 Task: Look for space in Lovisa, Finland from 12th July, 2023 to 16th July, 2023 for 8 adults in price range Rs.10000 to Rs.16000. Place can be private room with 8 bedrooms having 8 beds and 8 bathrooms. Property type can be house, flat, guest house, hotel. Amenities needed are: wifi, TV, free parkinig on premises, gym, breakfast. Booking option can be shelf check-in. Required host language is .
Action: Mouse pressed left at (458, 121)
Screenshot: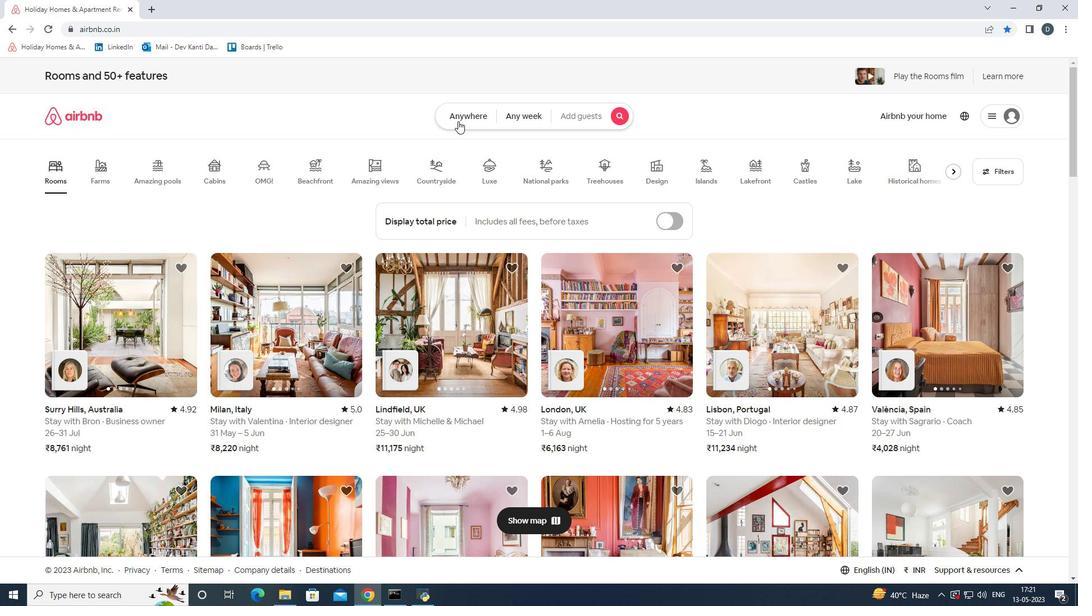 
Action: Mouse moved to (410, 166)
Screenshot: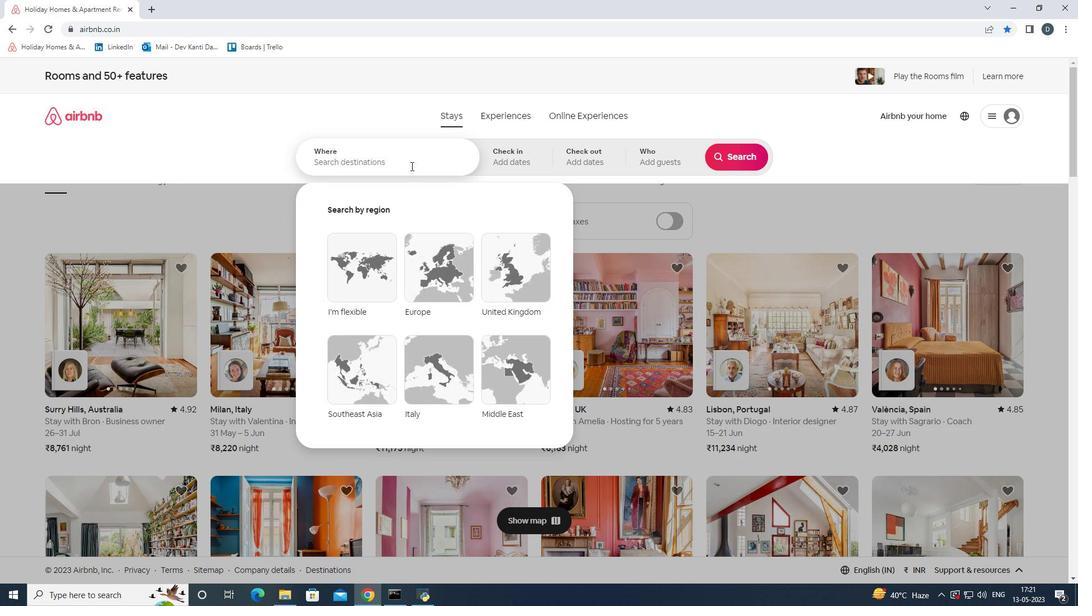 
Action: Mouse pressed left at (410, 166)
Screenshot: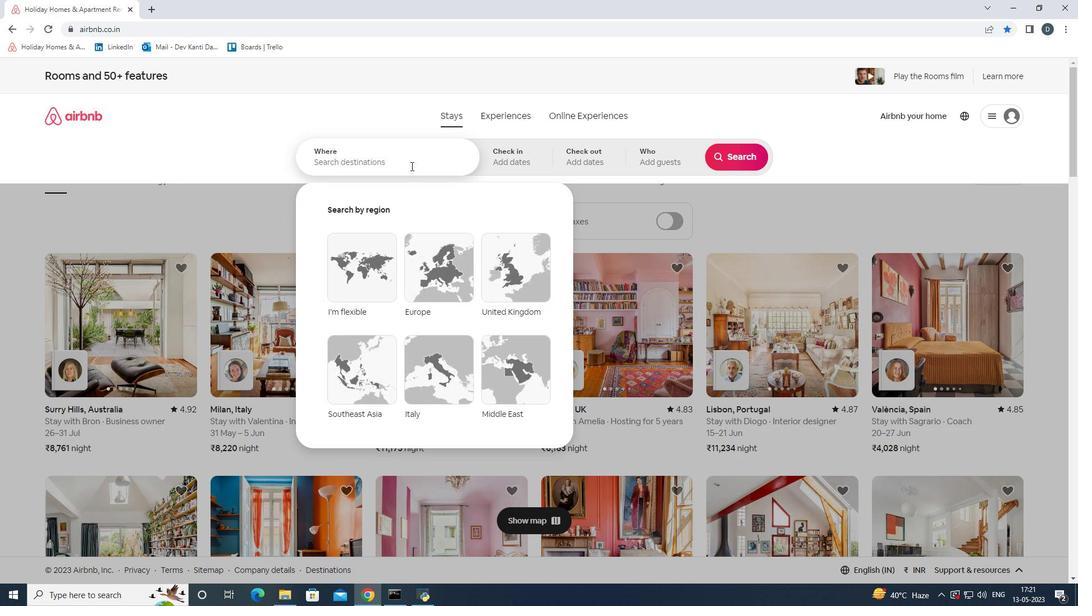 
Action: Key pressed <Key.shift>Lovisa,<Key.shift>Fin
Screenshot: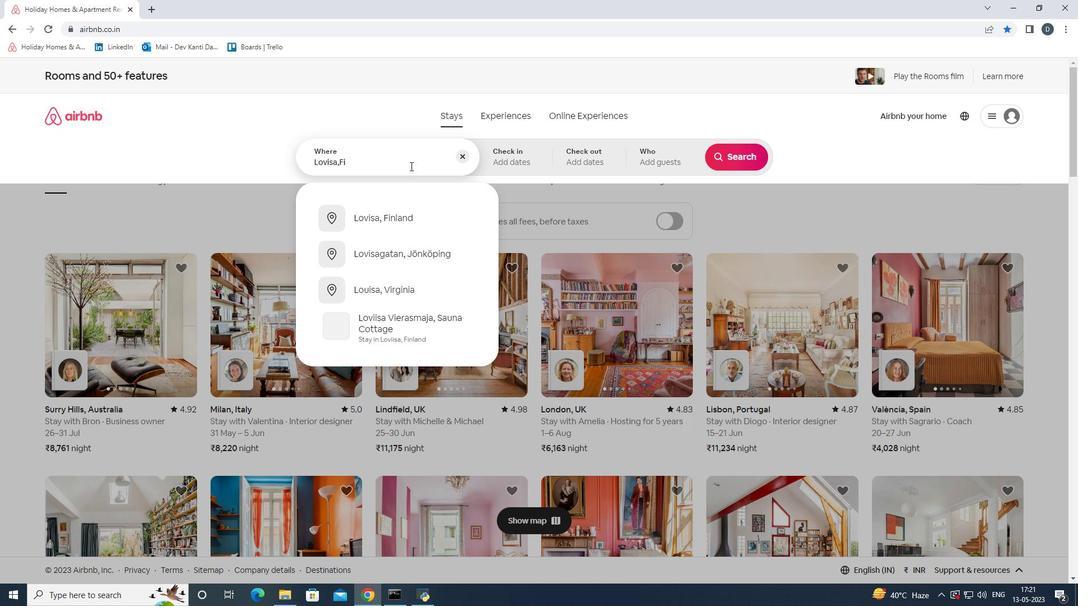 
Action: Mouse moved to (446, 207)
Screenshot: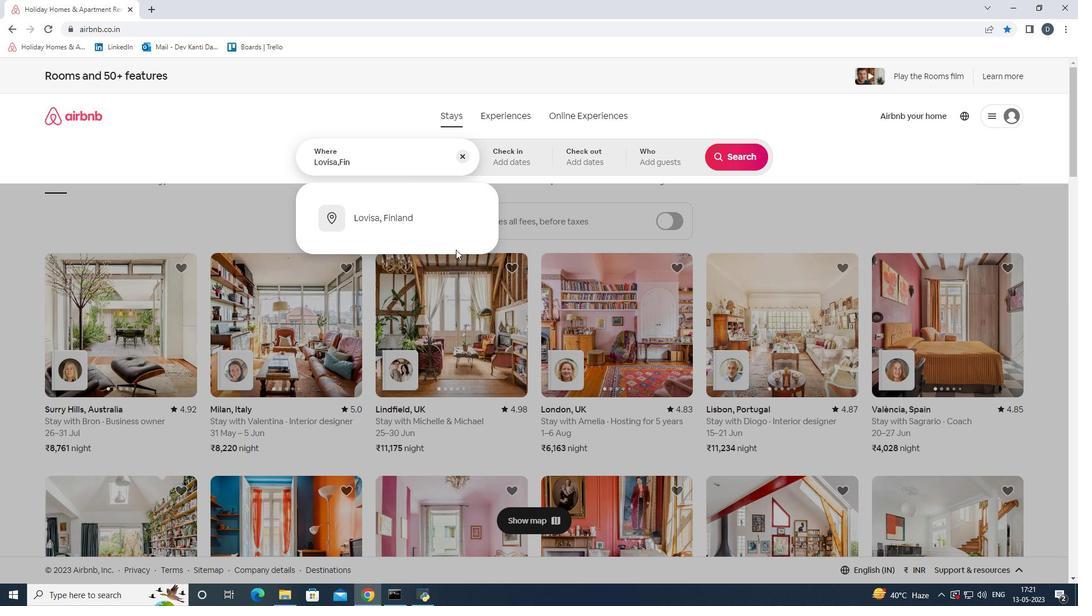 
Action: Mouse pressed left at (446, 207)
Screenshot: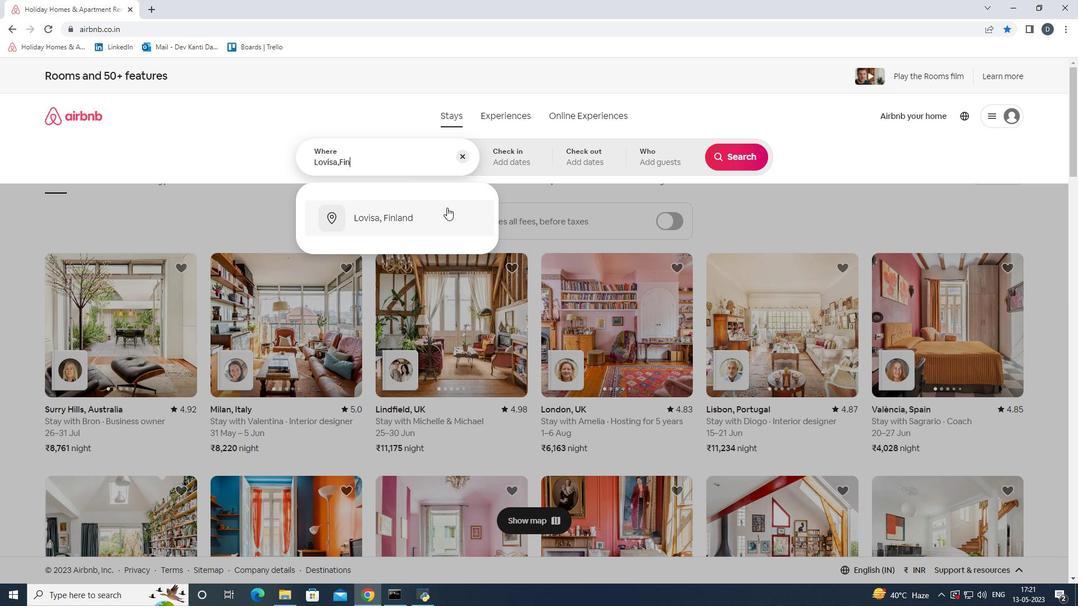 
Action: Mouse moved to (735, 243)
Screenshot: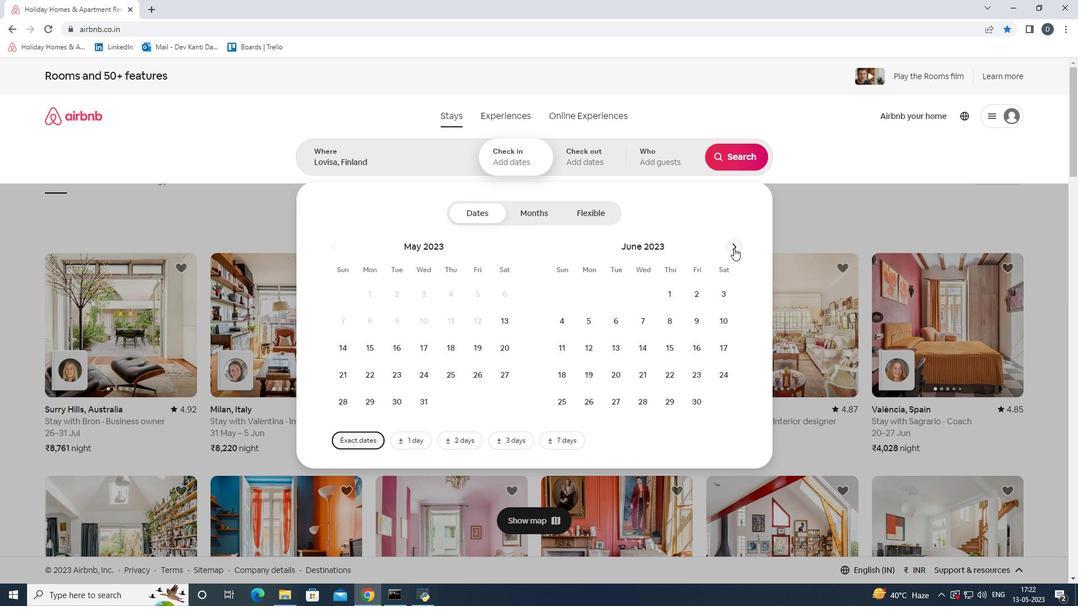 
Action: Mouse pressed left at (735, 243)
Screenshot: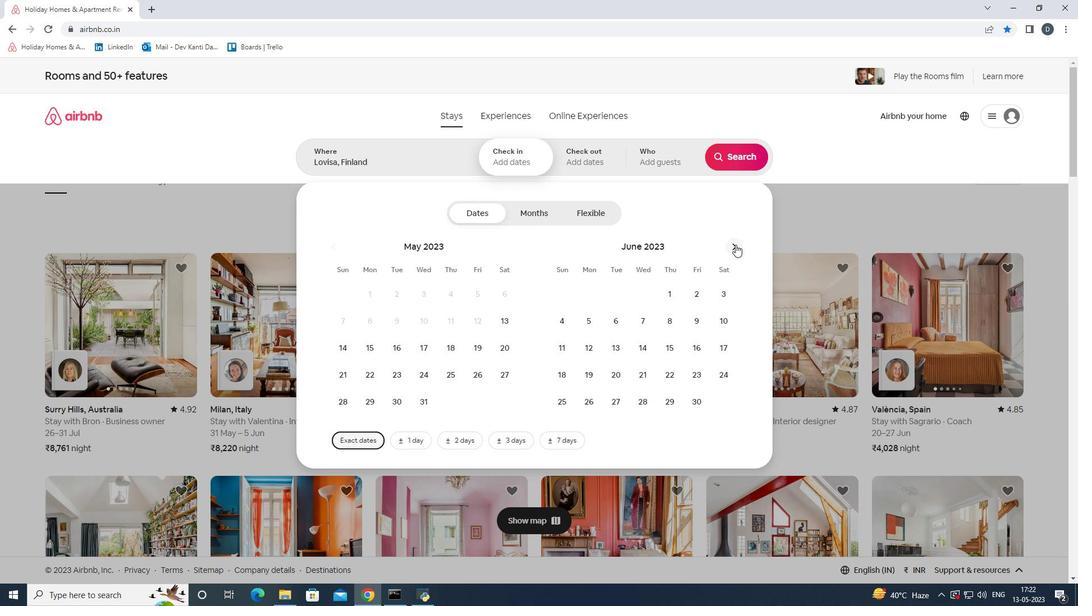 
Action: Mouse moved to (649, 346)
Screenshot: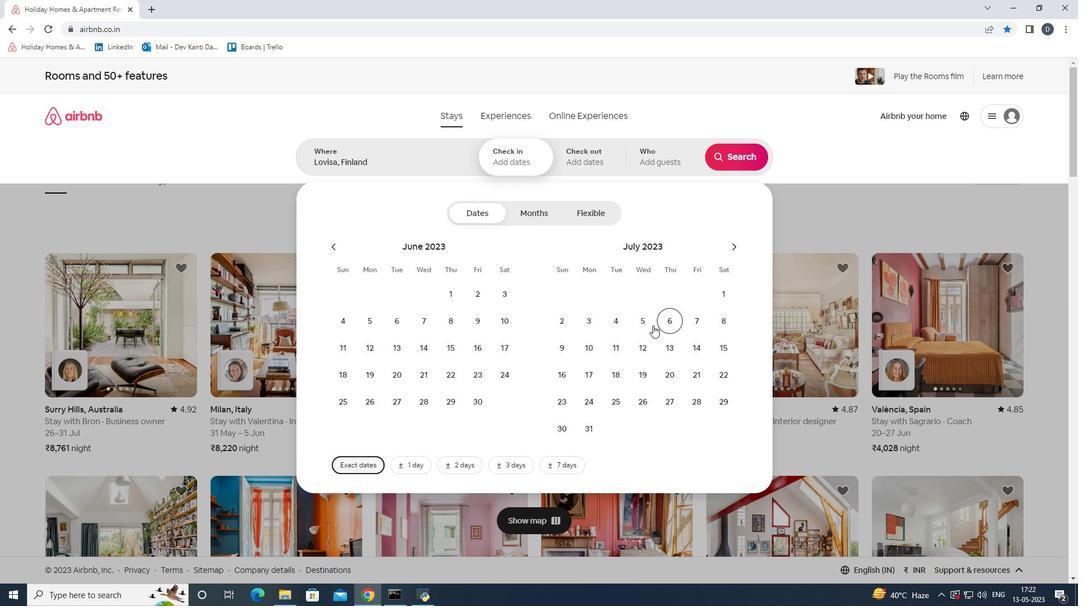 
Action: Mouse pressed left at (649, 346)
Screenshot: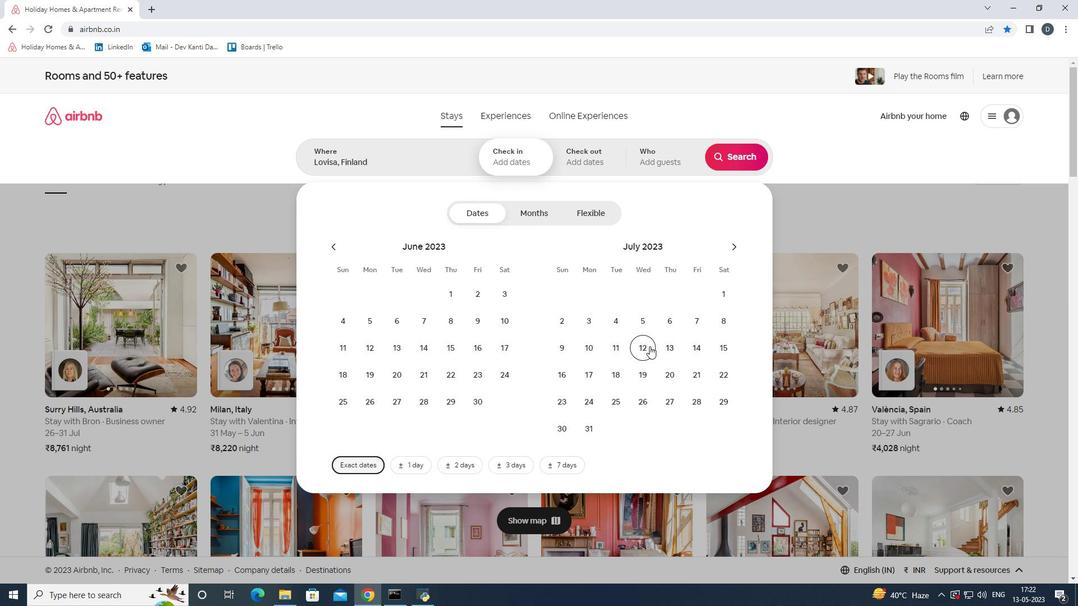 
Action: Mouse moved to (558, 375)
Screenshot: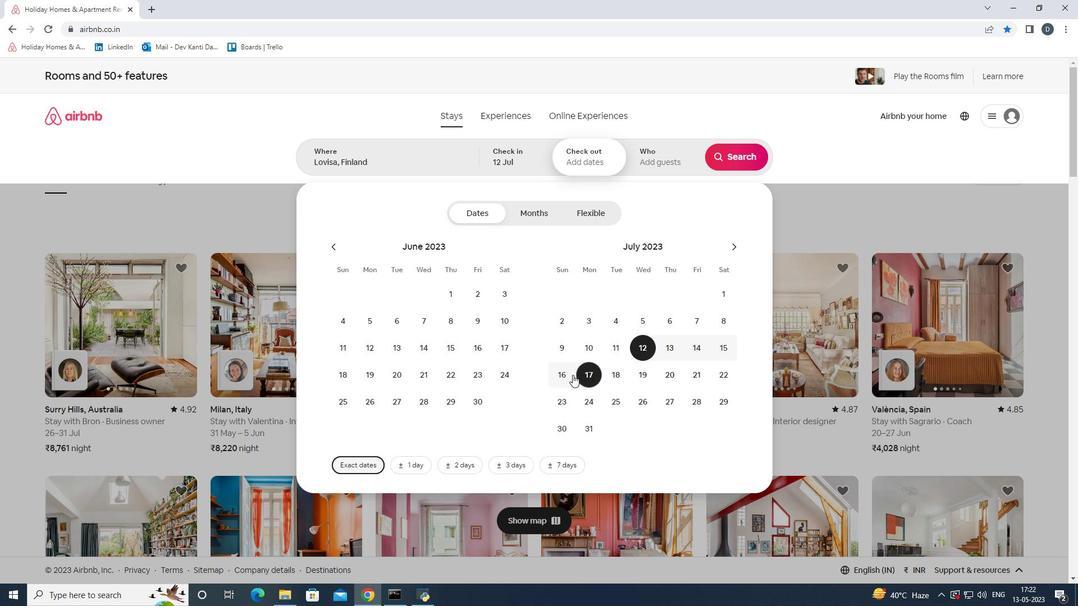 
Action: Mouse pressed left at (558, 375)
Screenshot: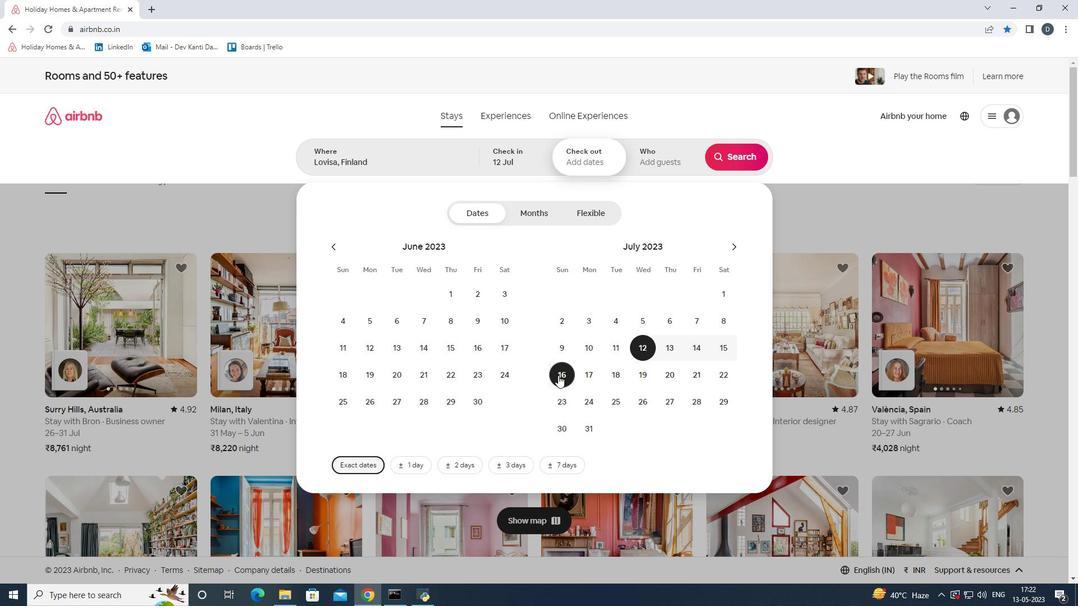 
Action: Mouse moved to (642, 163)
Screenshot: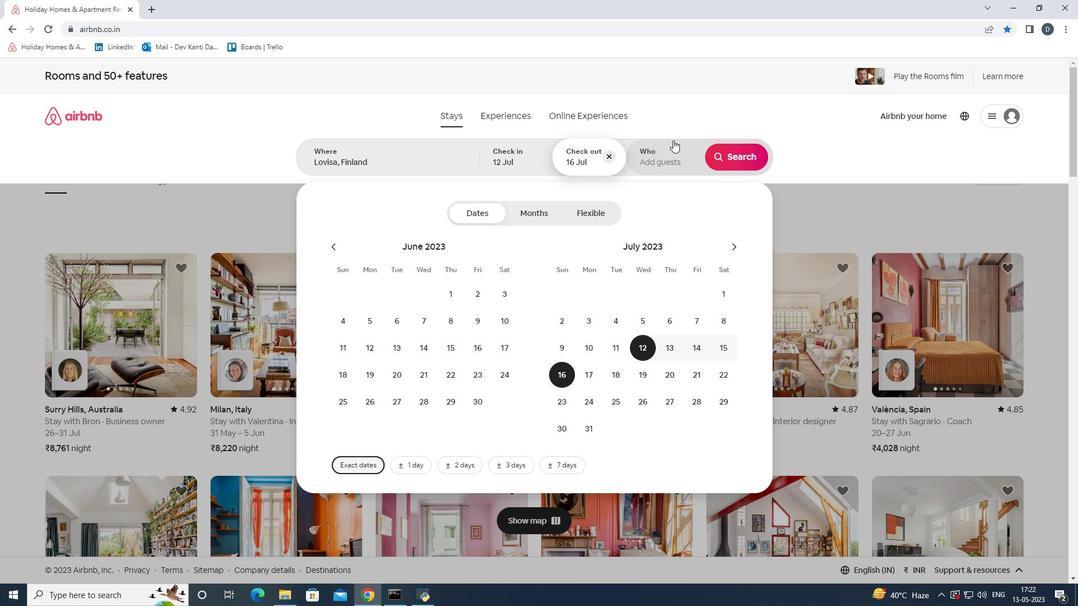 
Action: Mouse pressed left at (642, 163)
Screenshot: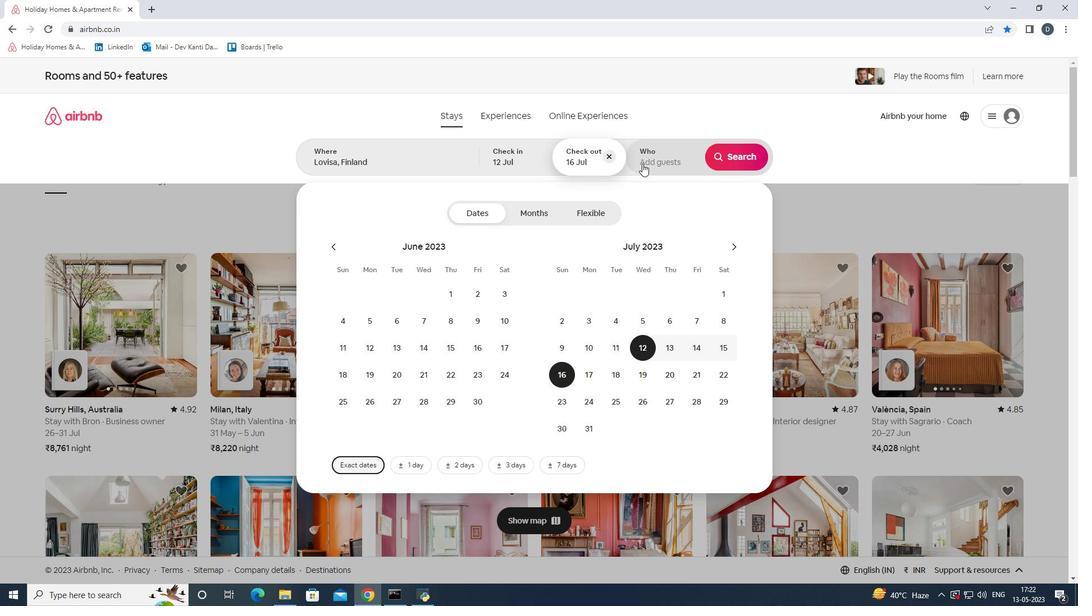 
Action: Mouse moved to (742, 217)
Screenshot: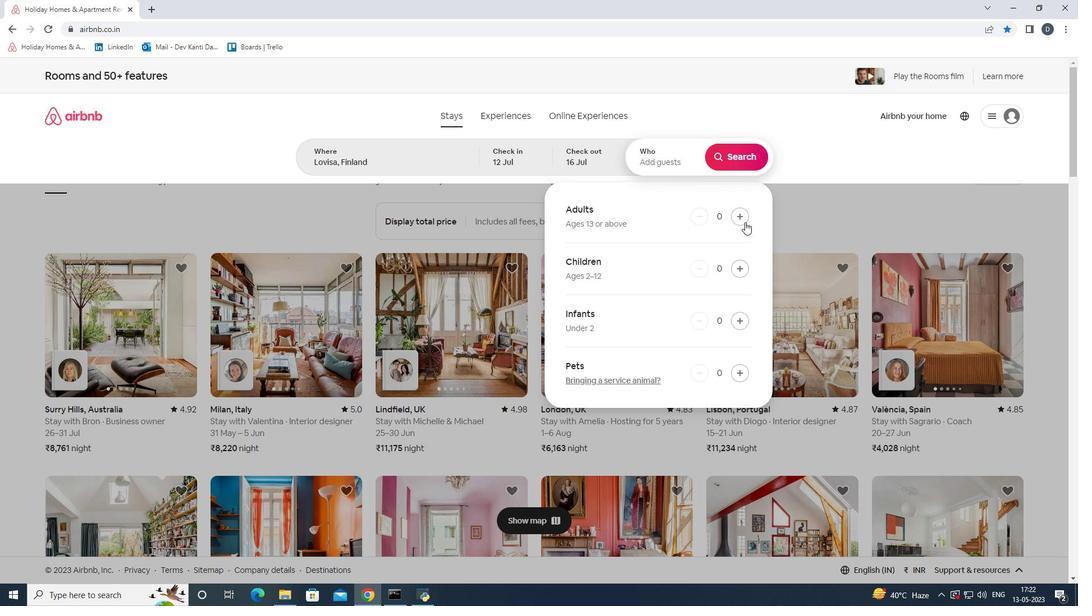 
Action: Mouse pressed left at (742, 217)
Screenshot: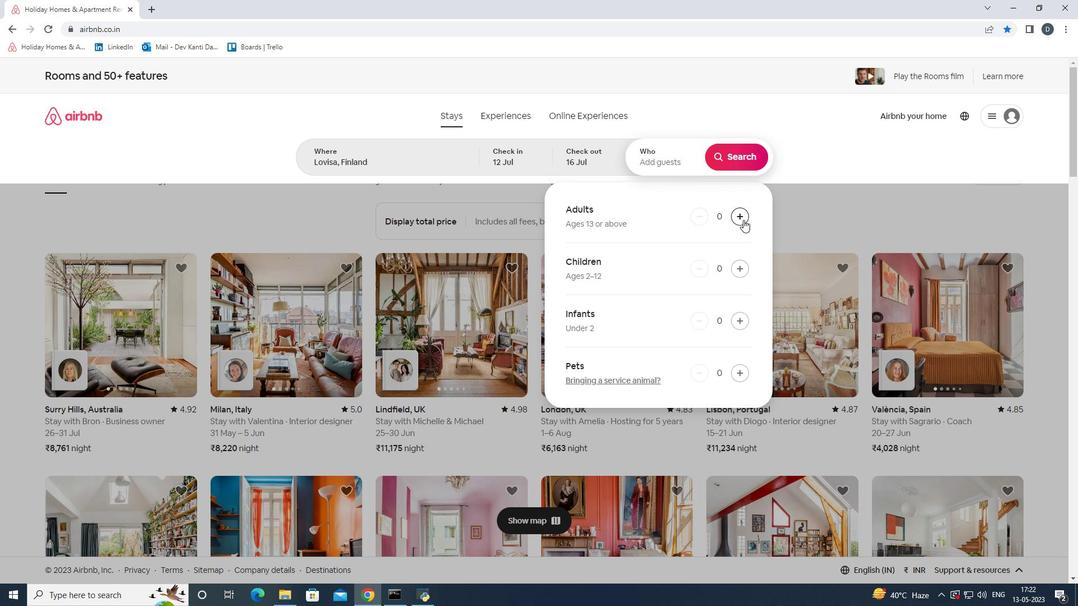 
Action: Mouse pressed left at (742, 217)
Screenshot: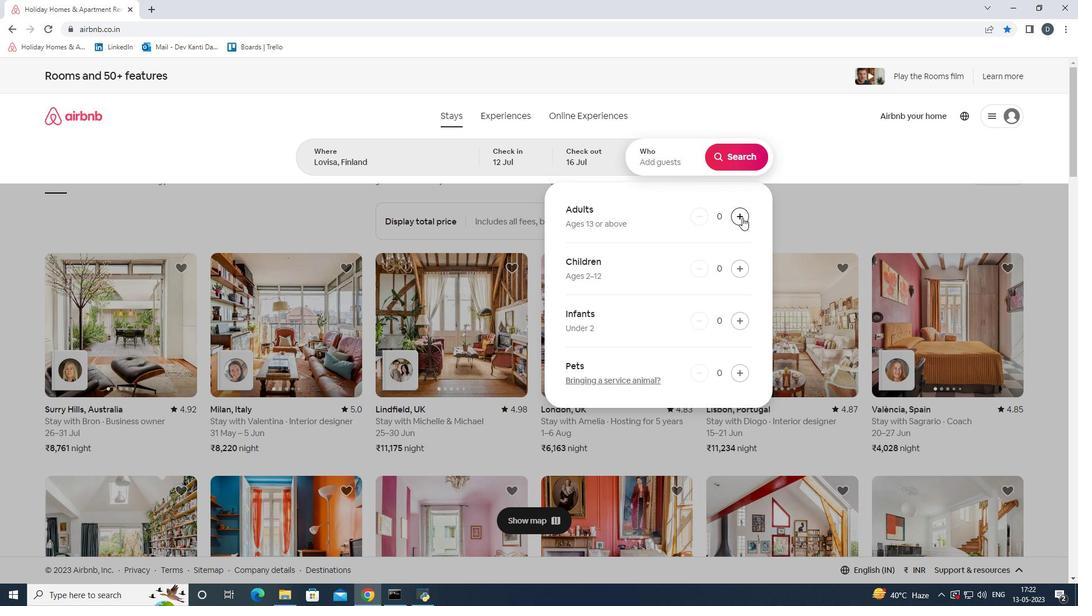 
Action: Mouse pressed left at (742, 217)
Screenshot: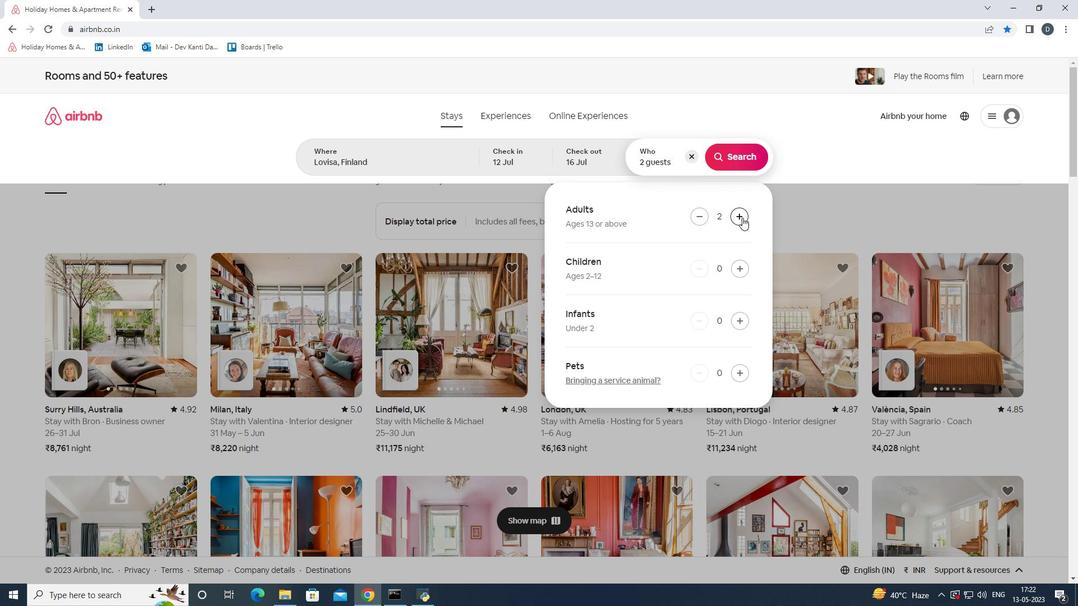 
Action: Mouse pressed left at (742, 217)
Screenshot: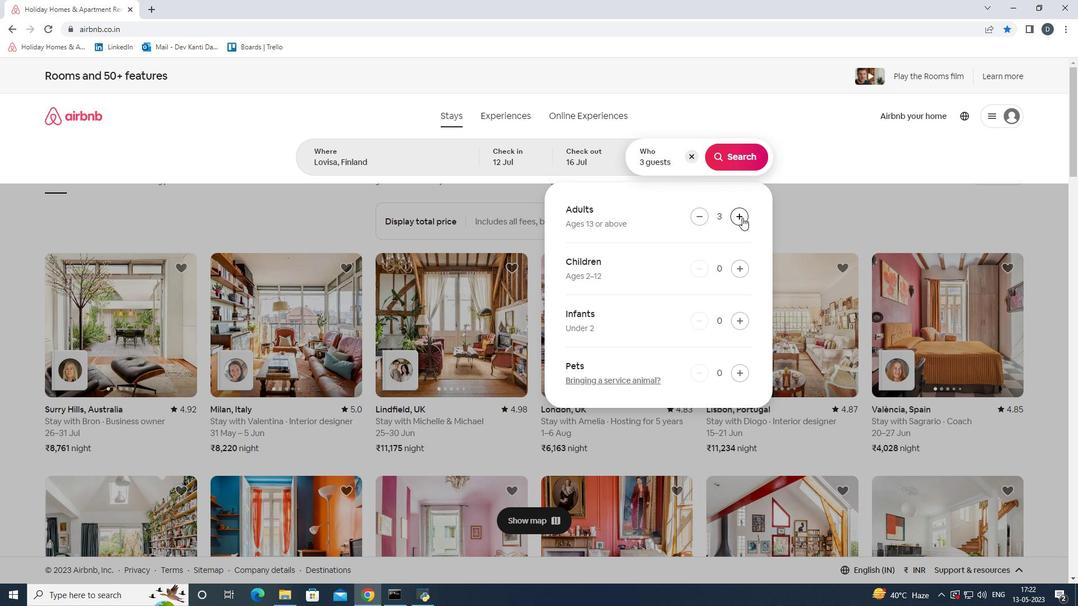 
Action: Mouse pressed left at (742, 217)
Screenshot: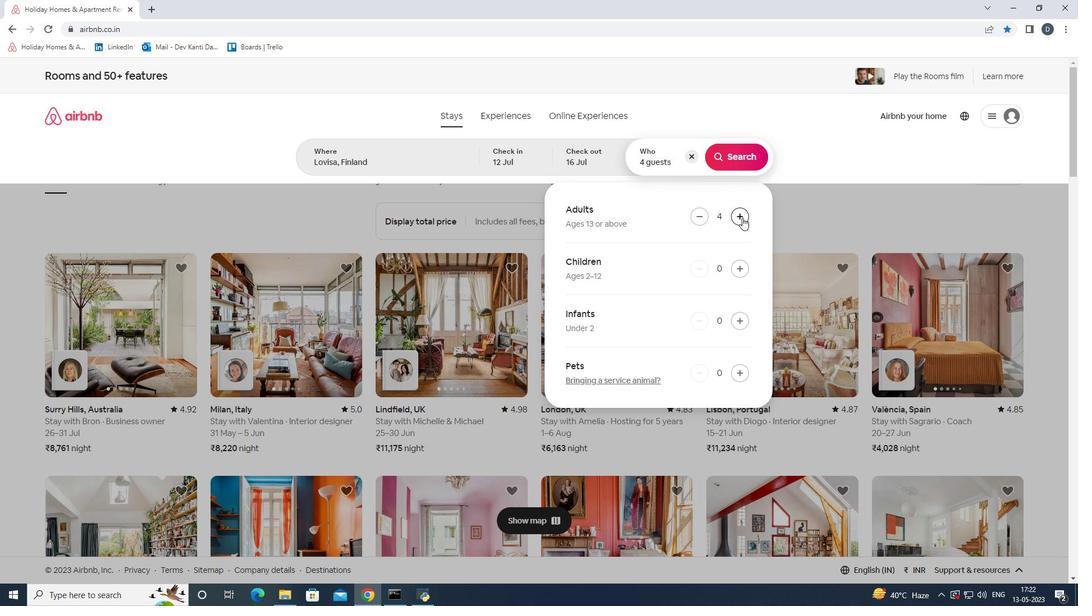 
Action: Mouse pressed left at (742, 217)
Screenshot: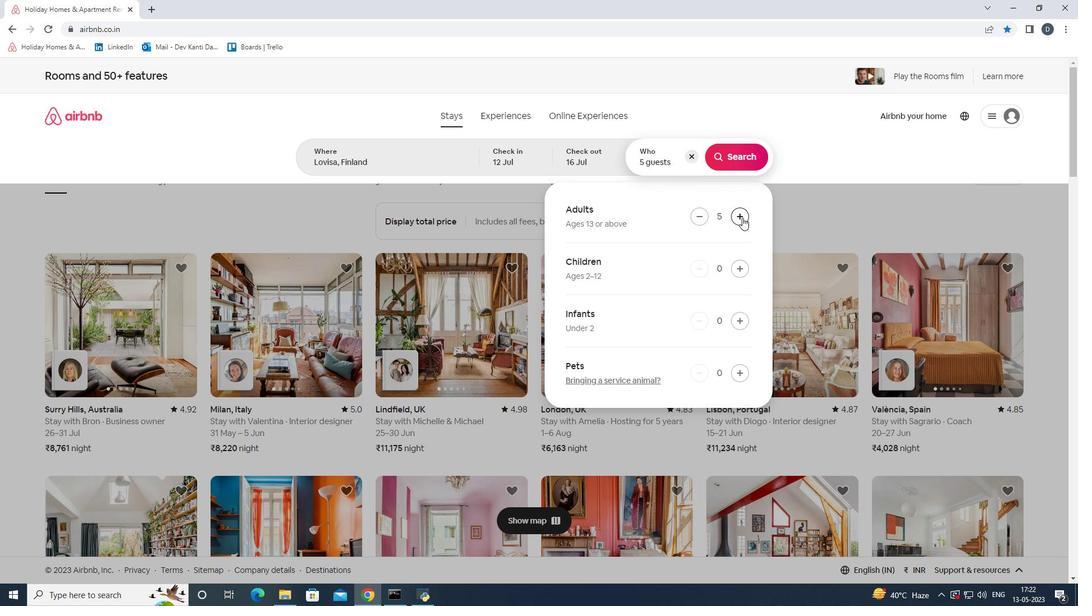
Action: Mouse pressed left at (742, 217)
Screenshot: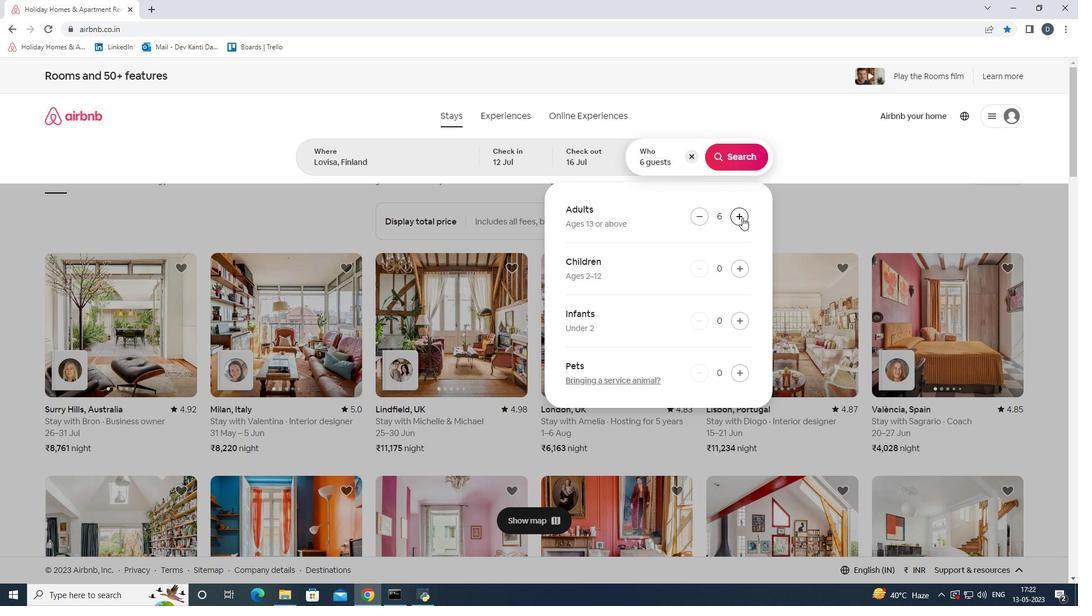 
Action: Mouse pressed left at (742, 217)
Screenshot: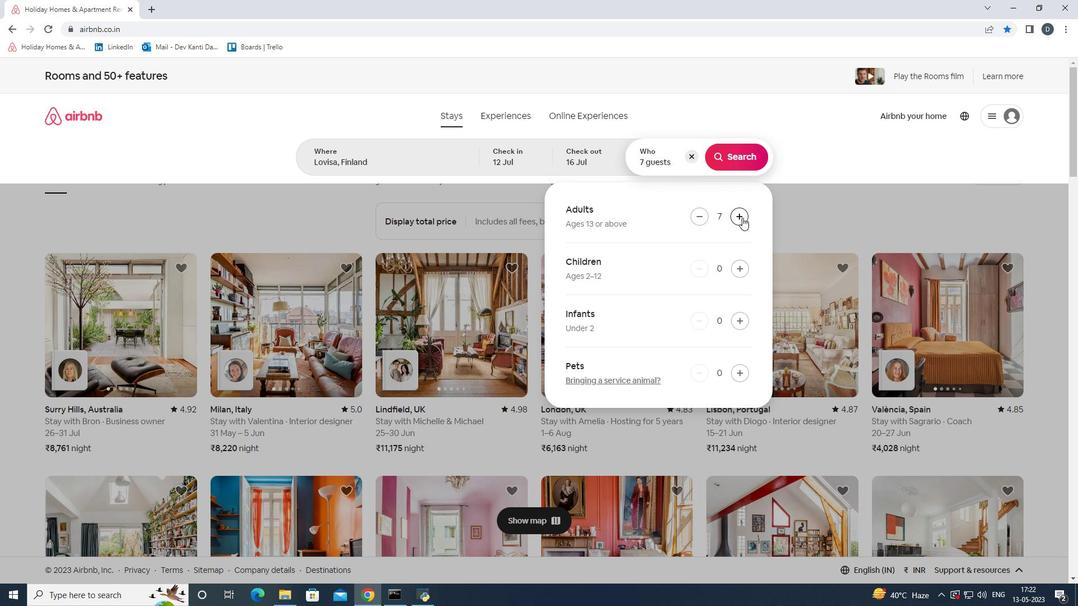 
Action: Mouse moved to (741, 162)
Screenshot: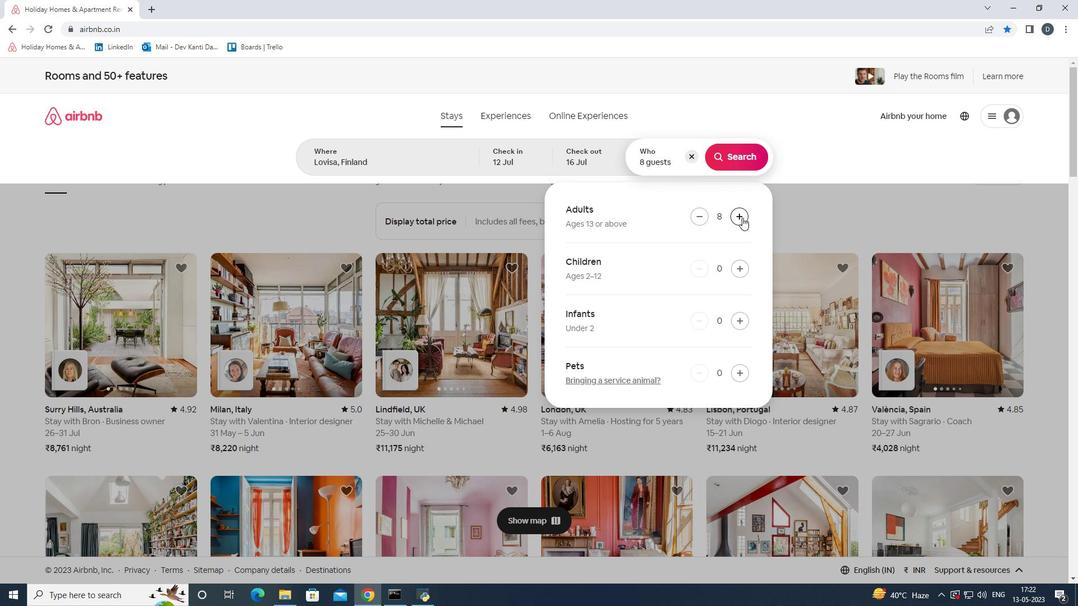 
Action: Mouse pressed left at (741, 162)
Screenshot: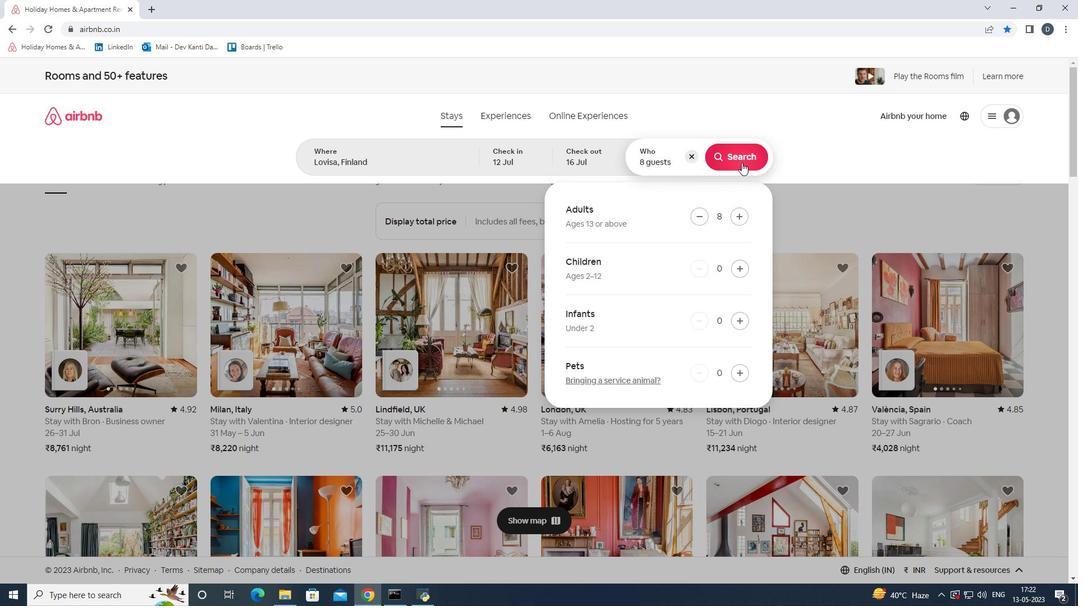 
Action: Mouse moved to (1020, 133)
Screenshot: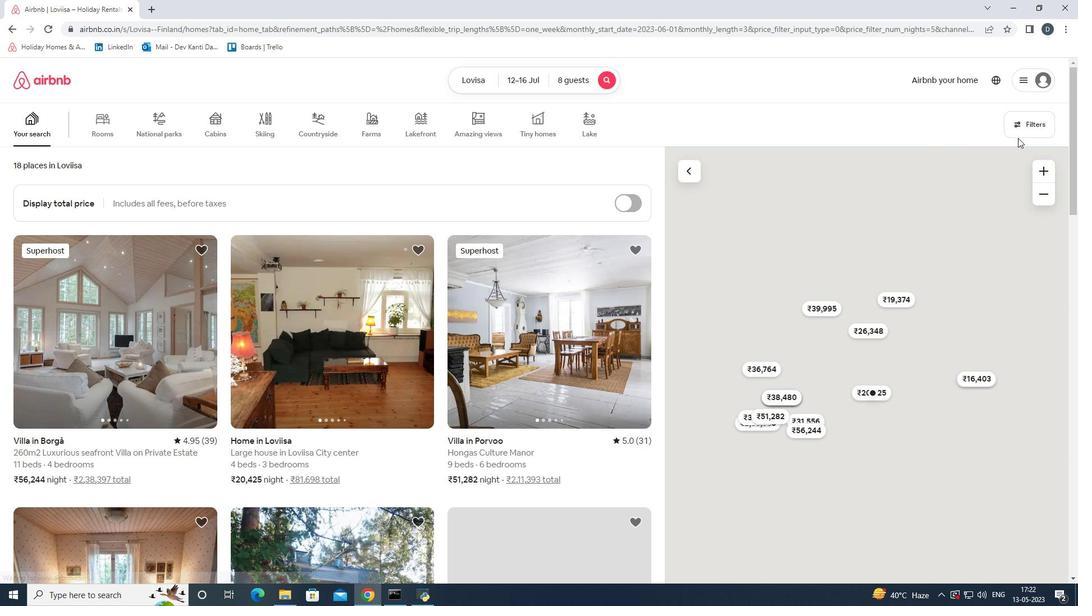 
Action: Mouse pressed left at (1020, 133)
Screenshot: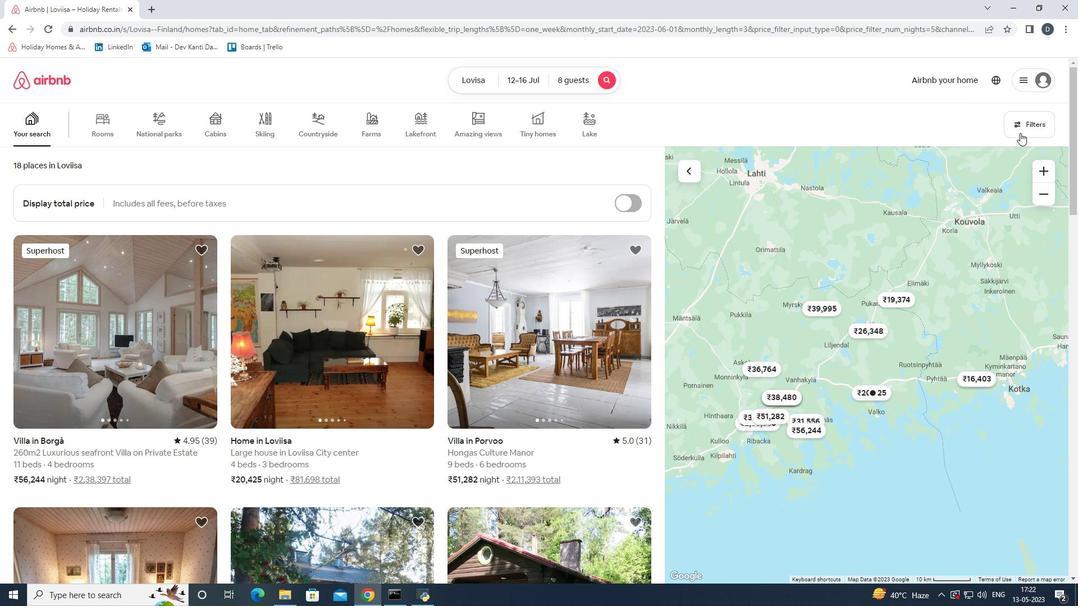 
Action: Mouse moved to (399, 265)
Screenshot: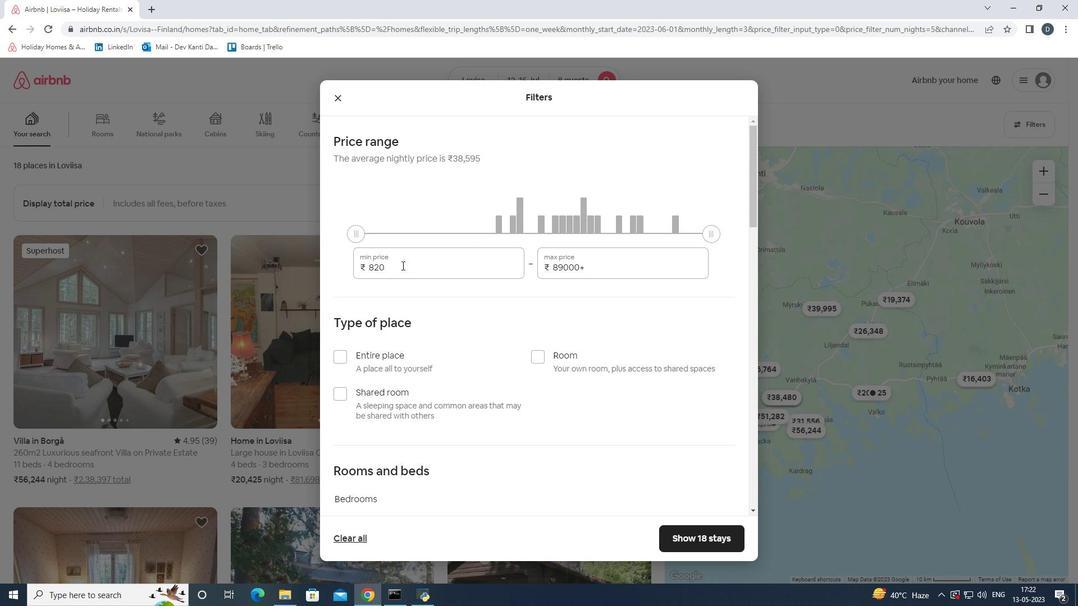 
Action: Mouse pressed left at (399, 265)
Screenshot: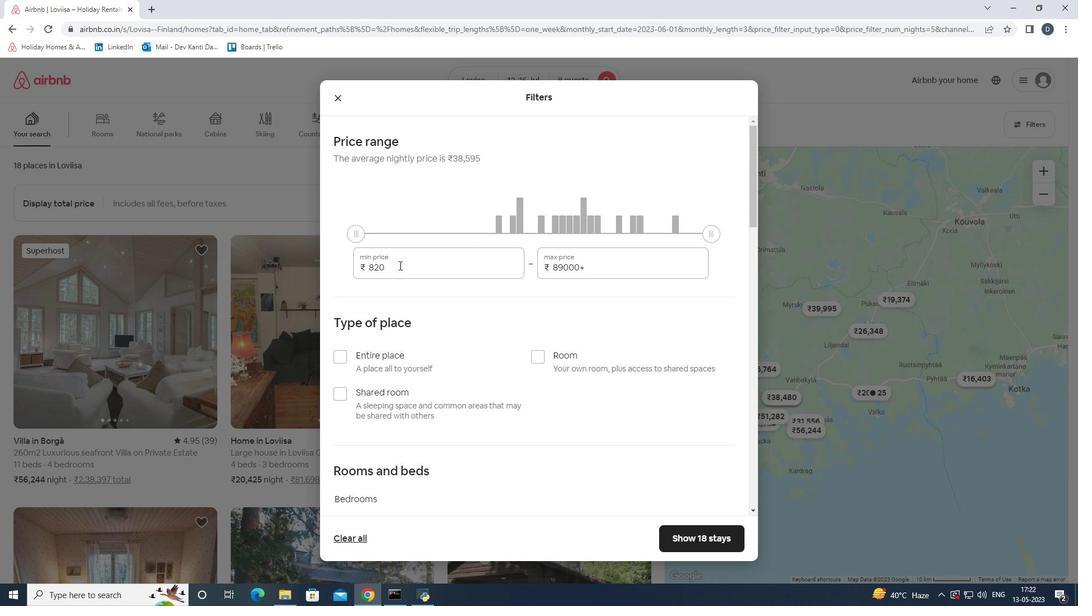 
Action: Mouse moved to (361, 265)
Screenshot: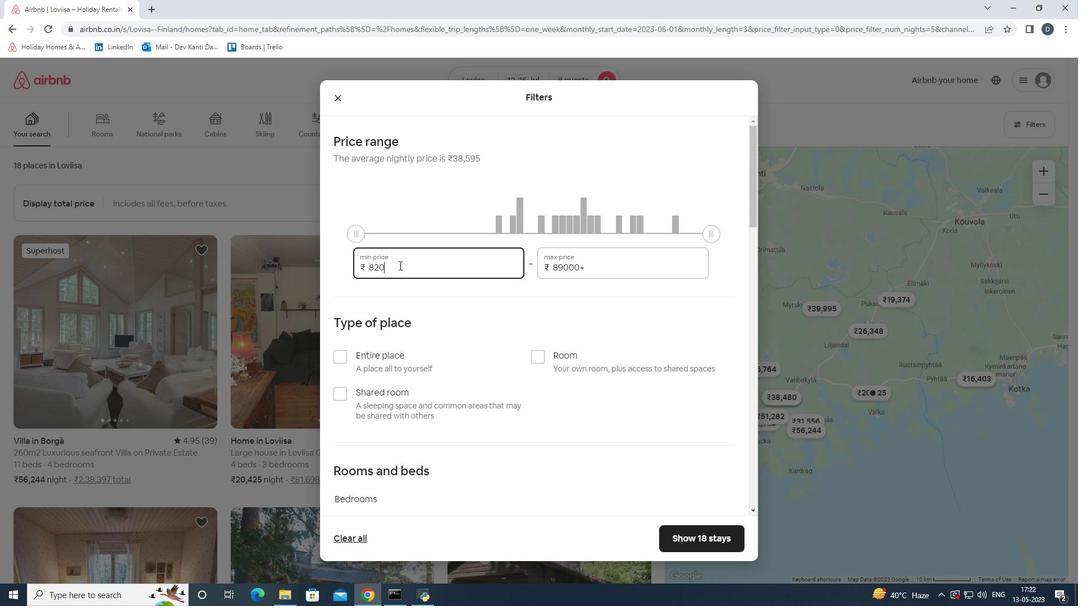 
Action: Key pressed 10000
Screenshot: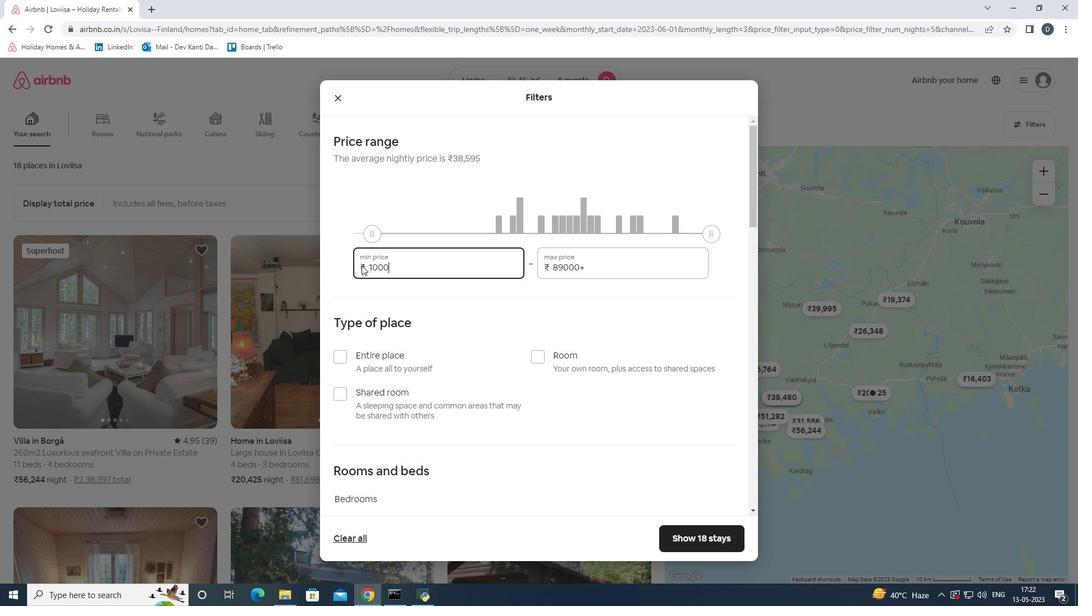 
Action: Mouse moved to (583, 267)
Screenshot: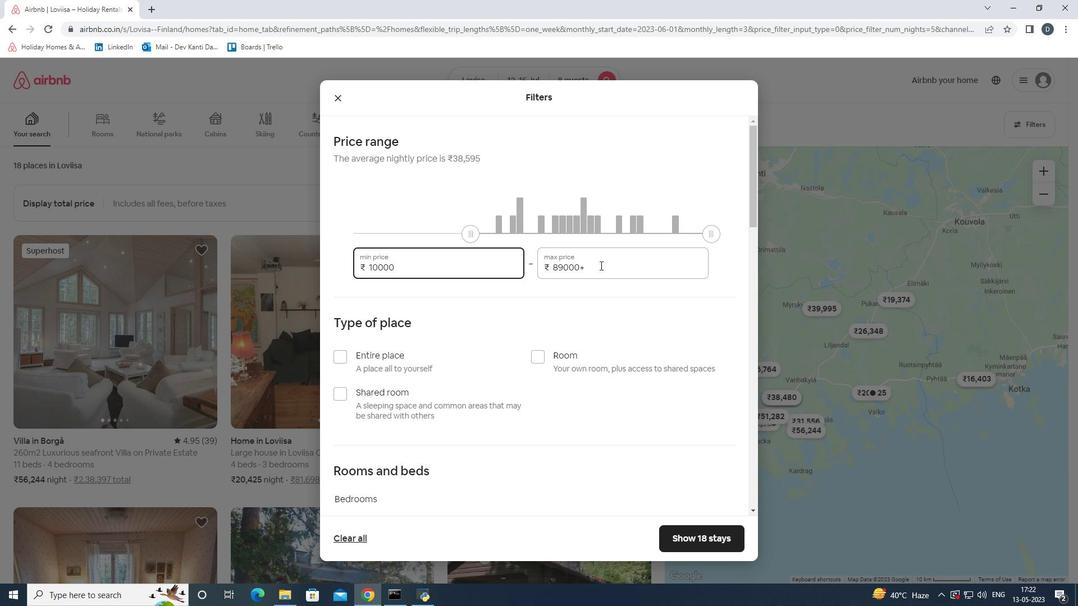
Action: Mouse pressed left at (583, 267)
Screenshot: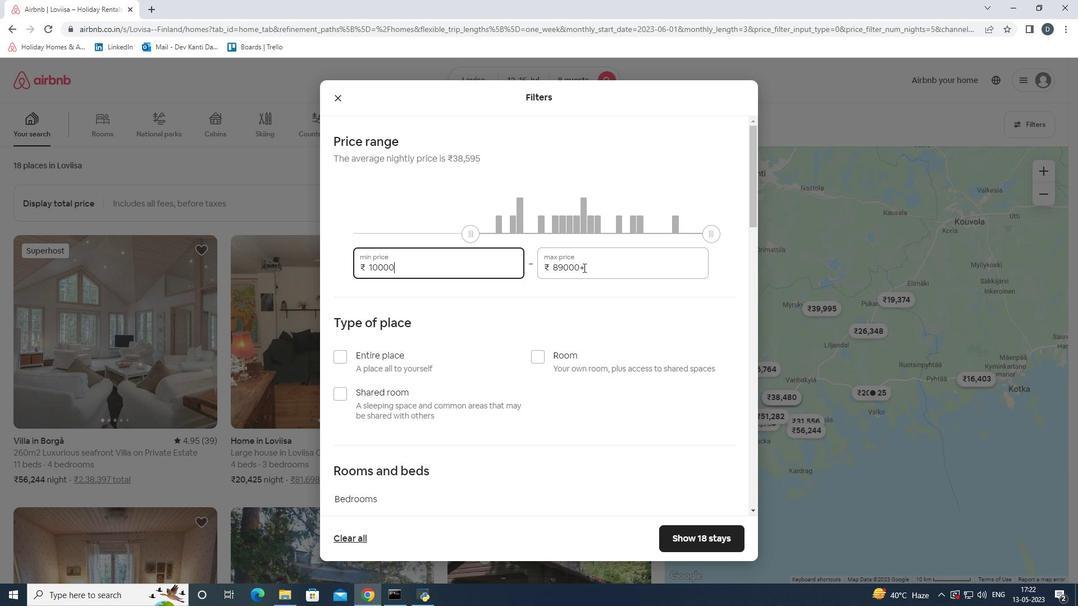 
Action: Mouse moved to (549, 267)
Screenshot: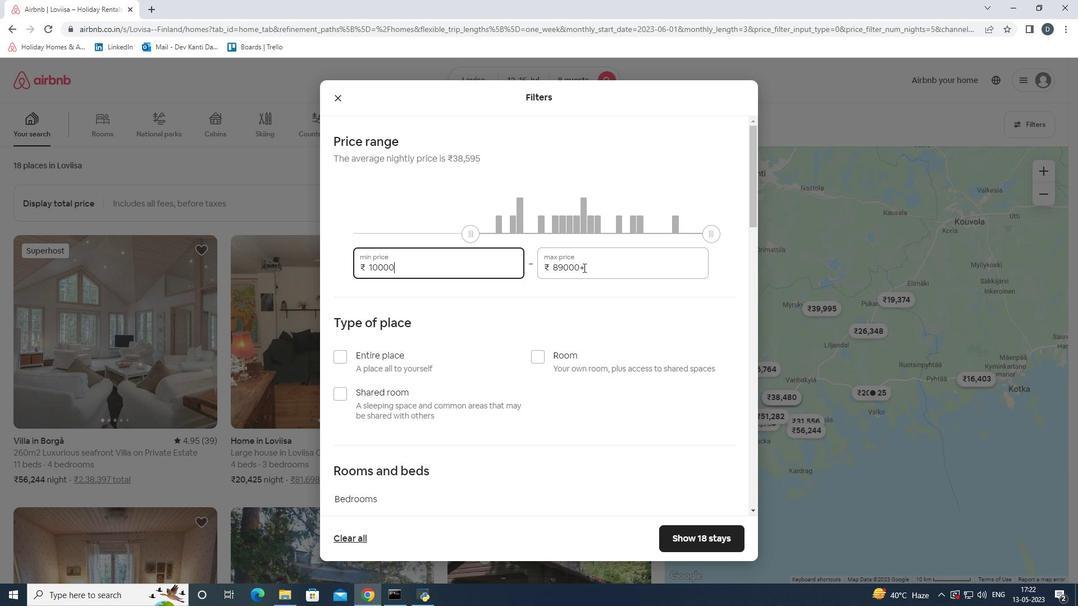 
Action: Key pressed 16000
Screenshot: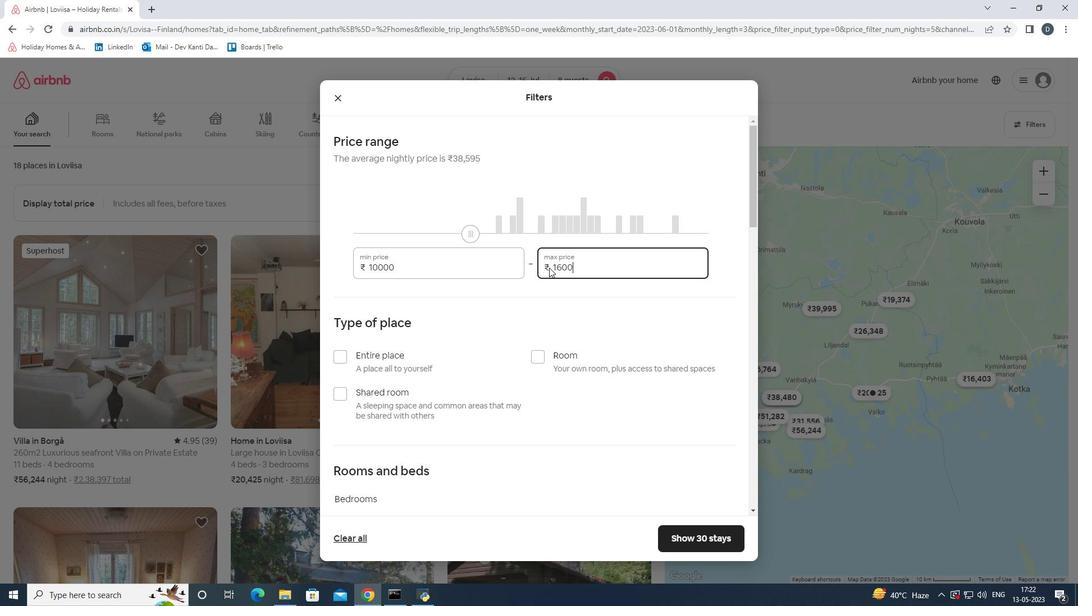 
Action: Mouse scrolled (549, 267) with delta (0, 0)
Screenshot: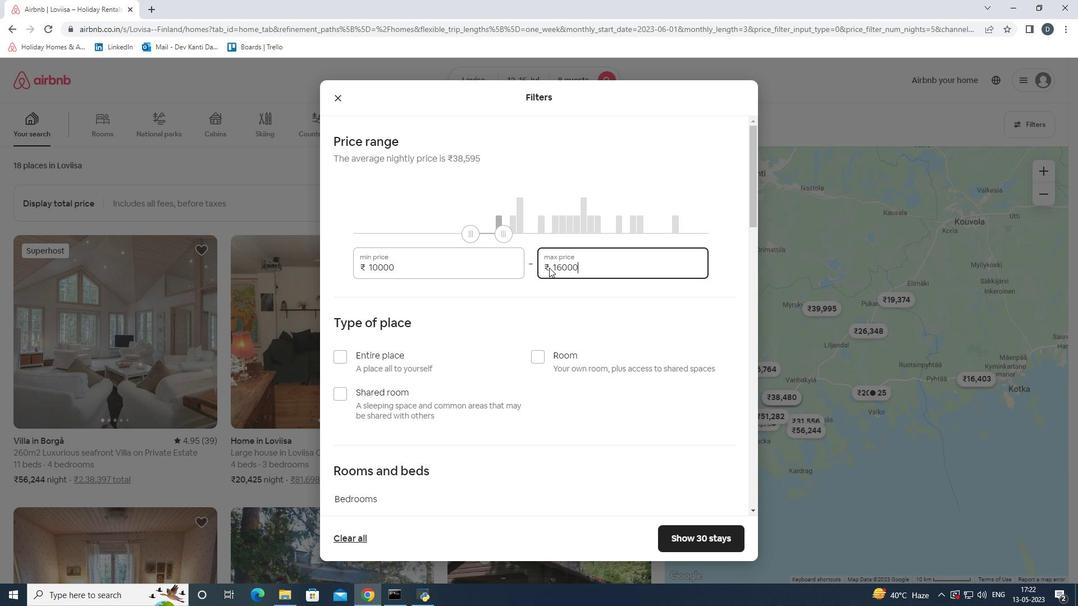 
Action: Mouse scrolled (549, 267) with delta (0, 0)
Screenshot: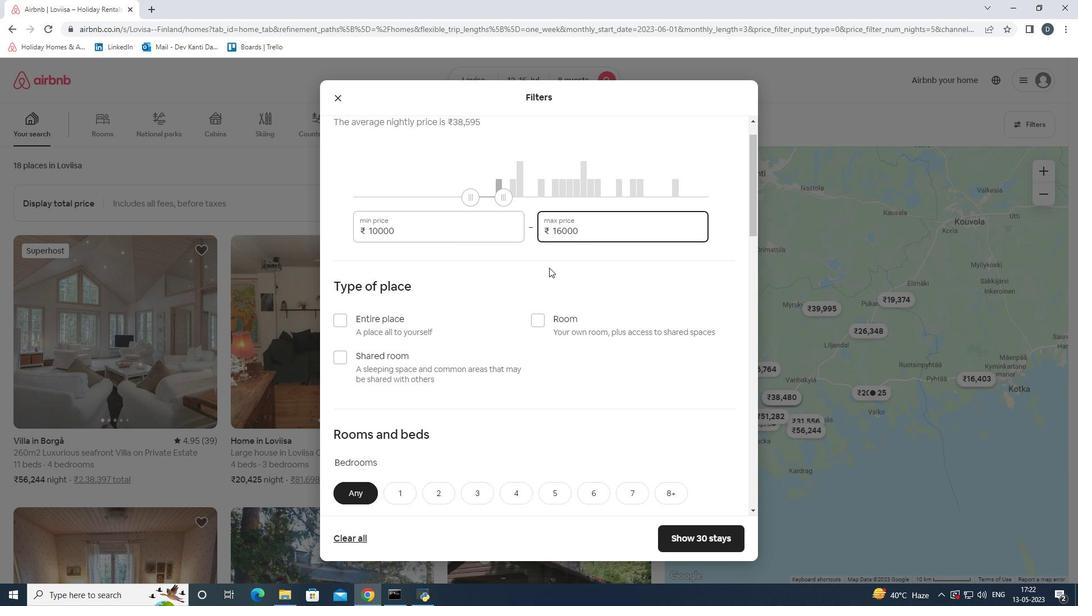 
Action: Mouse scrolled (549, 267) with delta (0, 0)
Screenshot: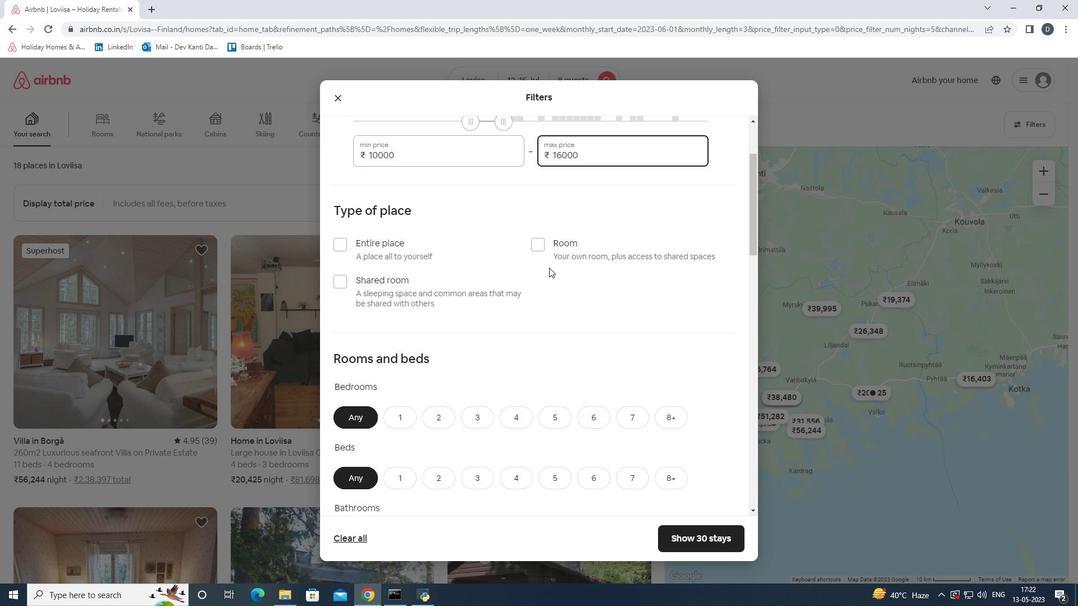 
Action: Mouse scrolled (549, 267) with delta (0, 0)
Screenshot: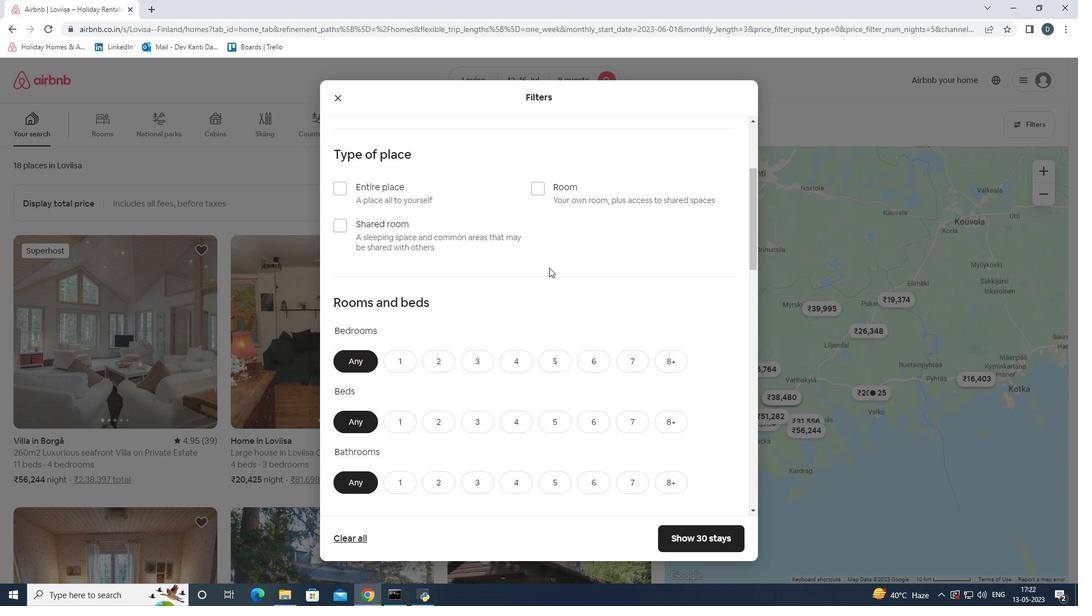 
Action: Mouse scrolled (549, 267) with delta (0, 0)
Screenshot: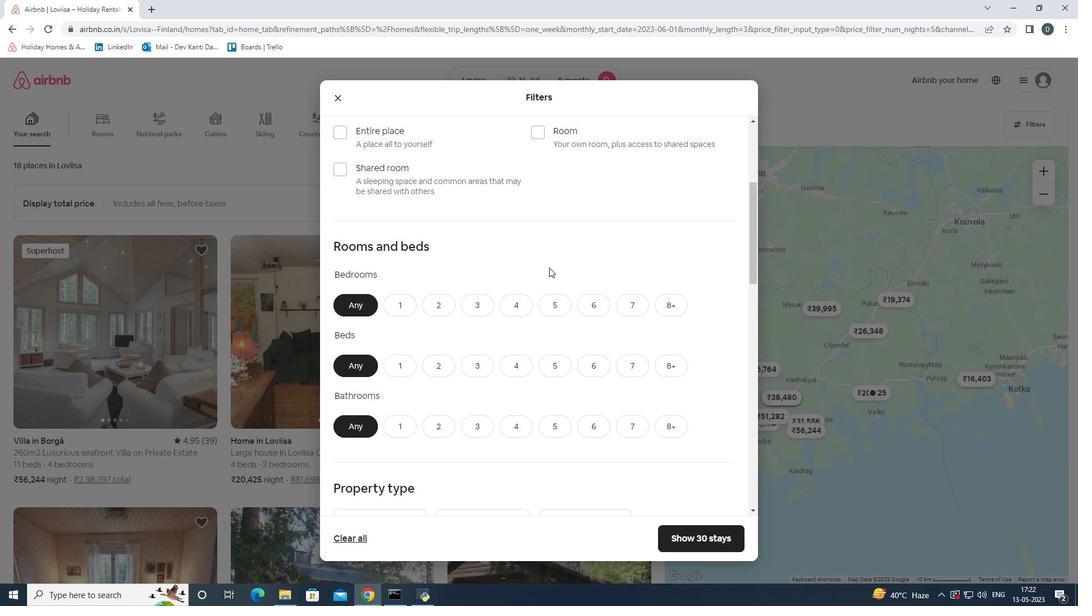 
Action: Mouse moved to (673, 247)
Screenshot: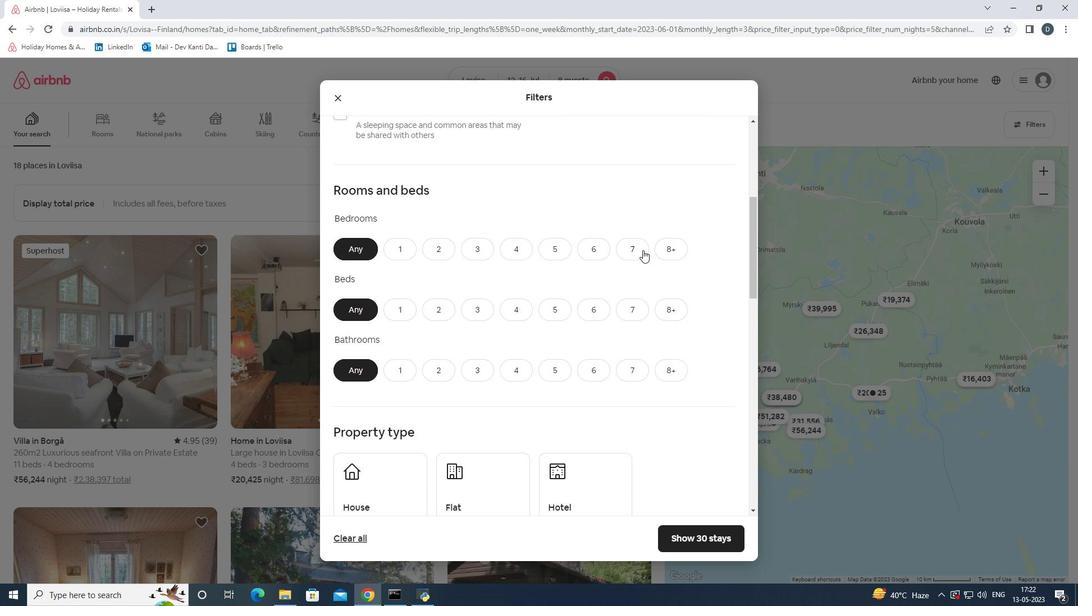 
Action: Mouse pressed left at (673, 247)
Screenshot: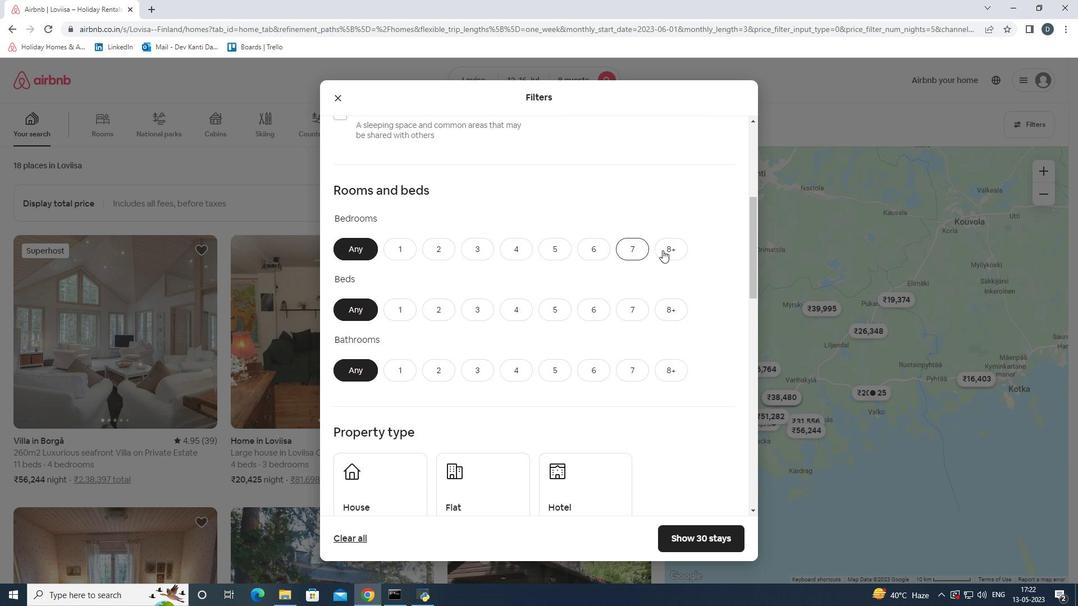 
Action: Mouse moved to (671, 312)
Screenshot: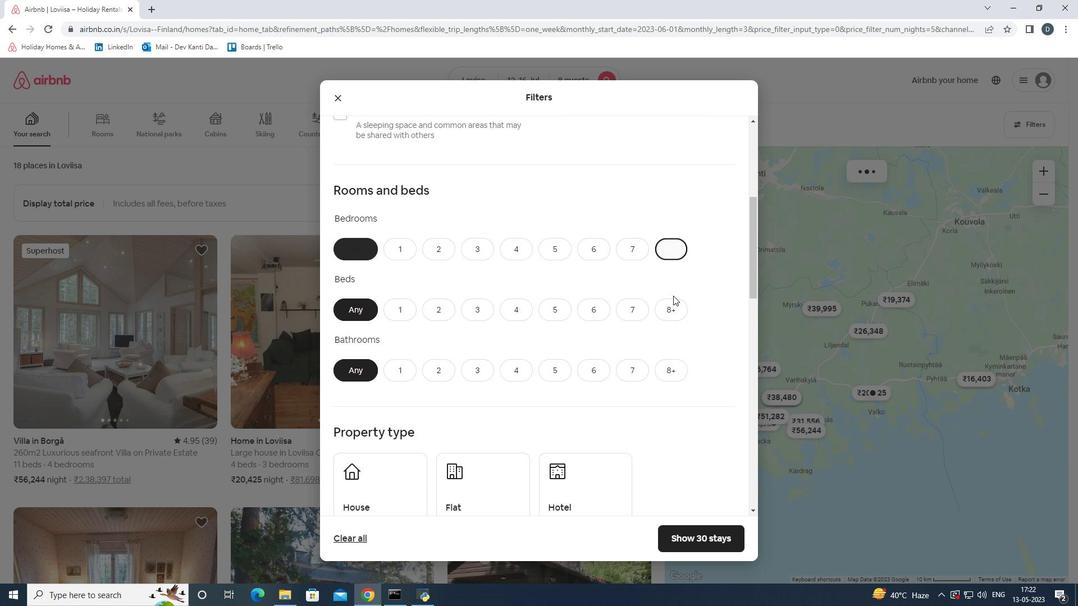 
Action: Mouse pressed left at (671, 312)
Screenshot: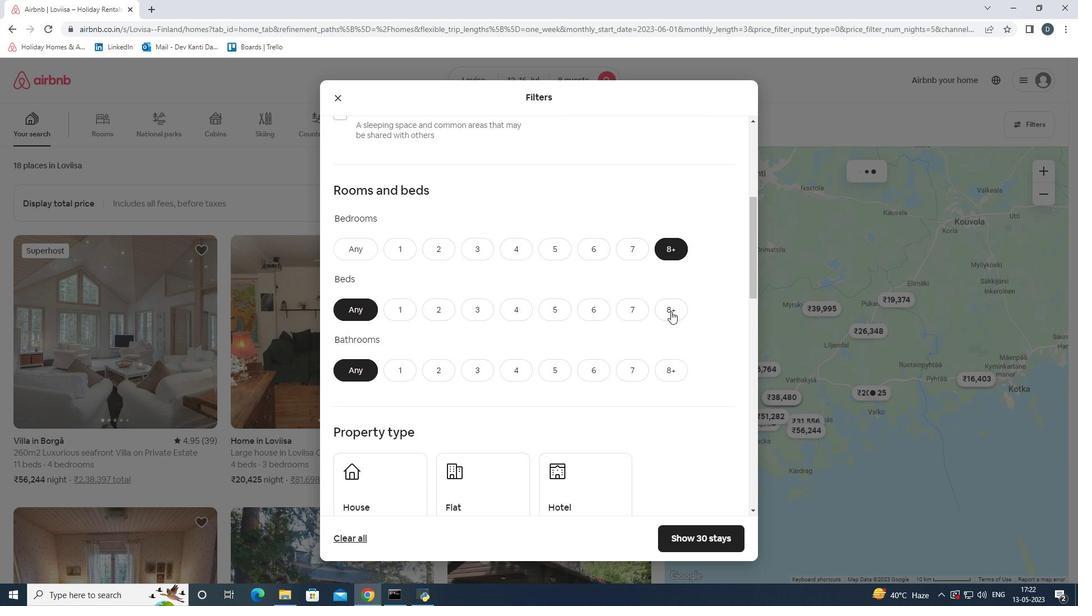 
Action: Mouse moved to (665, 370)
Screenshot: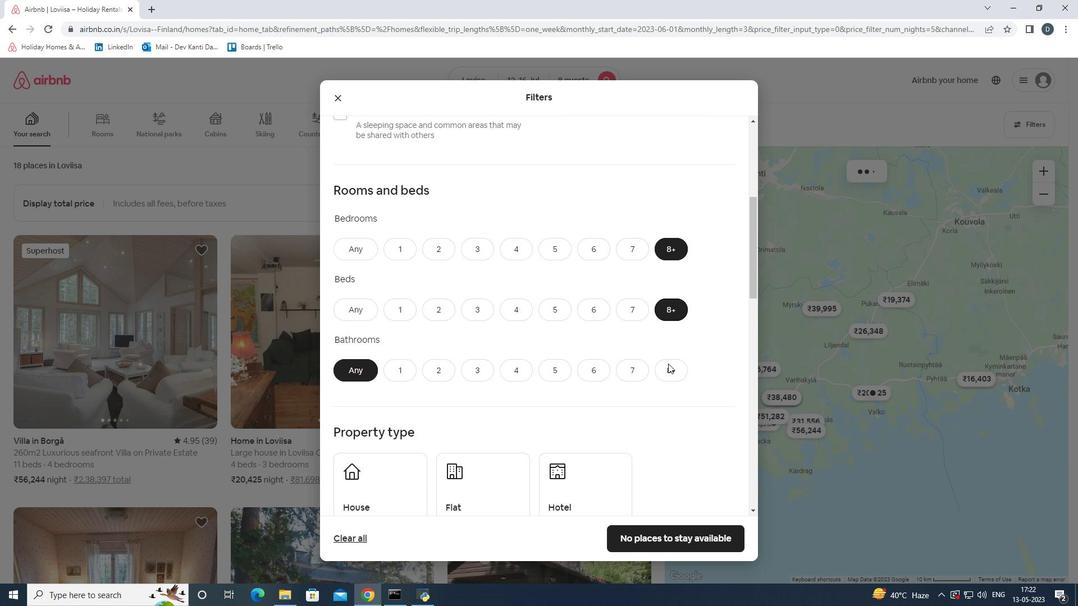 
Action: Mouse pressed left at (665, 370)
Screenshot: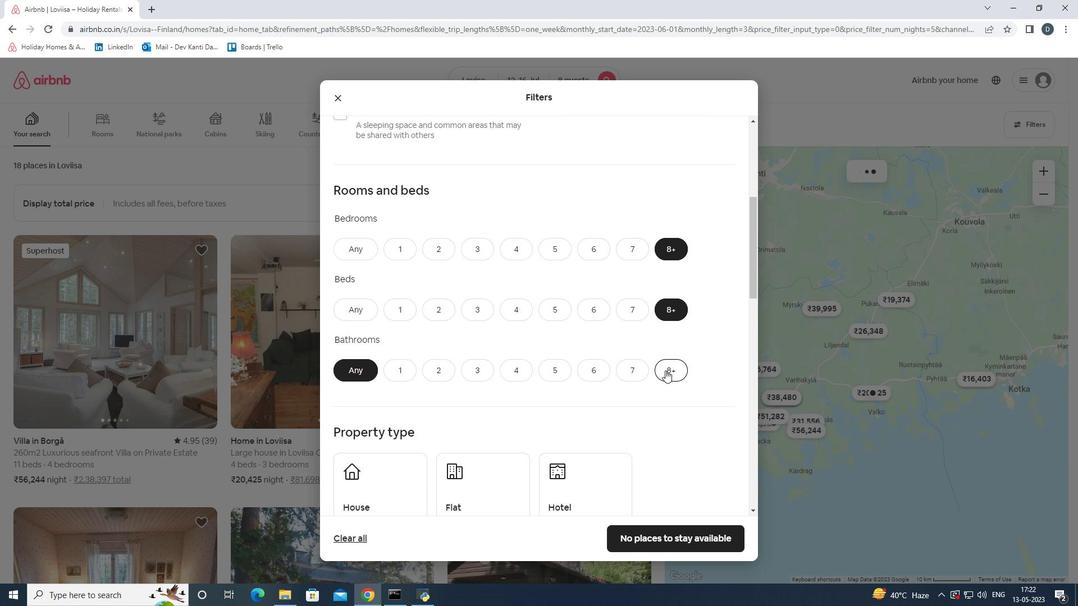 
Action: Mouse moved to (648, 342)
Screenshot: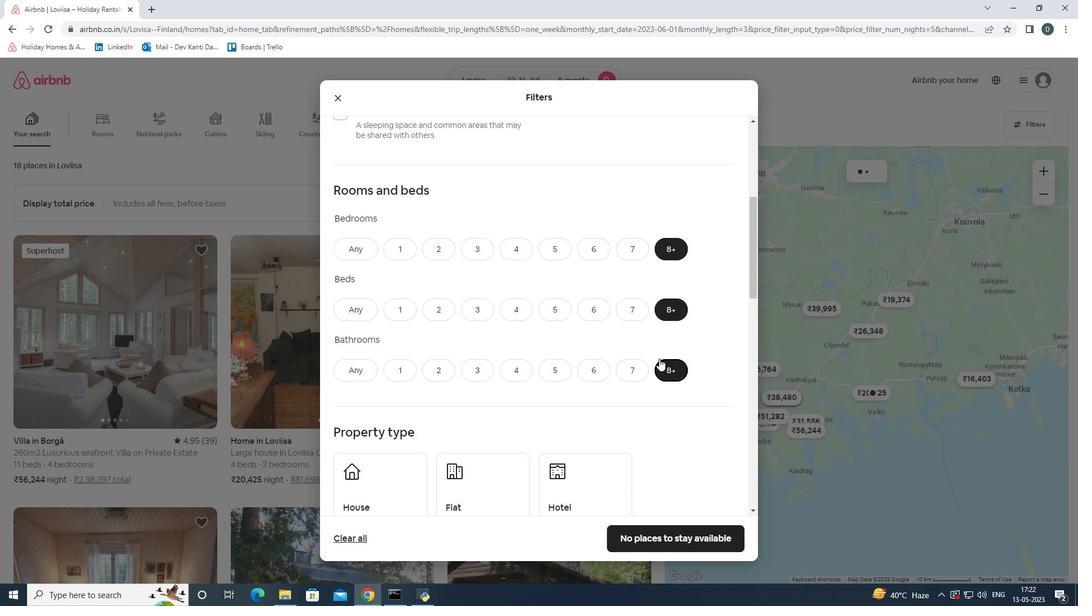 
Action: Mouse scrolled (648, 341) with delta (0, 0)
Screenshot: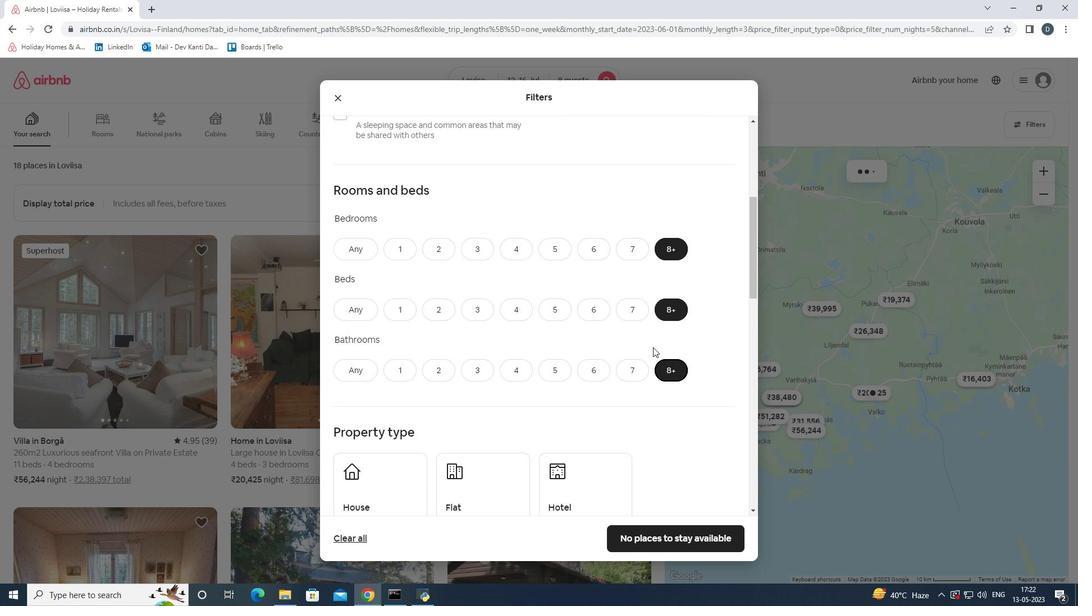 
Action: Mouse scrolled (648, 341) with delta (0, 0)
Screenshot: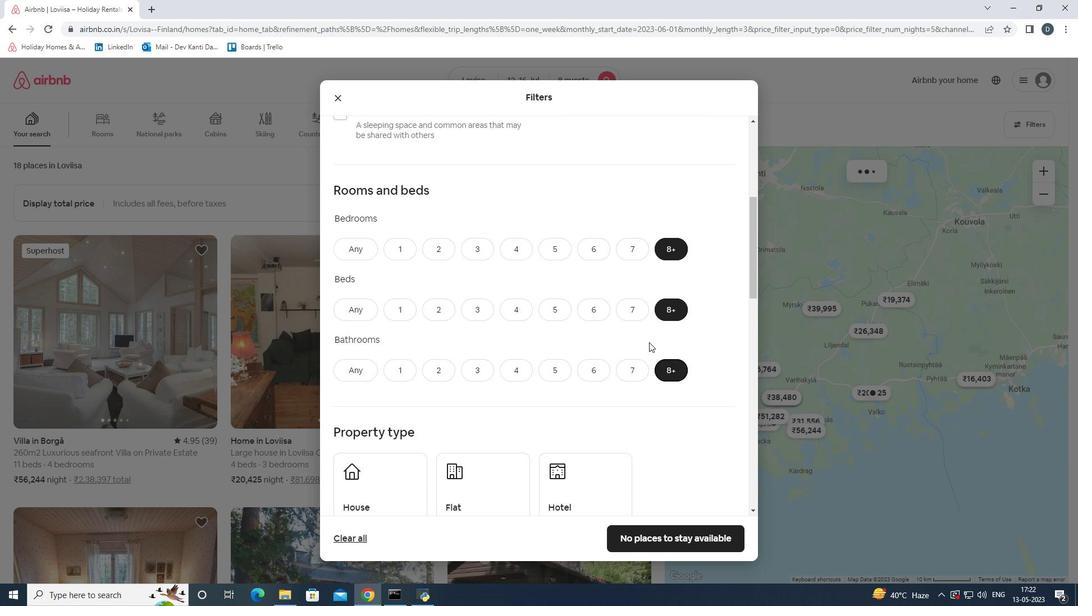 
Action: Mouse moved to (637, 327)
Screenshot: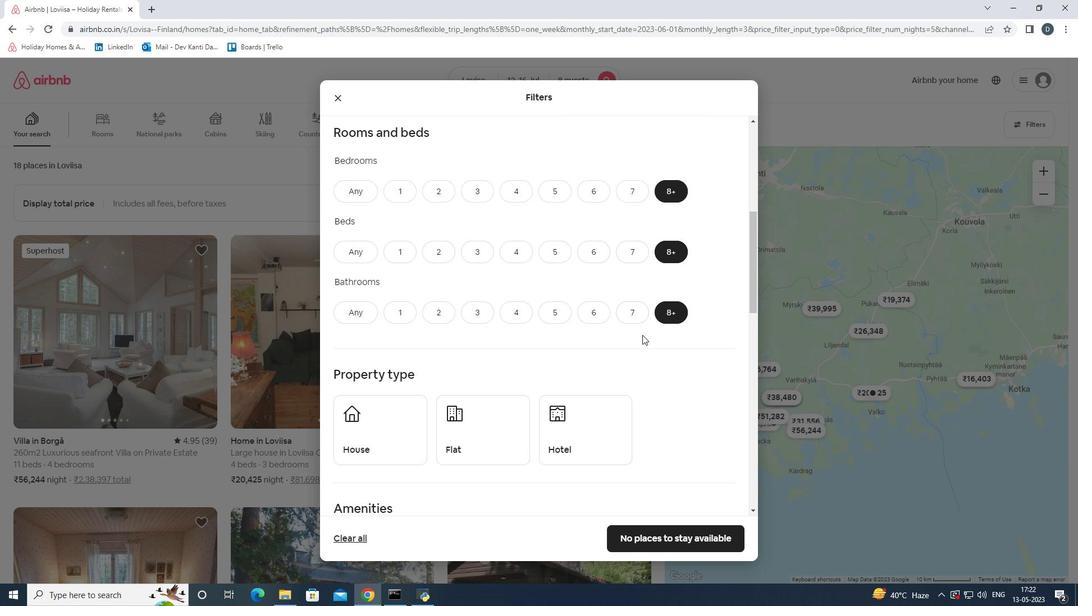 
Action: Mouse scrolled (637, 326) with delta (0, 0)
Screenshot: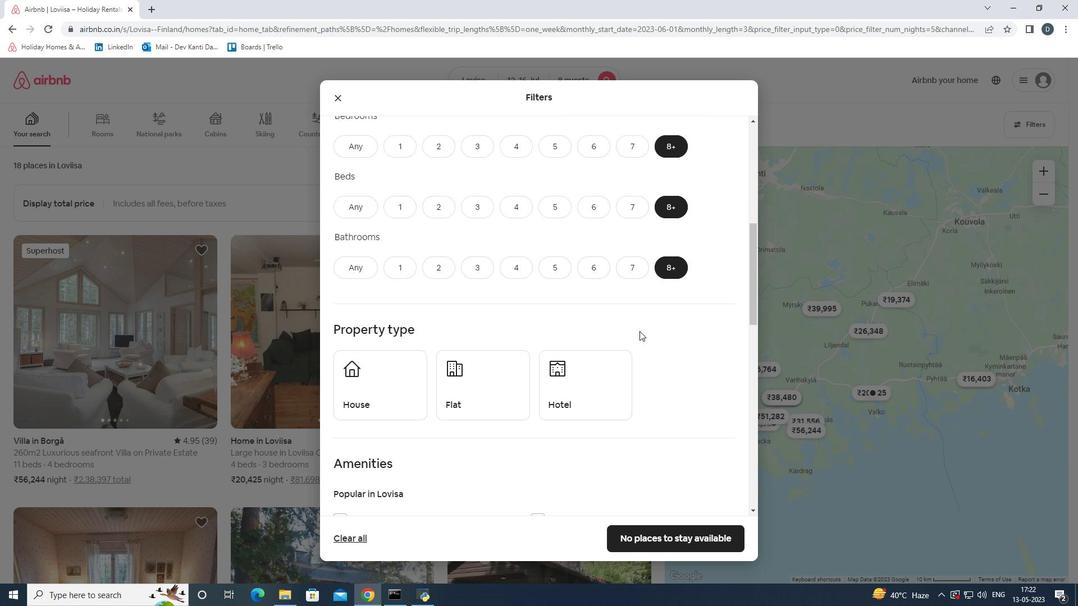 
Action: Mouse scrolled (637, 326) with delta (0, 0)
Screenshot: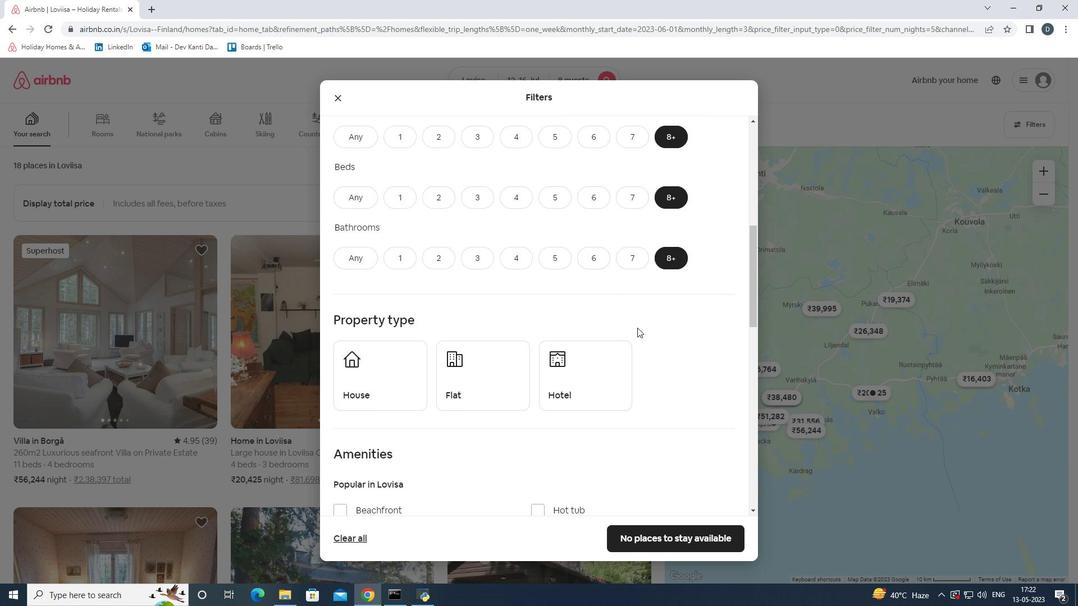 
Action: Mouse scrolled (637, 326) with delta (0, 0)
Screenshot: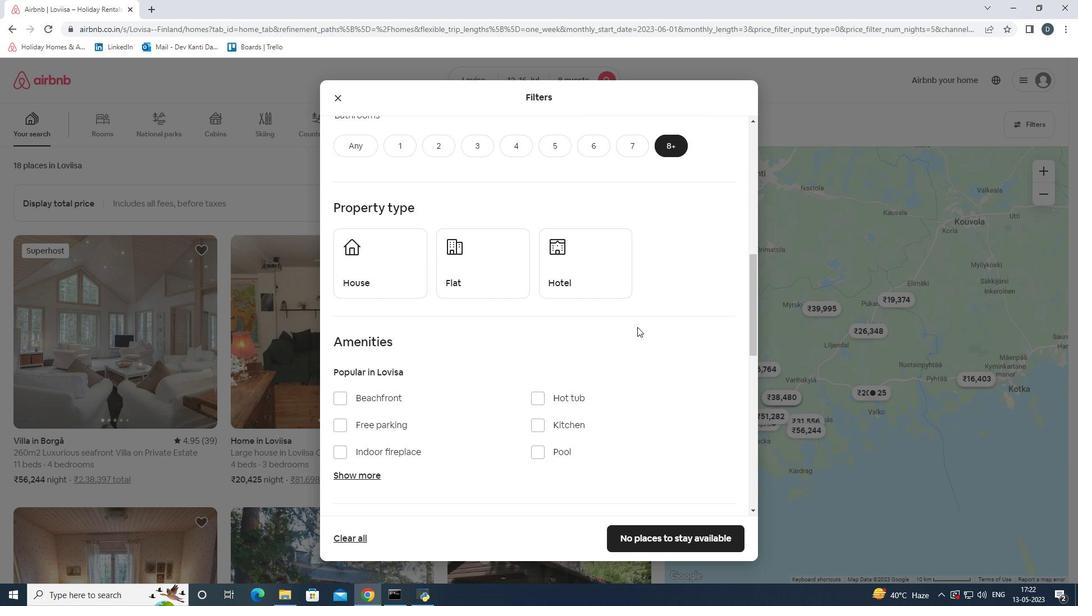 
Action: Mouse moved to (423, 228)
Screenshot: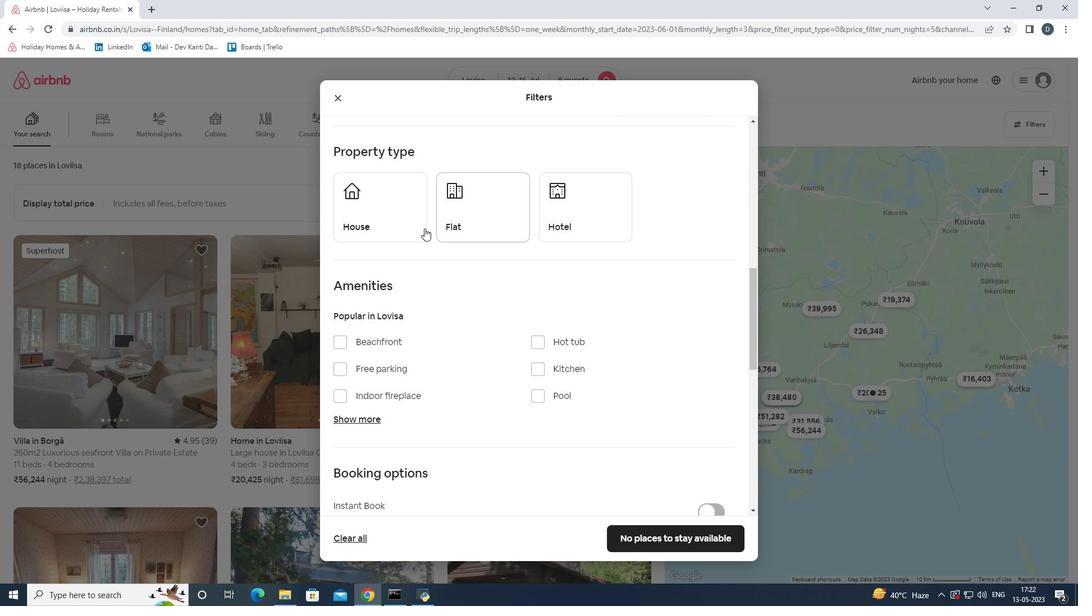 
Action: Mouse pressed left at (423, 228)
Screenshot: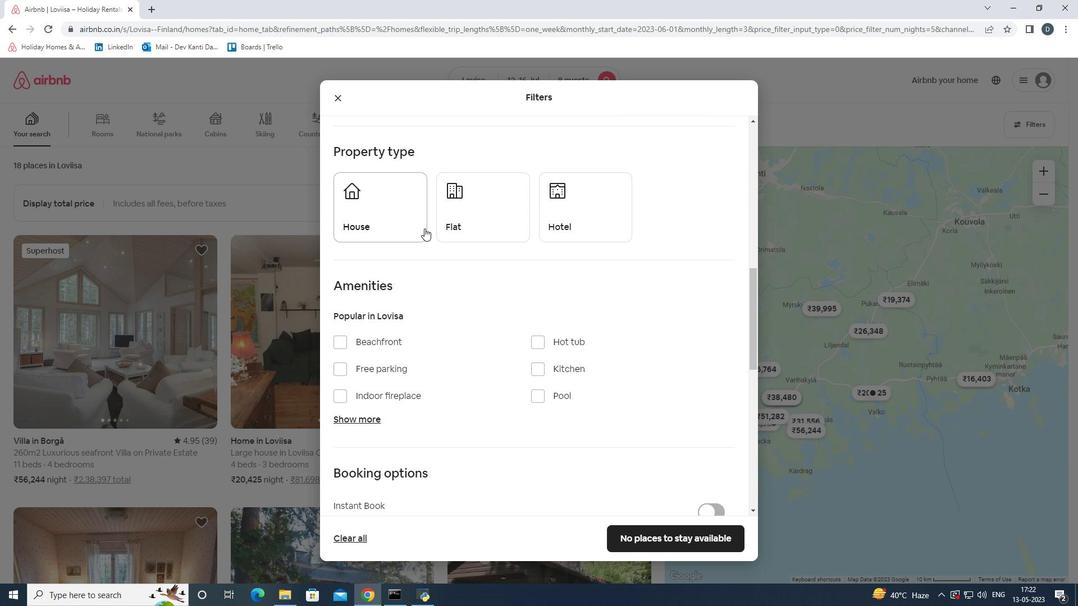 
Action: Mouse moved to (464, 225)
Screenshot: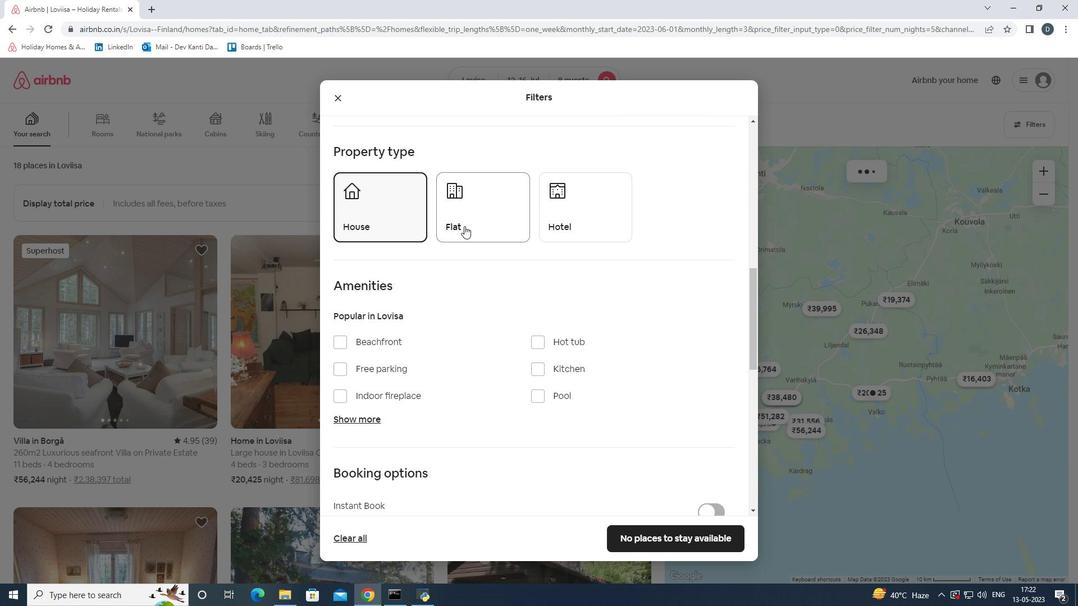 
Action: Mouse pressed left at (464, 225)
Screenshot: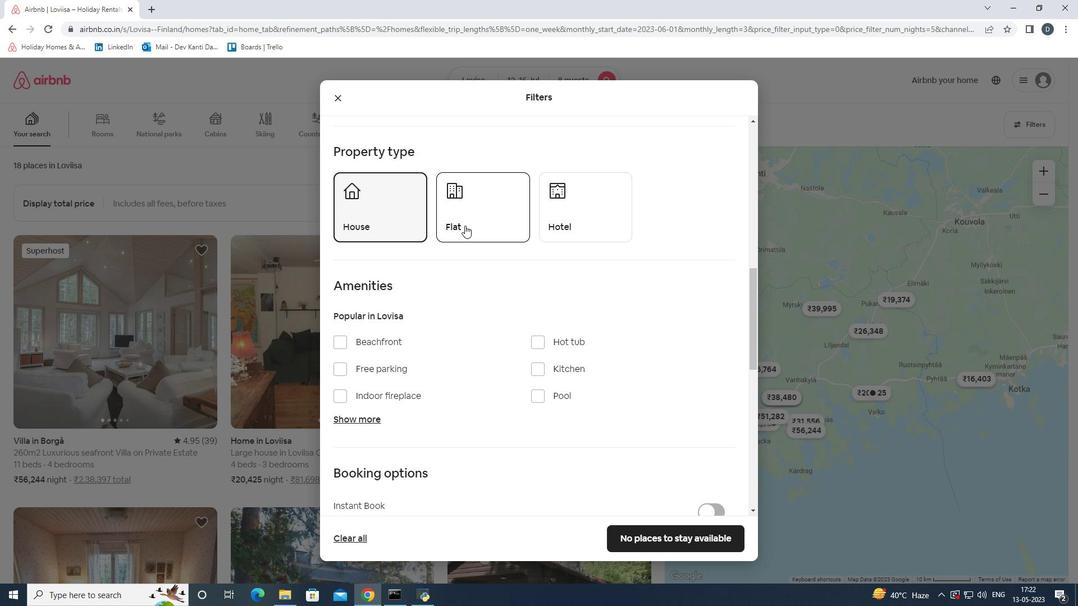 
Action: Mouse moved to (551, 224)
Screenshot: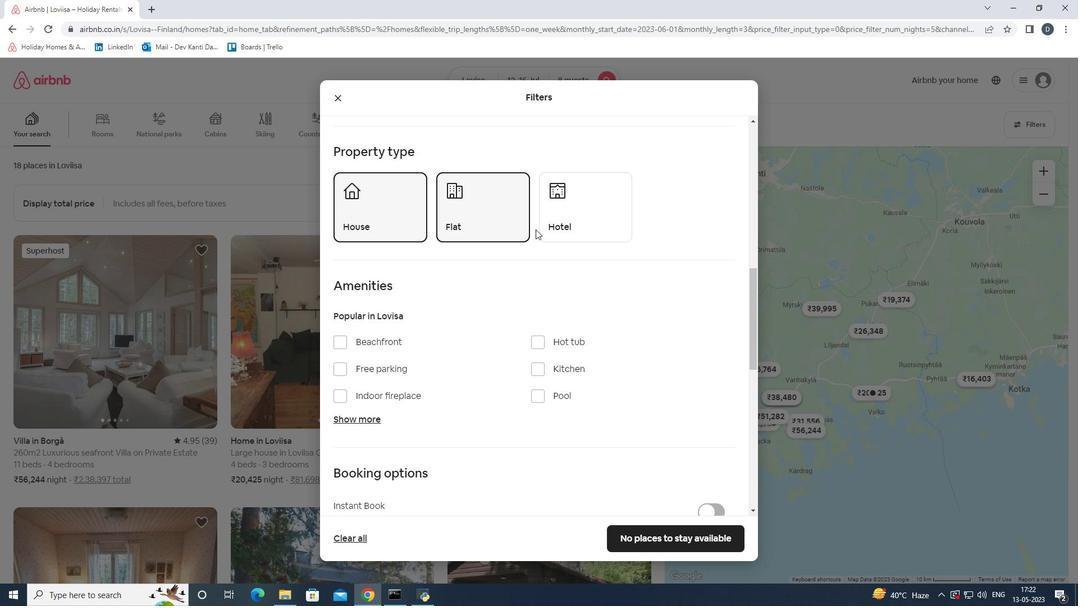 
Action: Mouse pressed left at (551, 224)
Screenshot: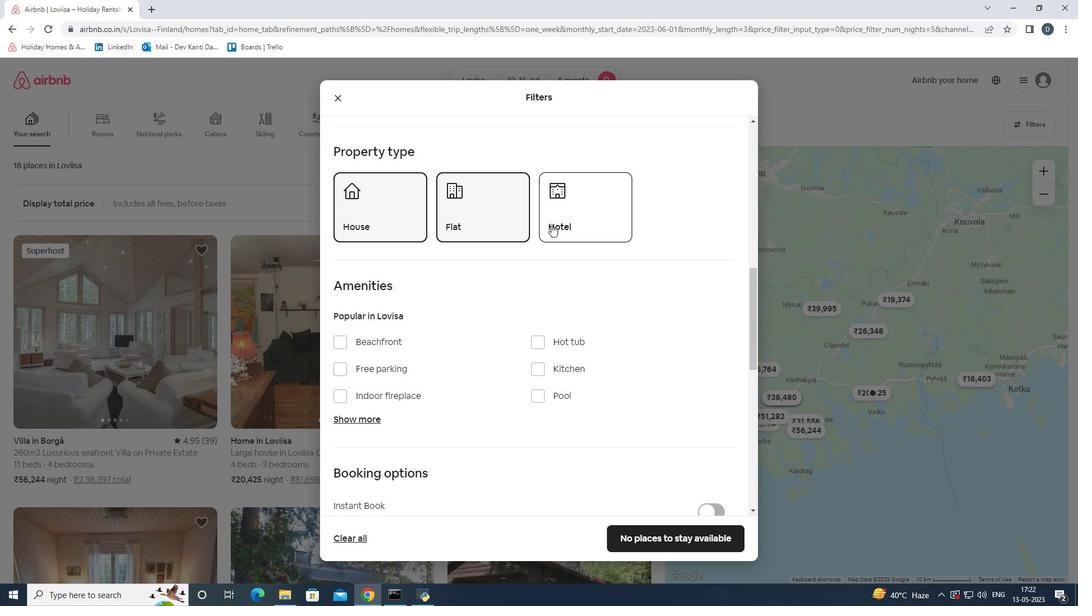 
Action: Mouse moved to (528, 228)
Screenshot: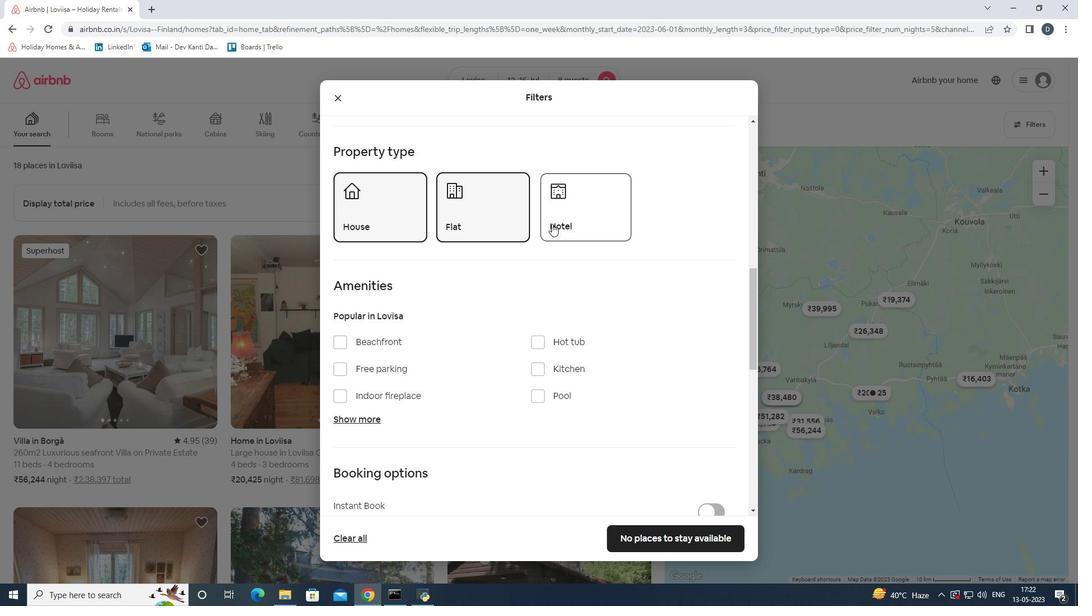 
Action: Mouse scrolled (528, 227) with delta (0, 0)
Screenshot: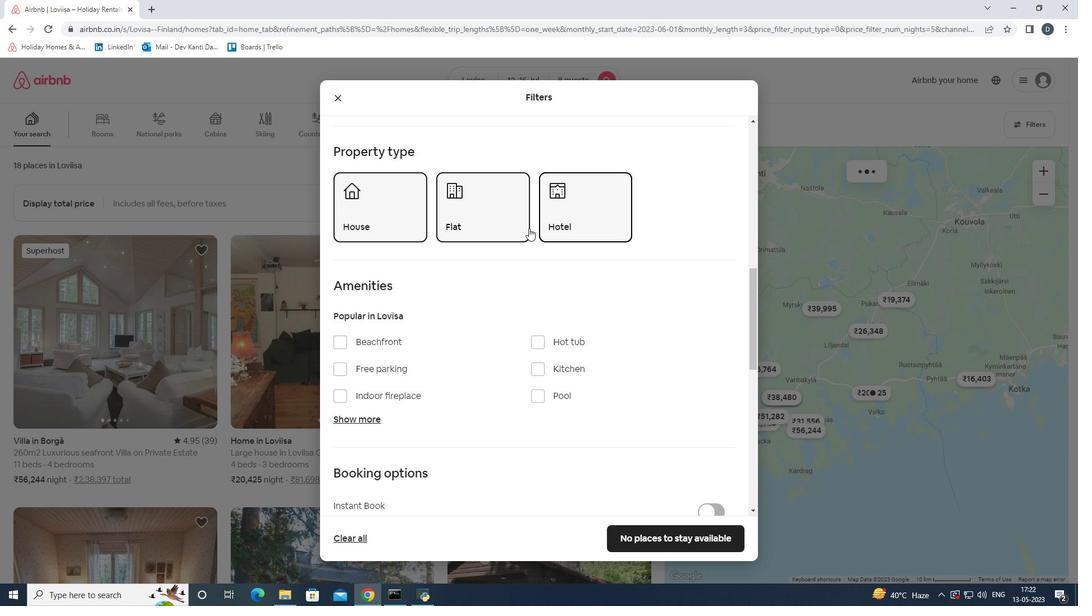 
Action: Mouse scrolled (528, 227) with delta (0, 0)
Screenshot: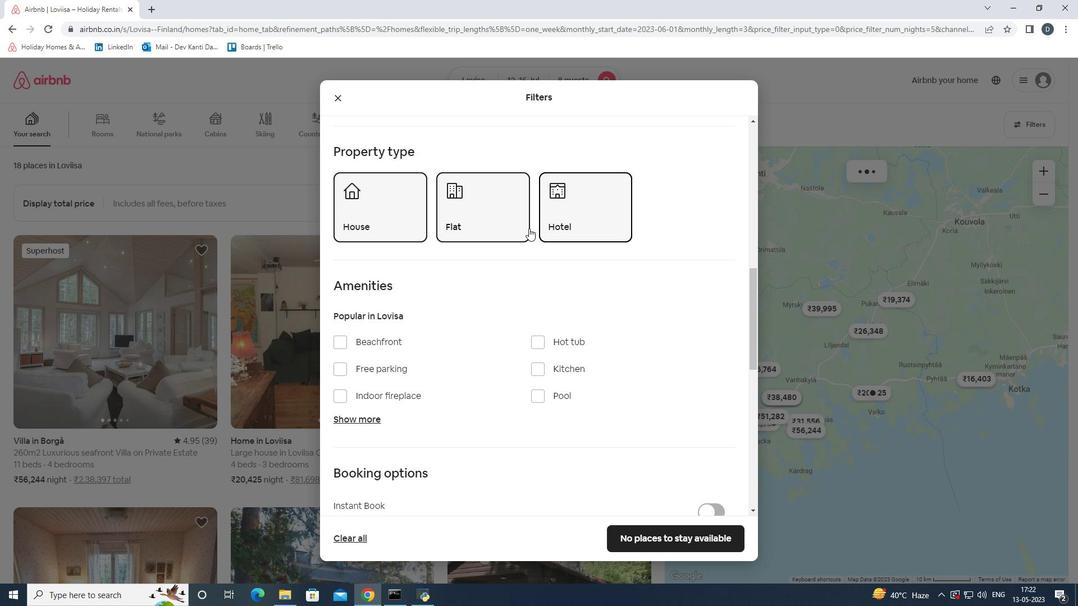 
Action: Mouse moved to (359, 304)
Screenshot: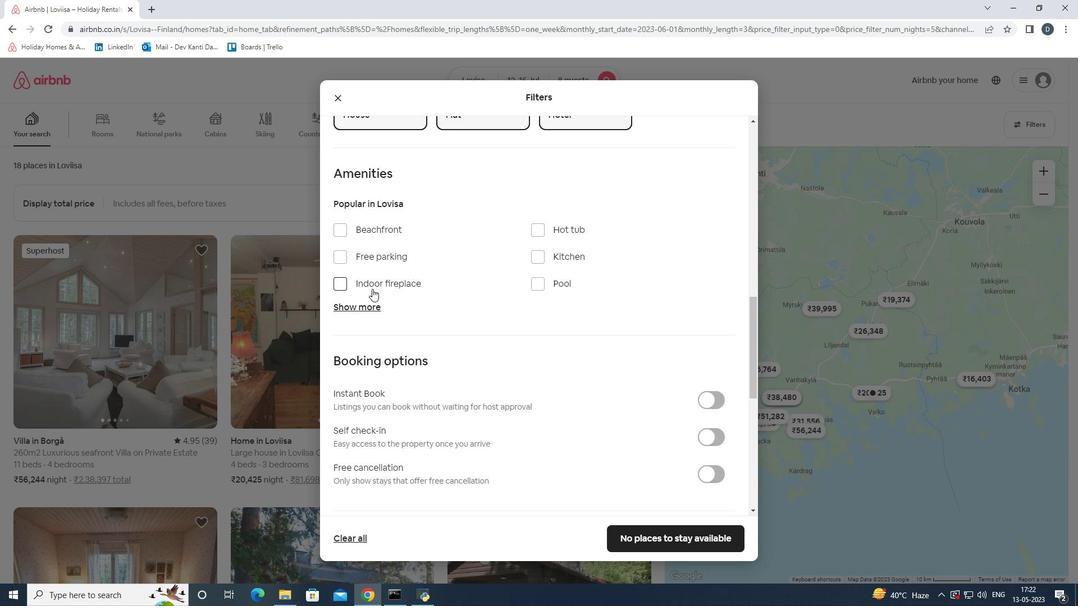 
Action: Mouse pressed left at (359, 304)
Screenshot: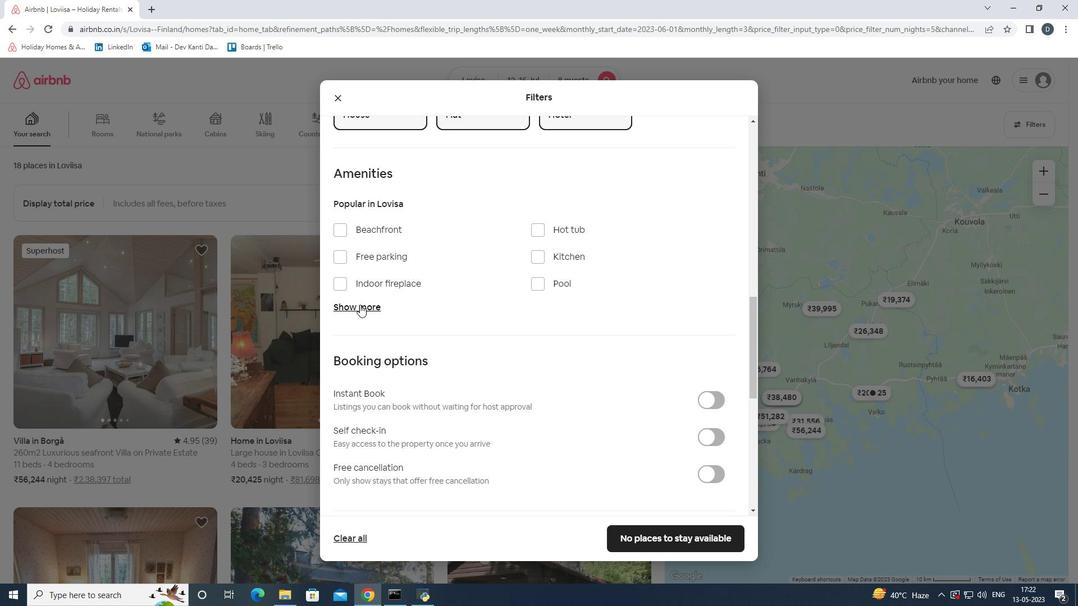 
Action: Mouse moved to (460, 292)
Screenshot: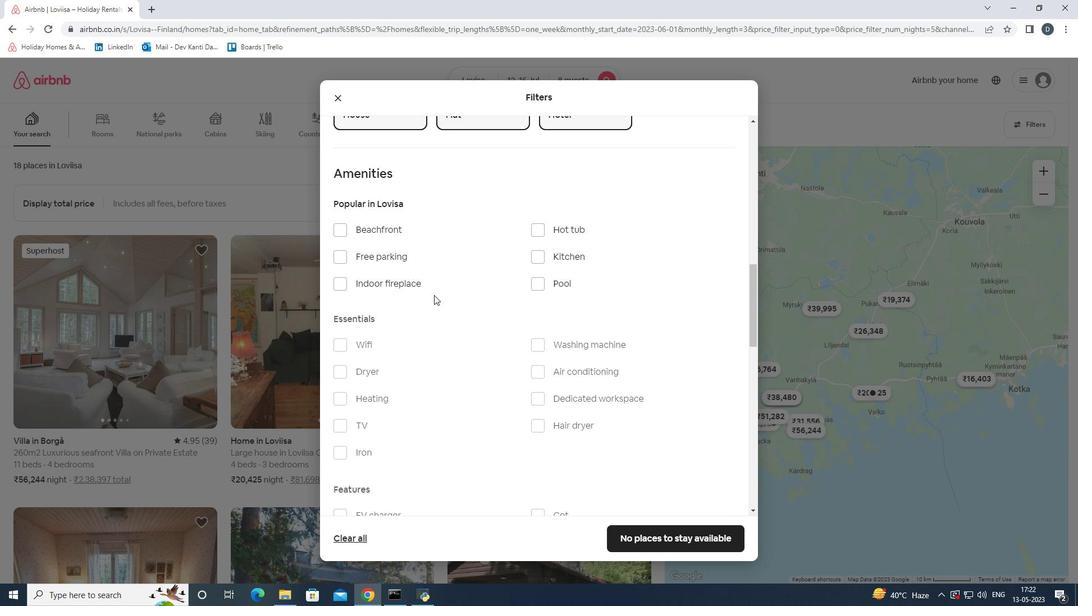 
Action: Mouse scrolled (460, 291) with delta (0, 0)
Screenshot: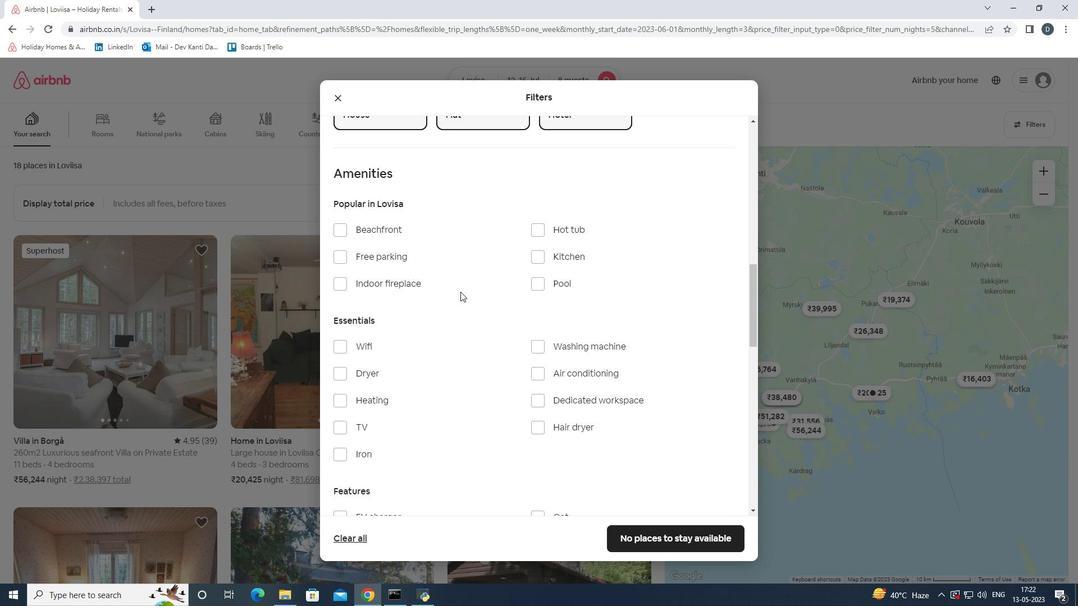 
Action: Mouse moved to (336, 288)
Screenshot: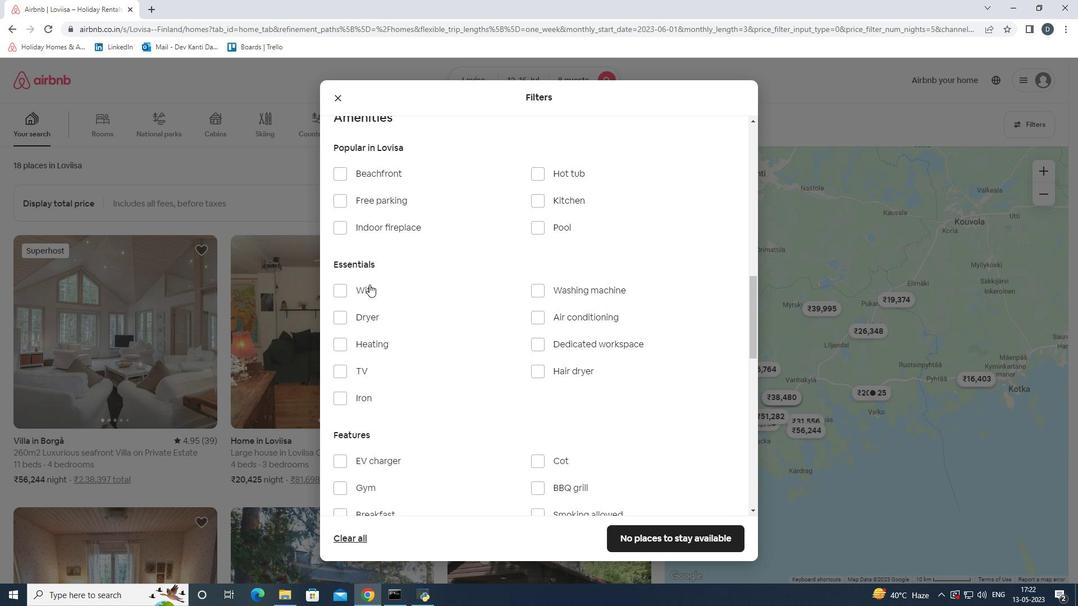 
Action: Mouse pressed left at (336, 288)
Screenshot: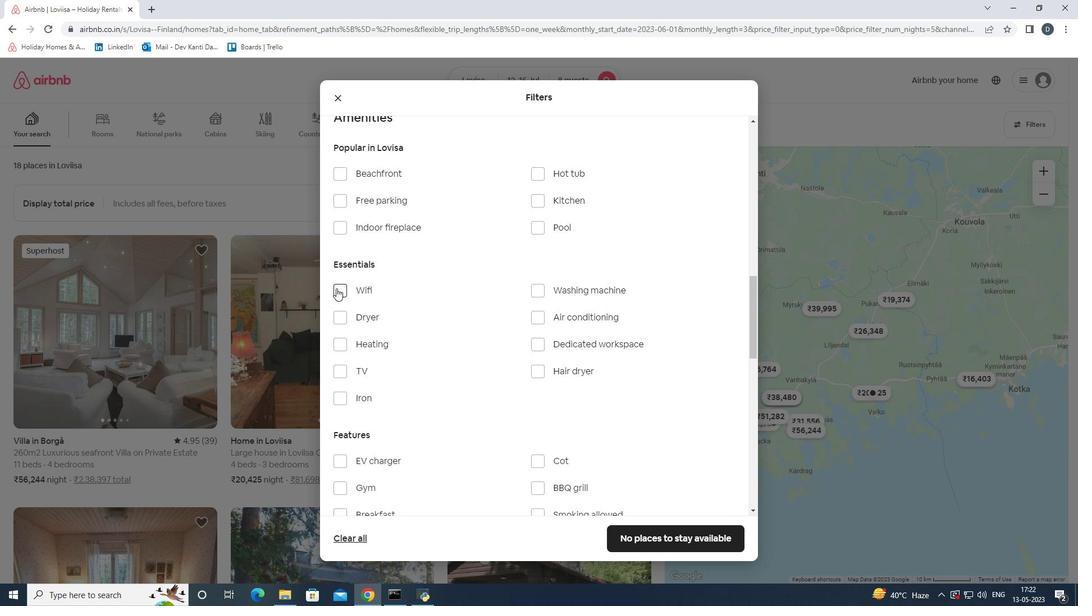 
Action: Mouse moved to (340, 367)
Screenshot: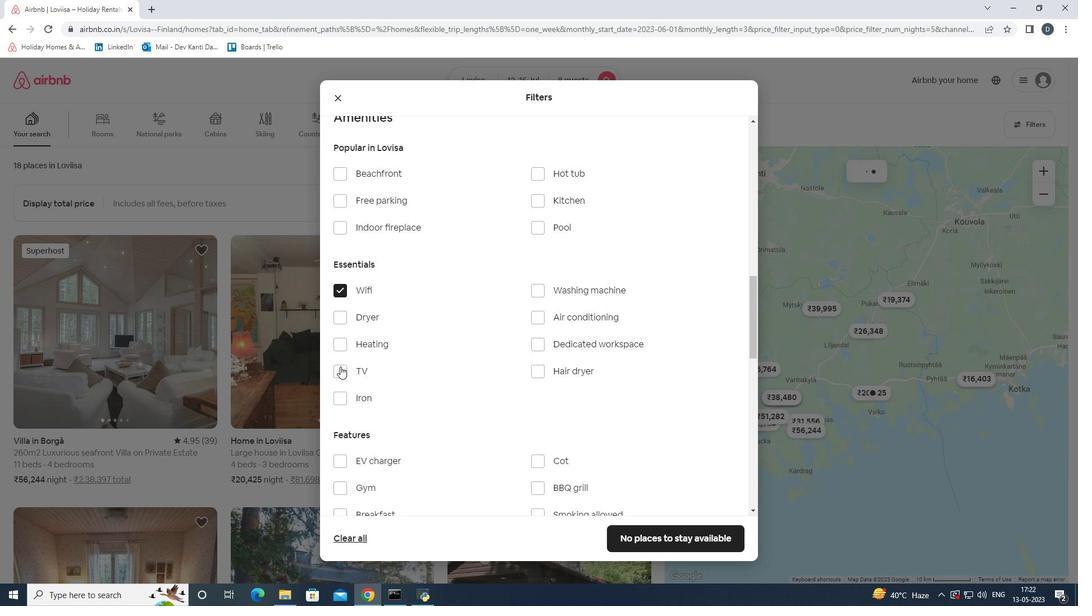 
Action: Mouse pressed left at (340, 367)
Screenshot: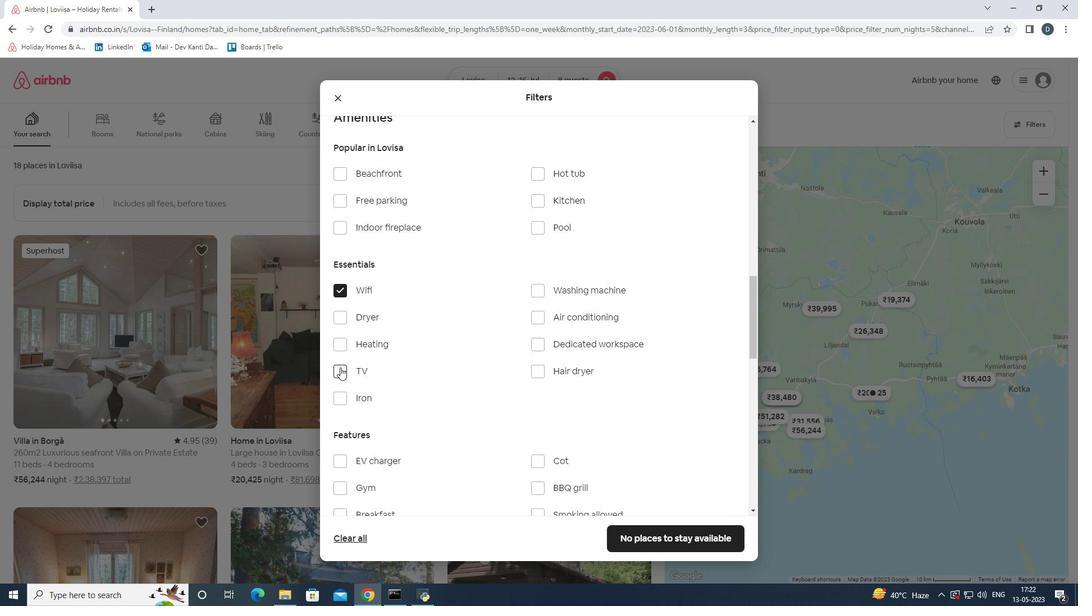 
Action: Mouse moved to (341, 199)
Screenshot: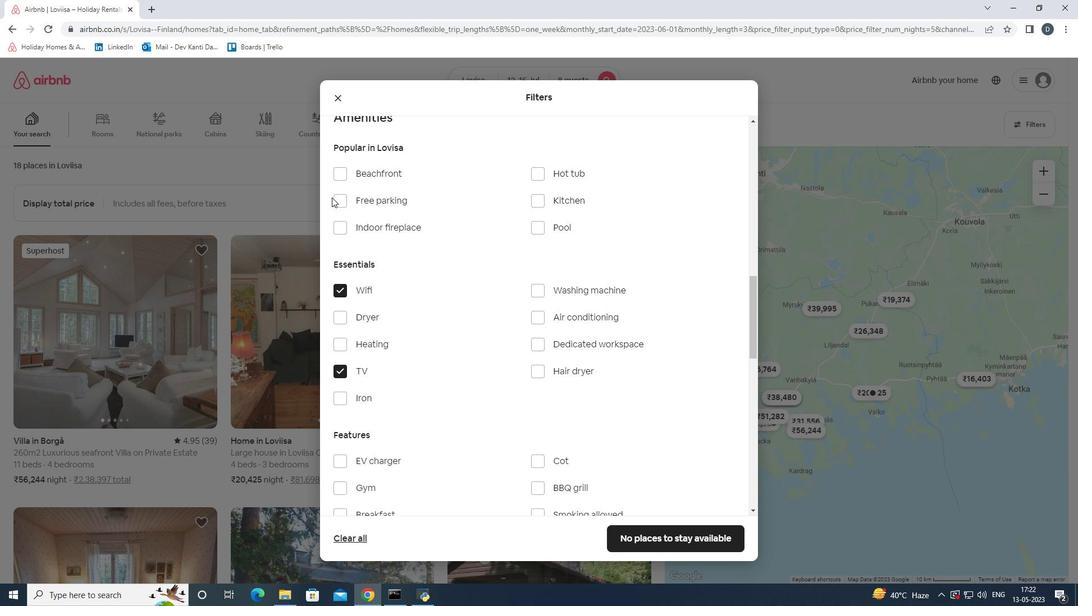 
Action: Mouse pressed left at (341, 199)
Screenshot: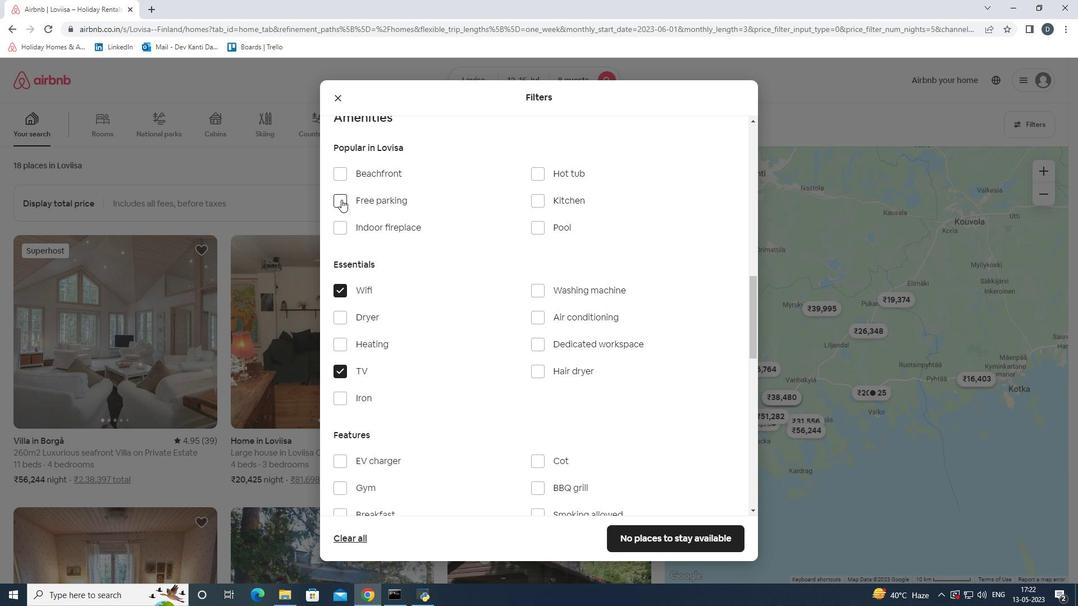 
Action: Mouse moved to (477, 291)
Screenshot: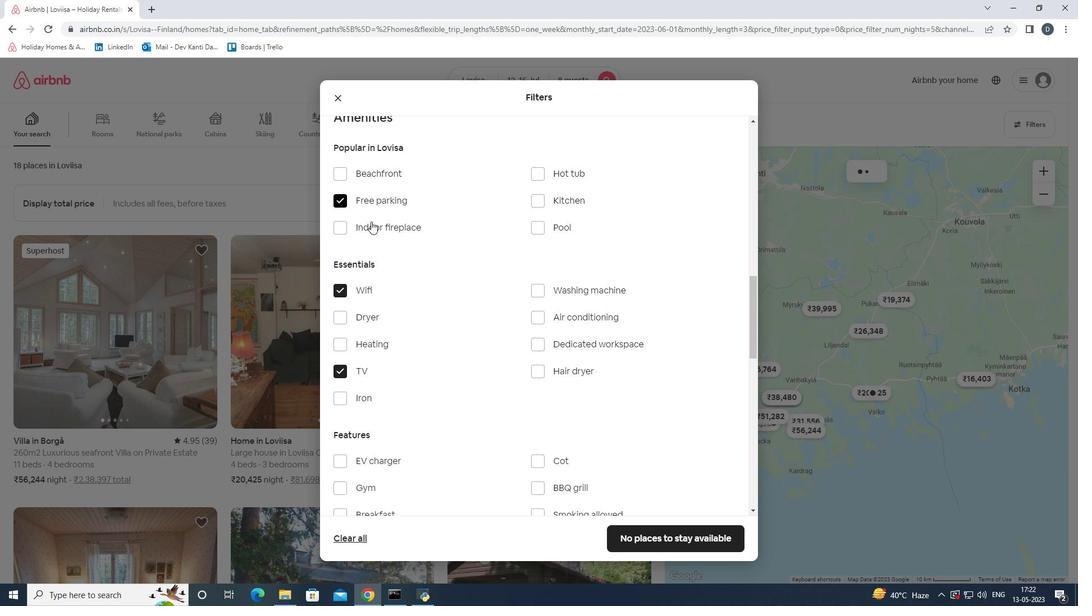 
Action: Mouse scrolled (477, 290) with delta (0, 0)
Screenshot: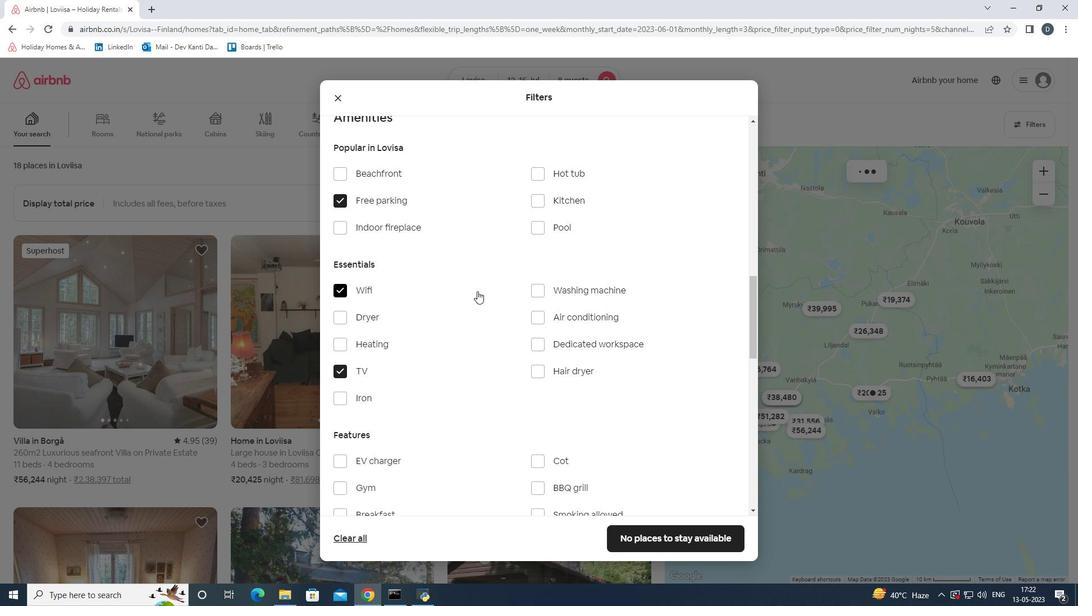 
Action: Mouse scrolled (477, 292) with delta (0, 0)
Screenshot: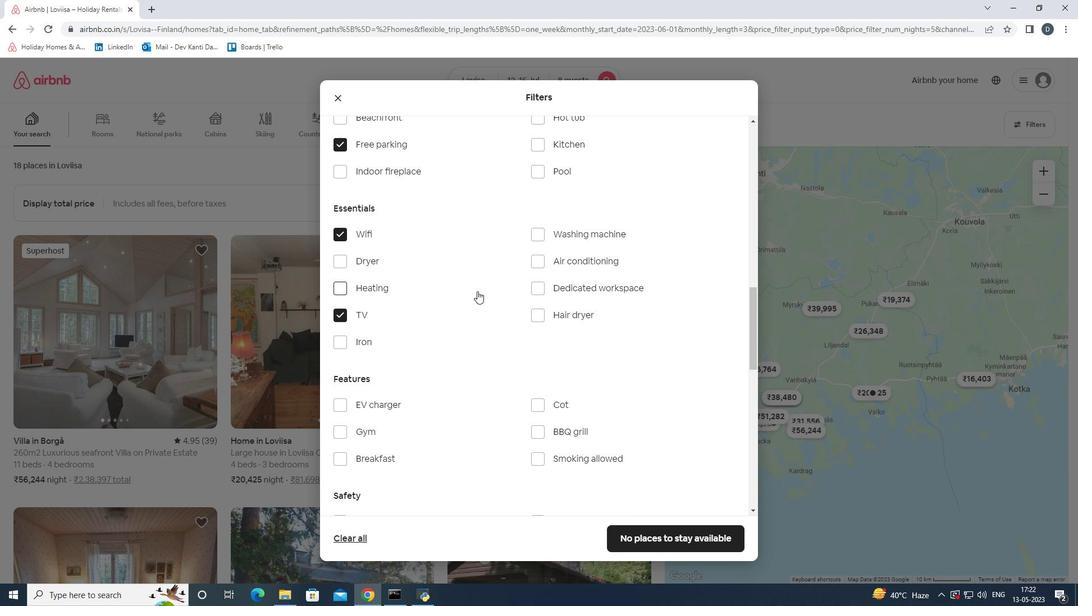 
Action: Mouse scrolled (477, 290) with delta (0, 0)
Screenshot: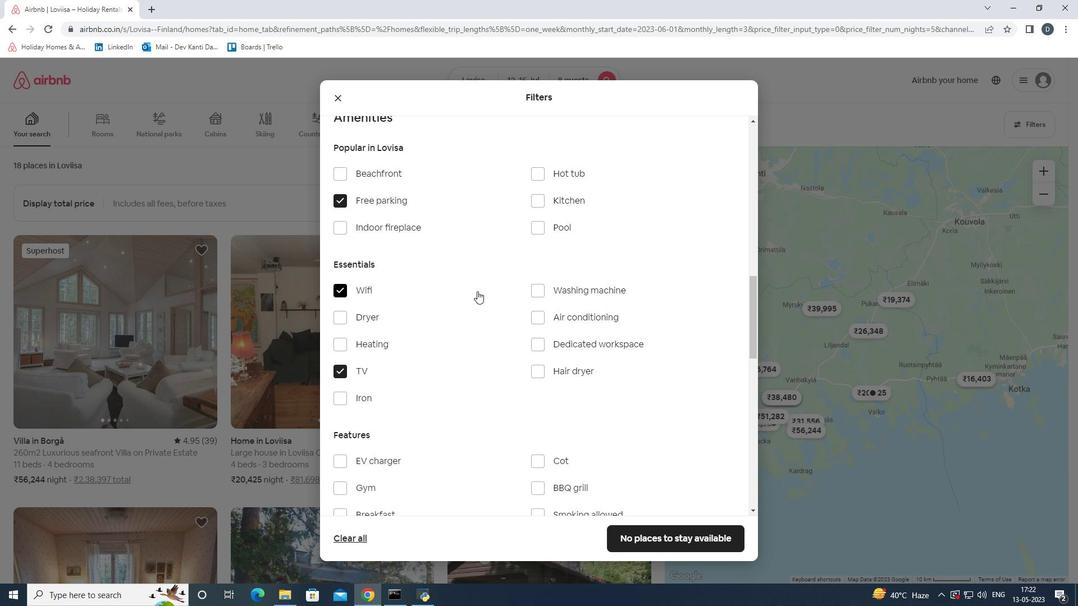 
Action: Mouse scrolled (477, 290) with delta (0, 0)
Screenshot: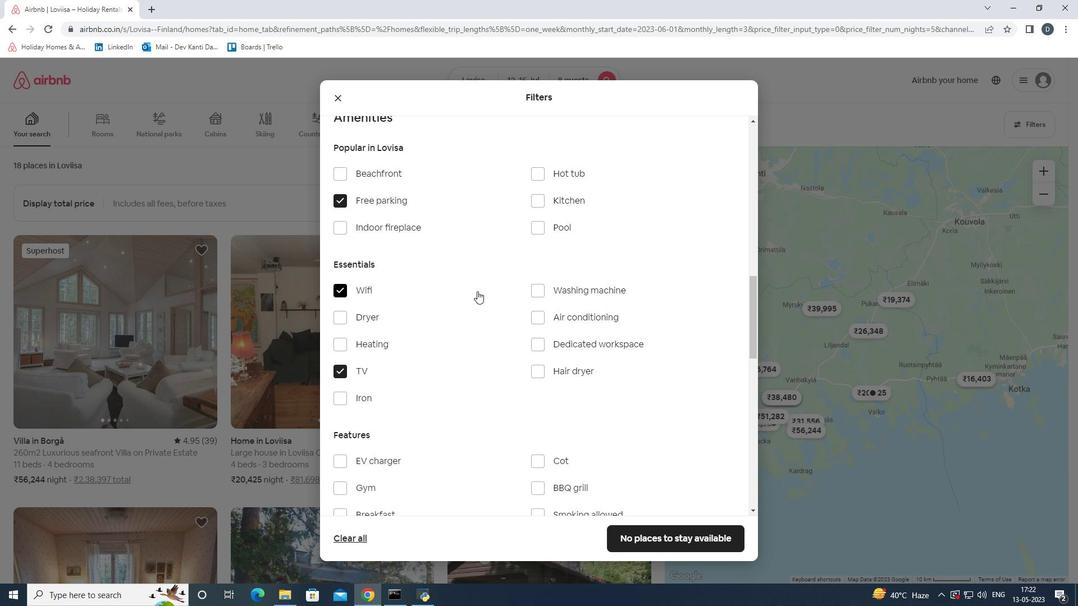 
Action: Mouse moved to (335, 375)
Screenshot: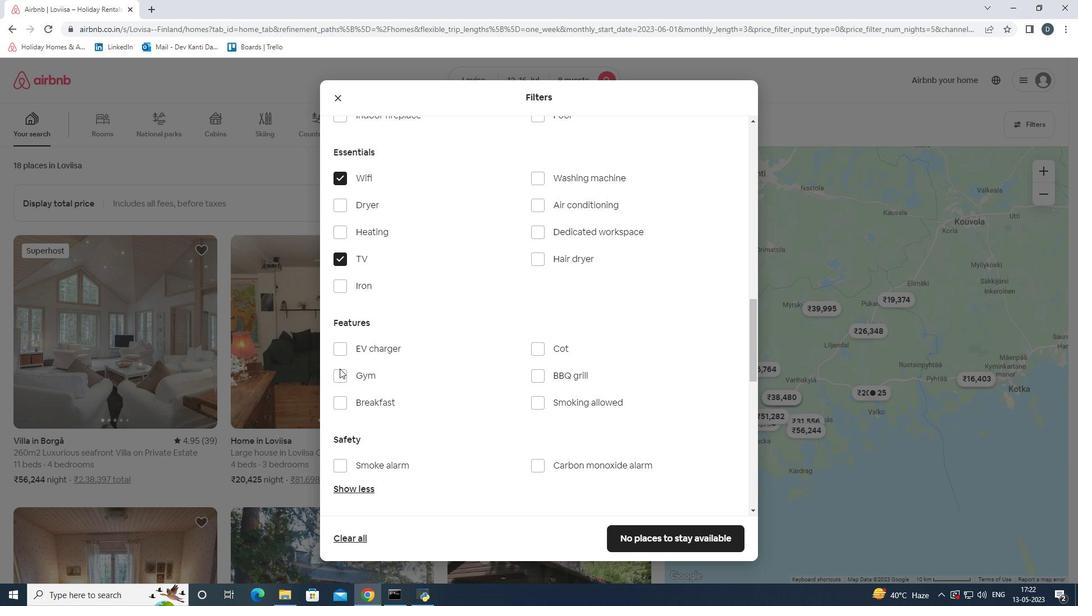 
Action: Mouse pressed left at (335, 375)
Screenshot: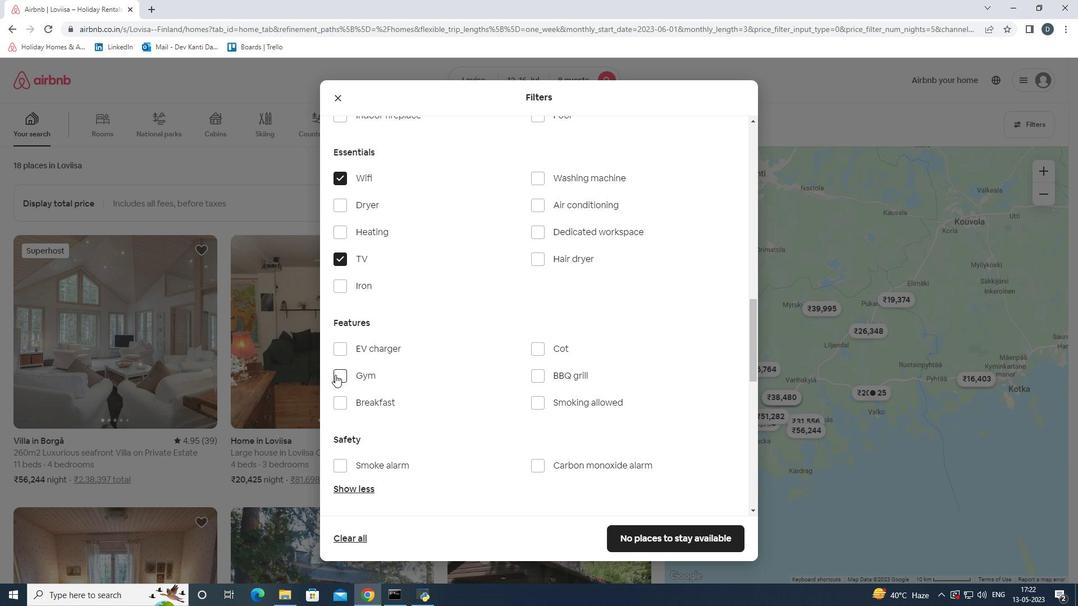 
Action: Mouse moved to (336, 409)
Screenshot: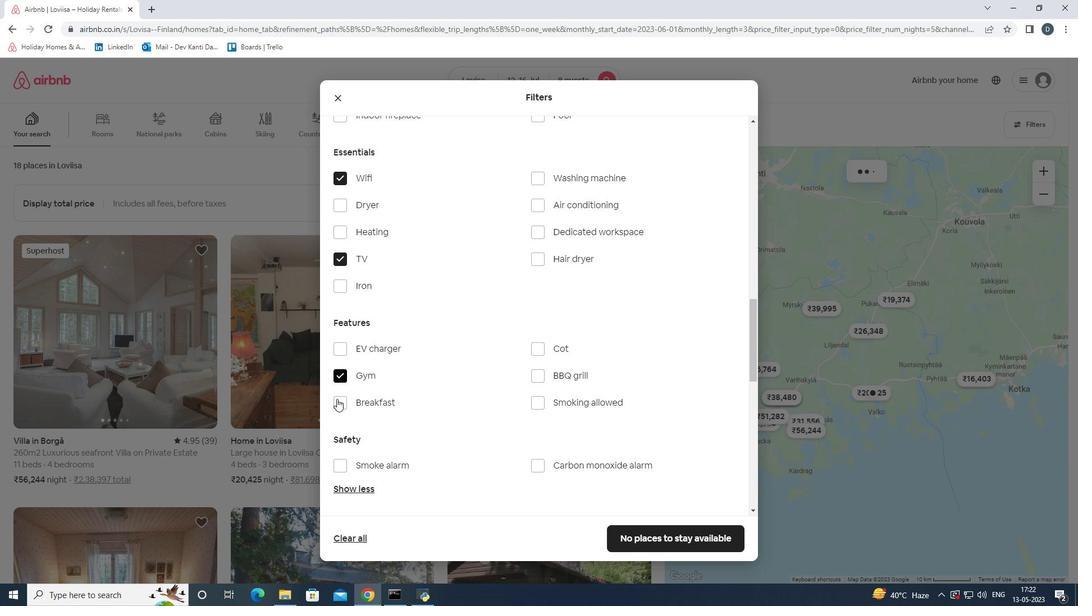 
Action: Mouse pressed left at (336, 409)
Screenshot: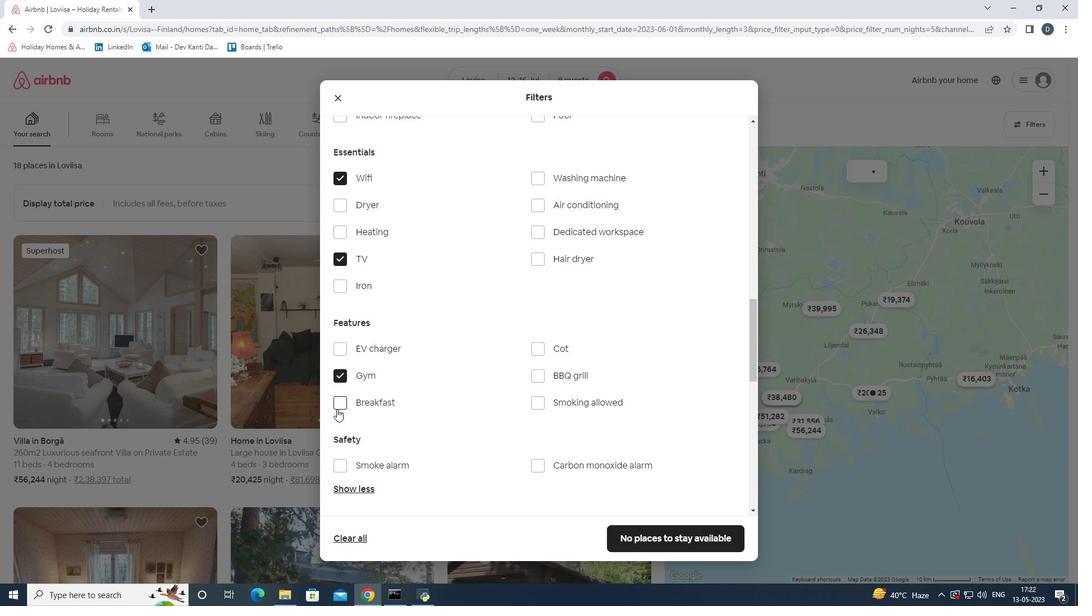 
Action: Mouse moved to (455, 367)
Screenshot: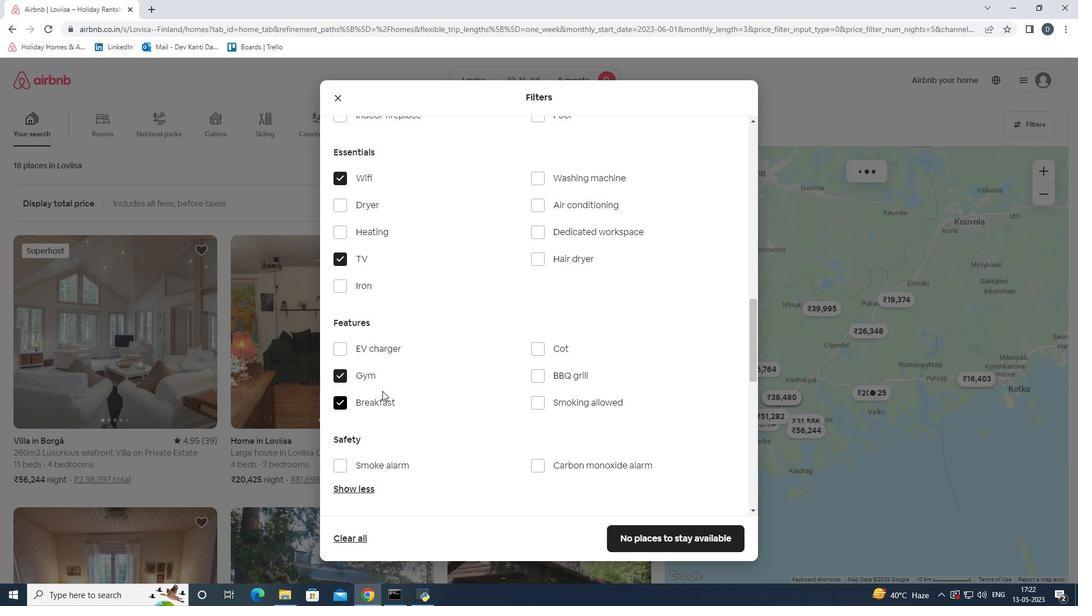 
Action: Mouse scrolled (455, 366) with delta (0, 0)
Screenshot: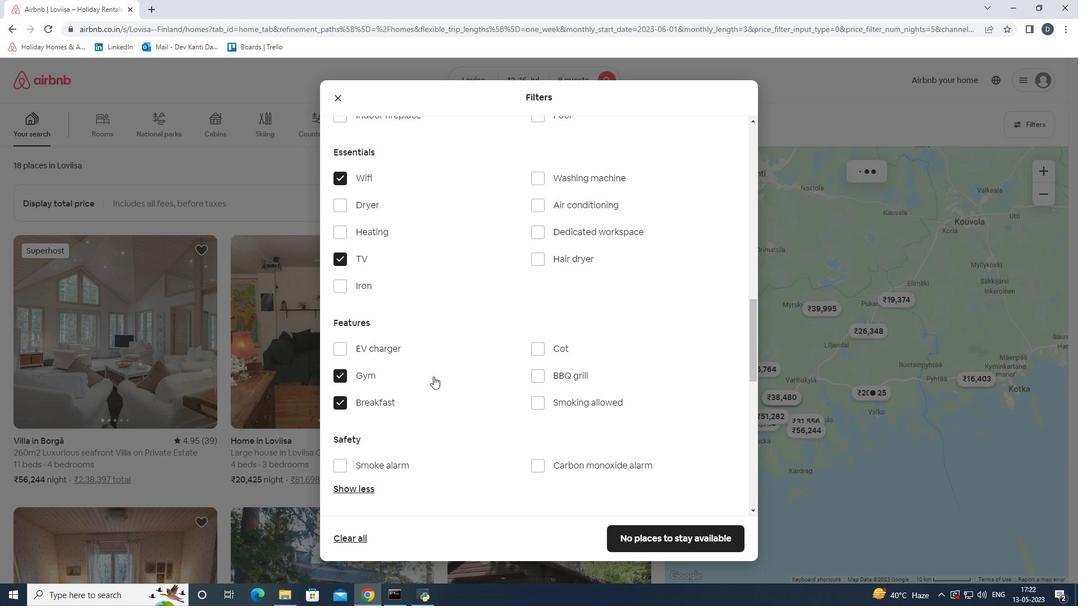 
Action: Mouse scrolled (455, 366) with delta (0, 0)
Screenshot: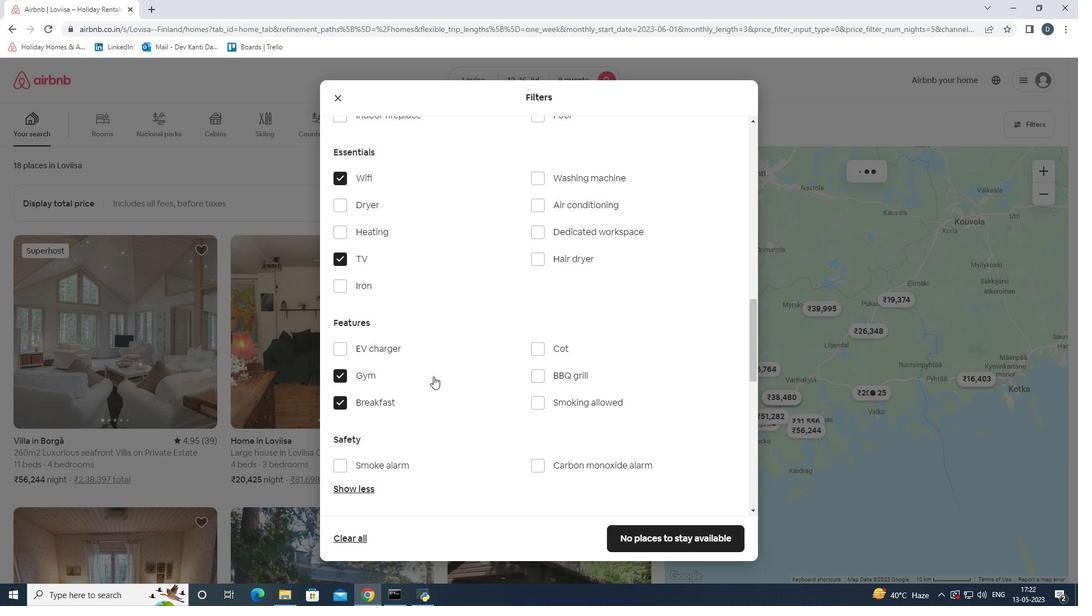 
Action: Mouse scrolled (455, 366) with delta (0, 0)
Screenshot: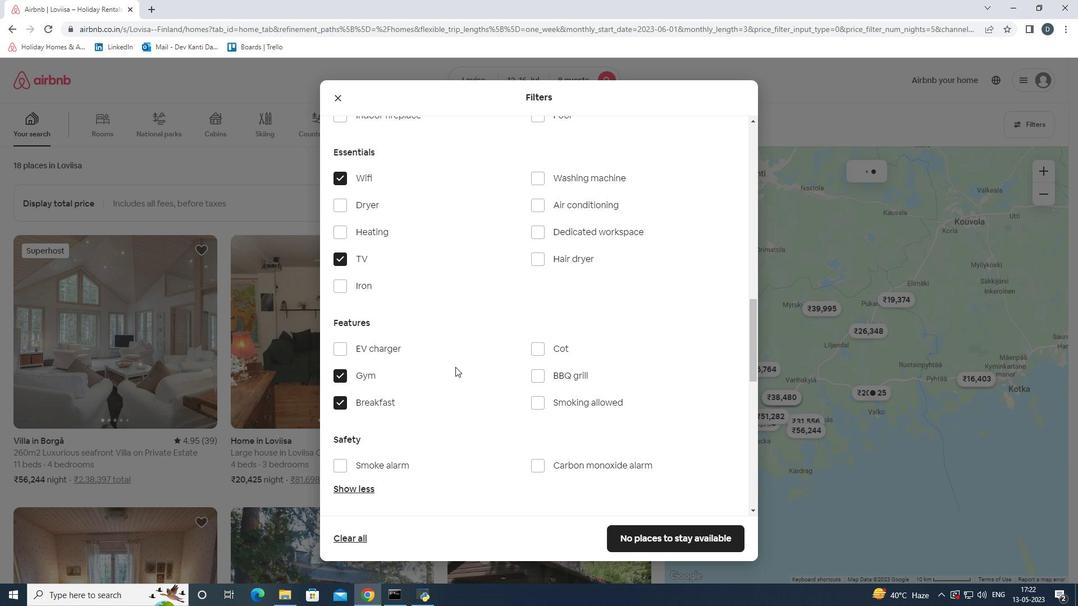 
Action: Mouse scrolled (455, 366) with delta (0, 0)
Screenshot: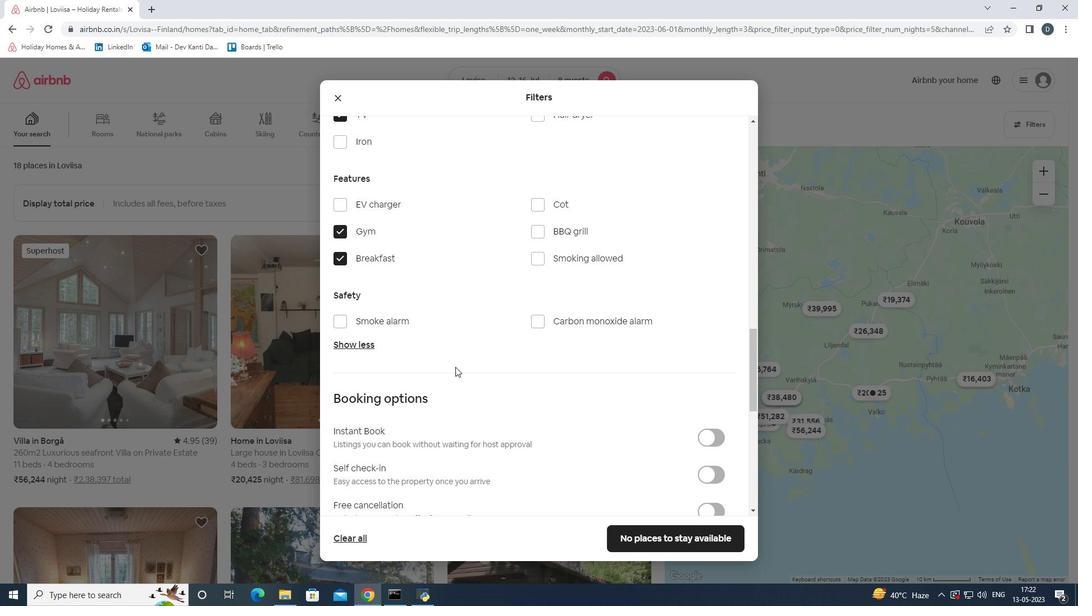 
Action: Mouse scrolled (455, 366) with delta (0, 0)
Screenshot: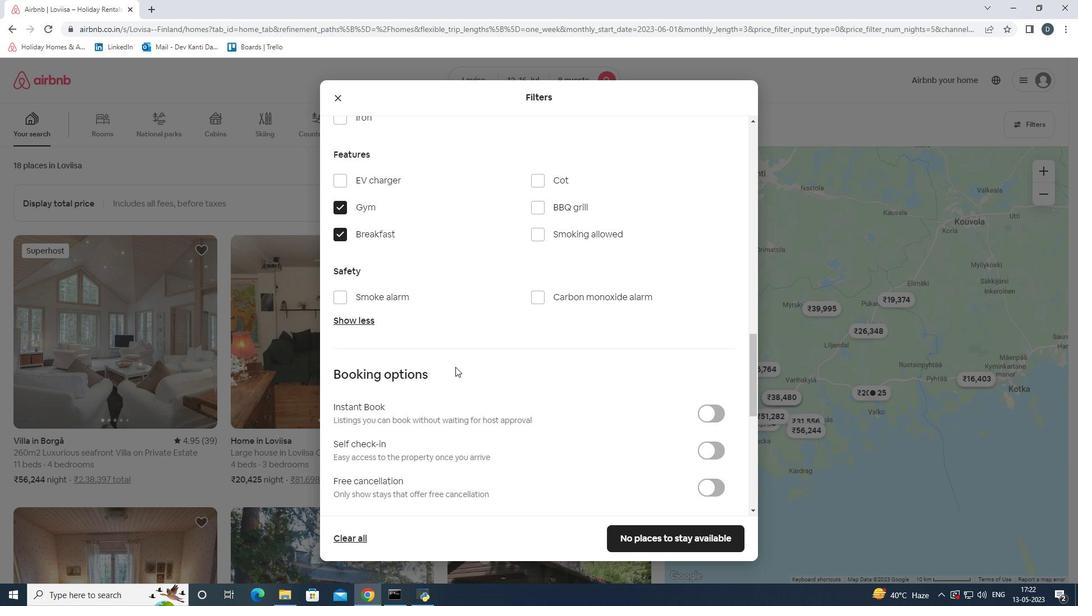 
Action: Mouse moved to (701, 339)
Screenshot: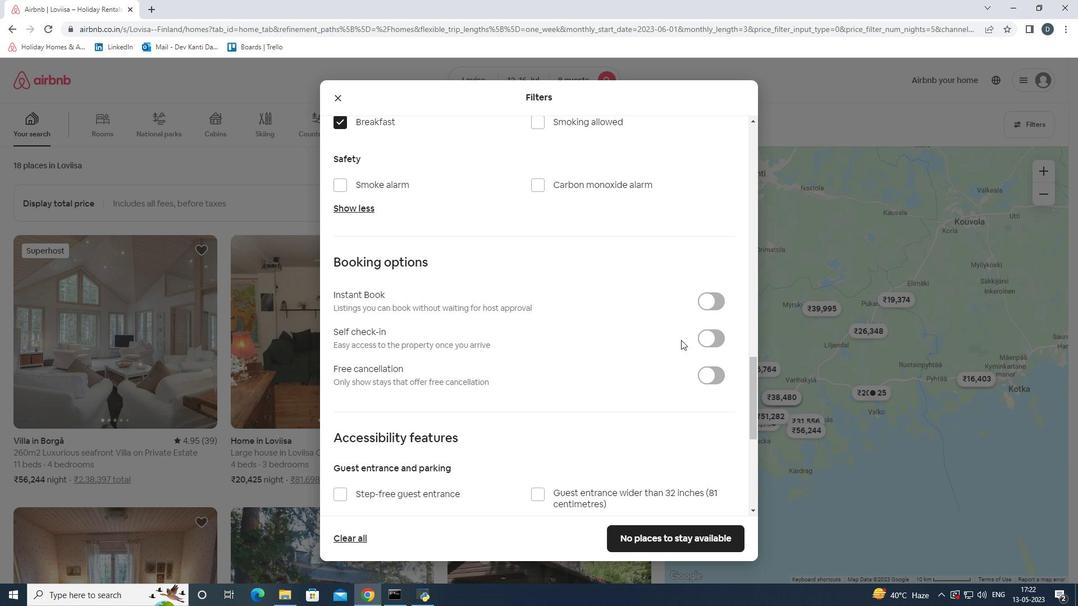 
Action: Mouse pressed left at (701, 339)
Screenshot: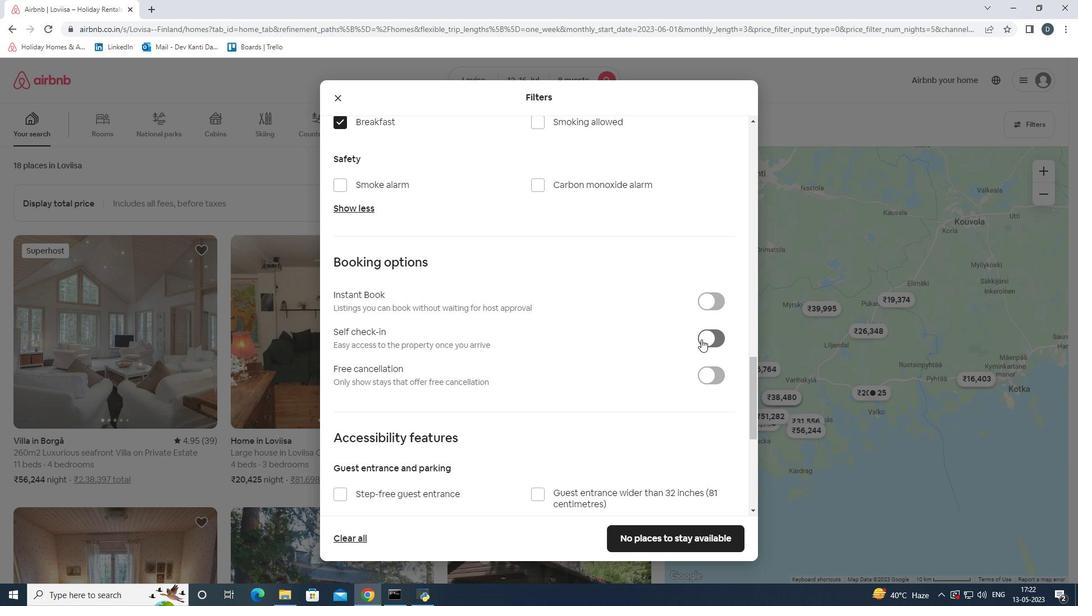 
Action: Mouse moved to (476, 354)
Screenshot: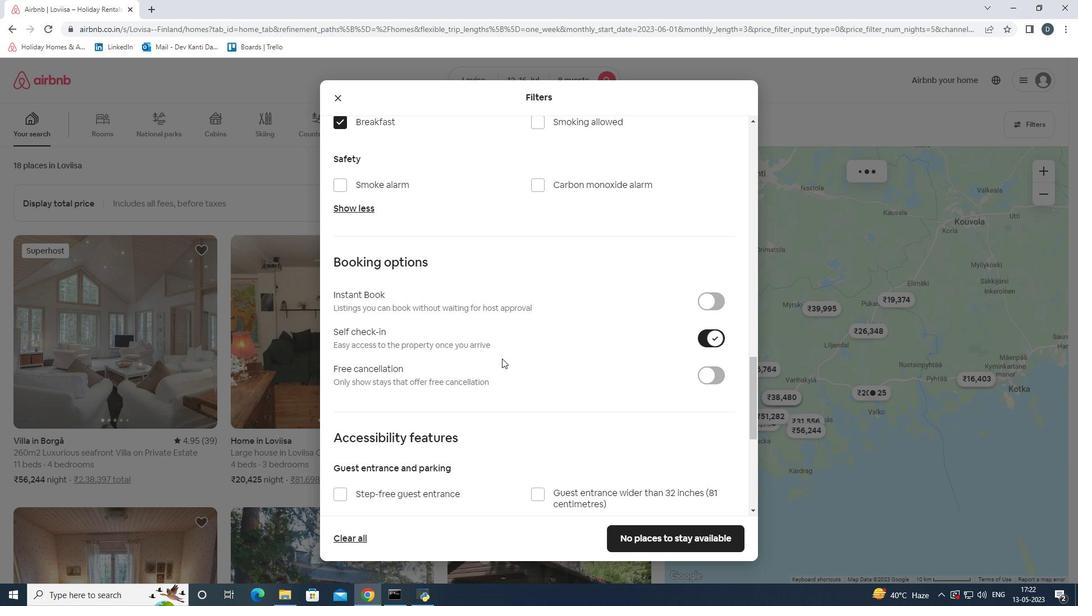 
Action: Mouse scrolled (476, 353) with delta (0, 0)
Screenshot: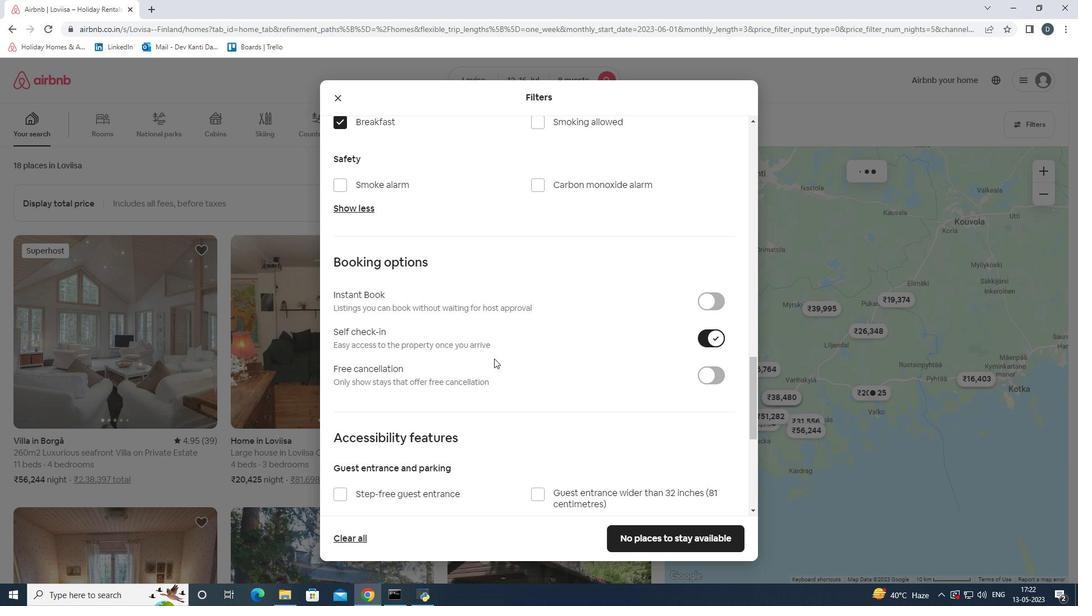 
Action: Mouse scrolled (476, 353) with delta (0, 0)
Screenshot: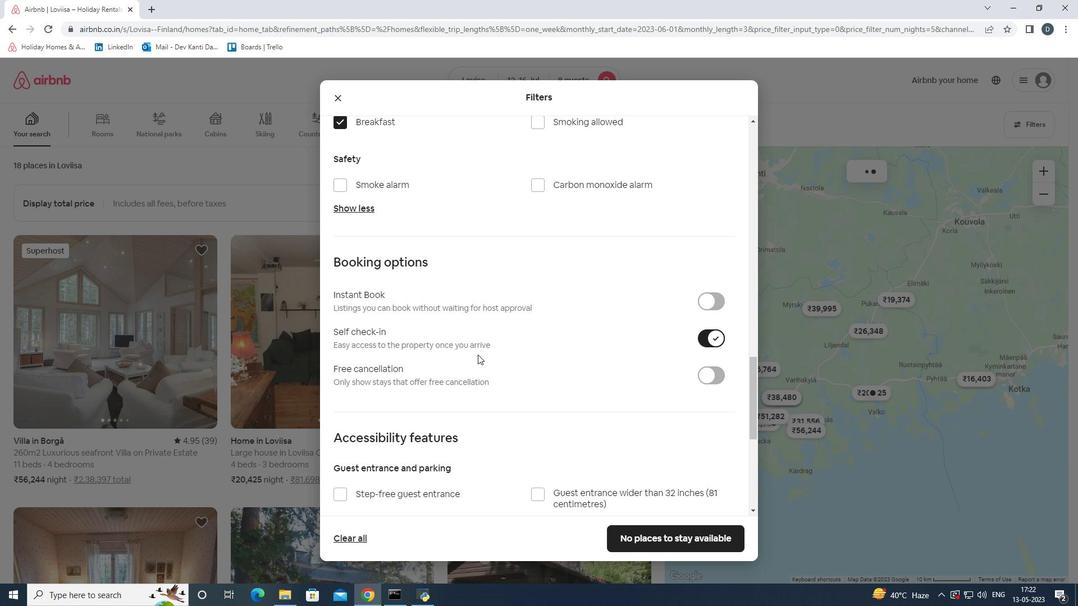 
Action: Mouse scrolled (476, 353) with delta (0, 0)
Screenshot: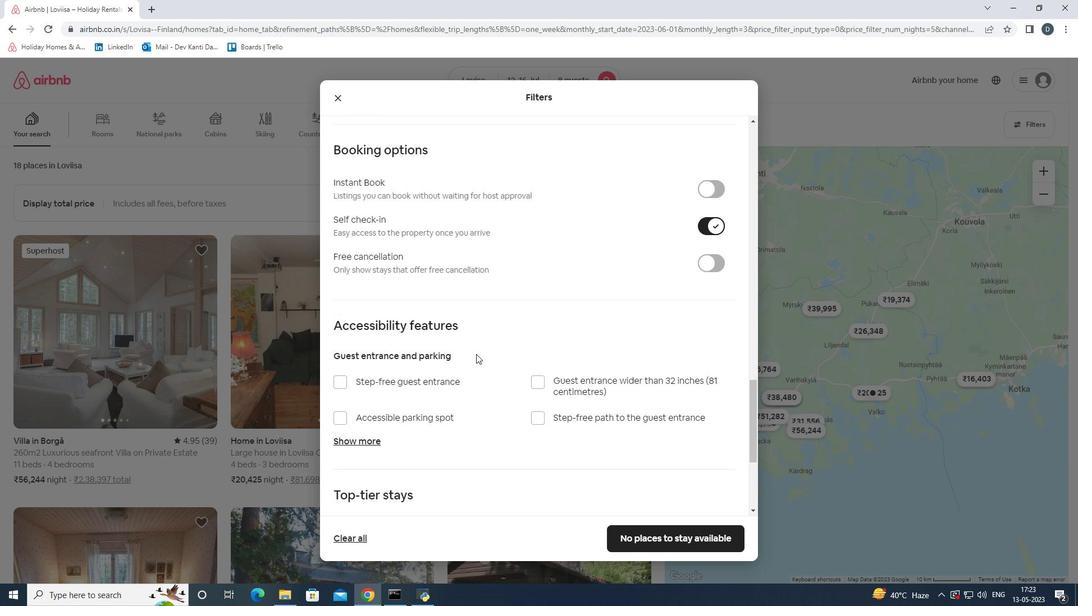 
Action: Mouse scrolled (476, 353) with delta (0, 0)
Screenshot: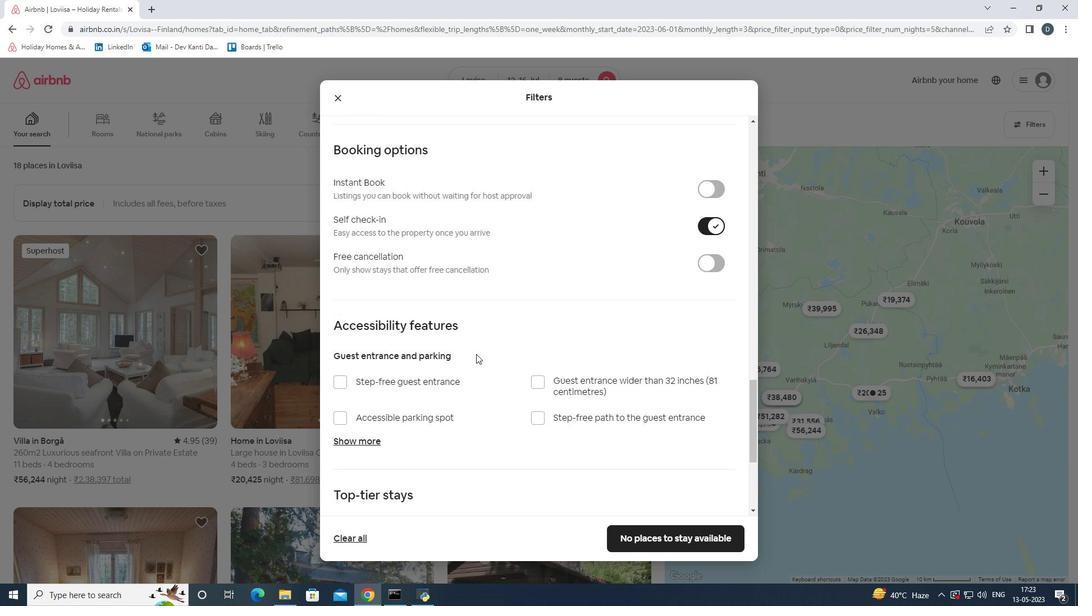 
Action: Mouse scrolled (476, 353) with delta (0, 0)
Screenshot: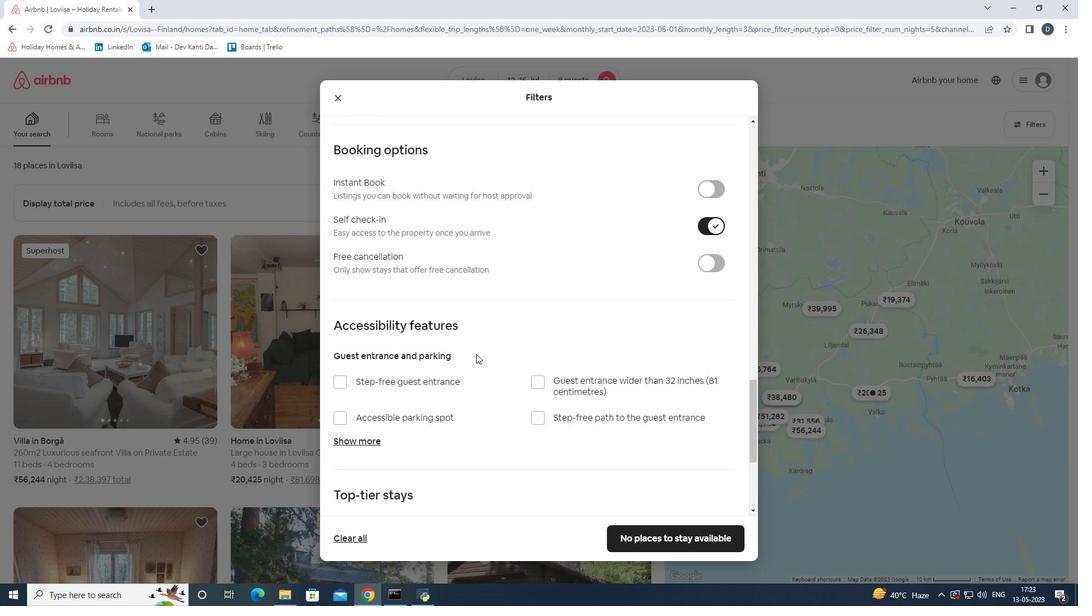 
Action: Mouse scrolled (476, 353) with delta (0, 0)
Screenshot: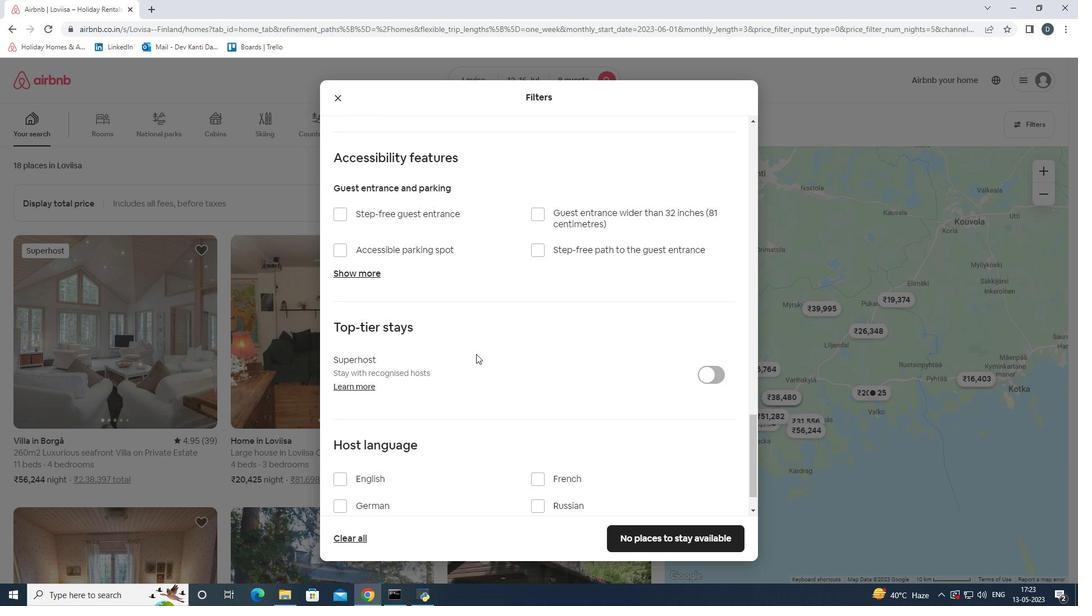 
Action: Mouse scrolled (476, 353) with delta (0, 0)
Screenshot: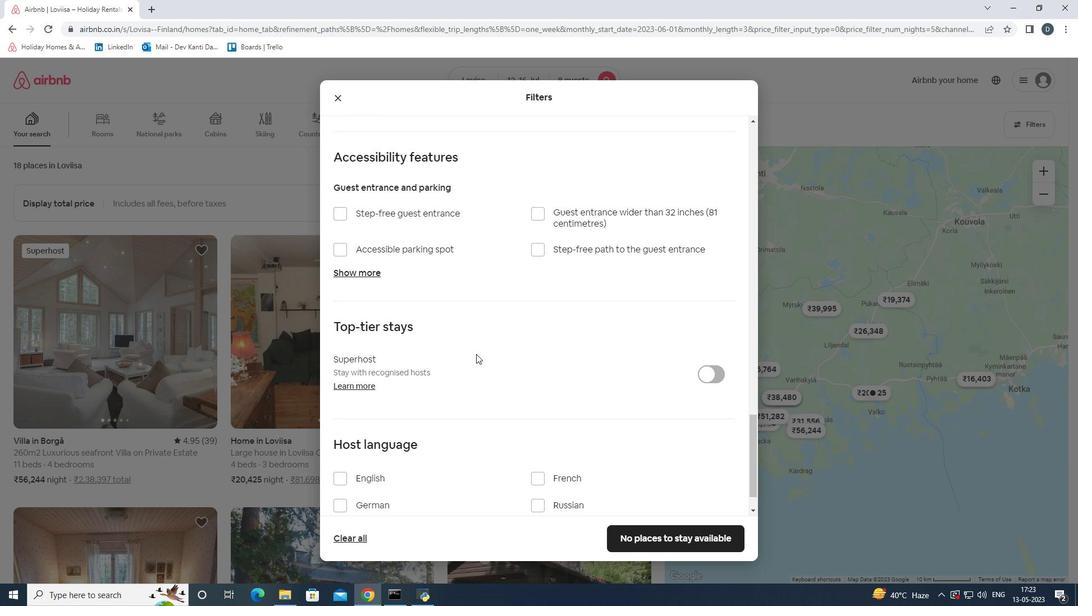 
Action: Mouse moved to (338, 436)
Screenshot: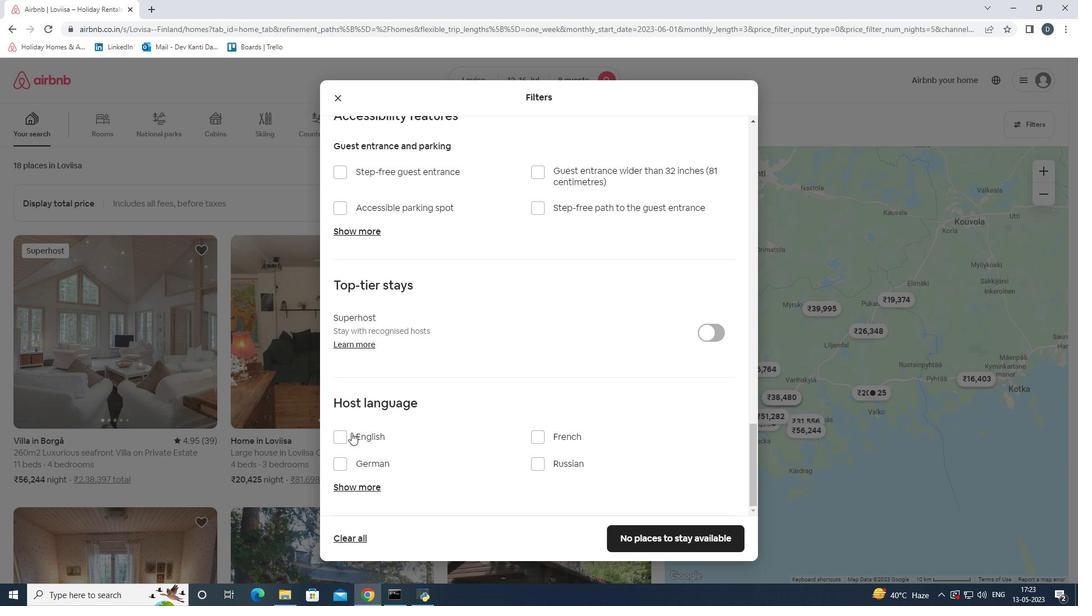 
Action: Mouse pressed left at (338, 436)
Screenshot: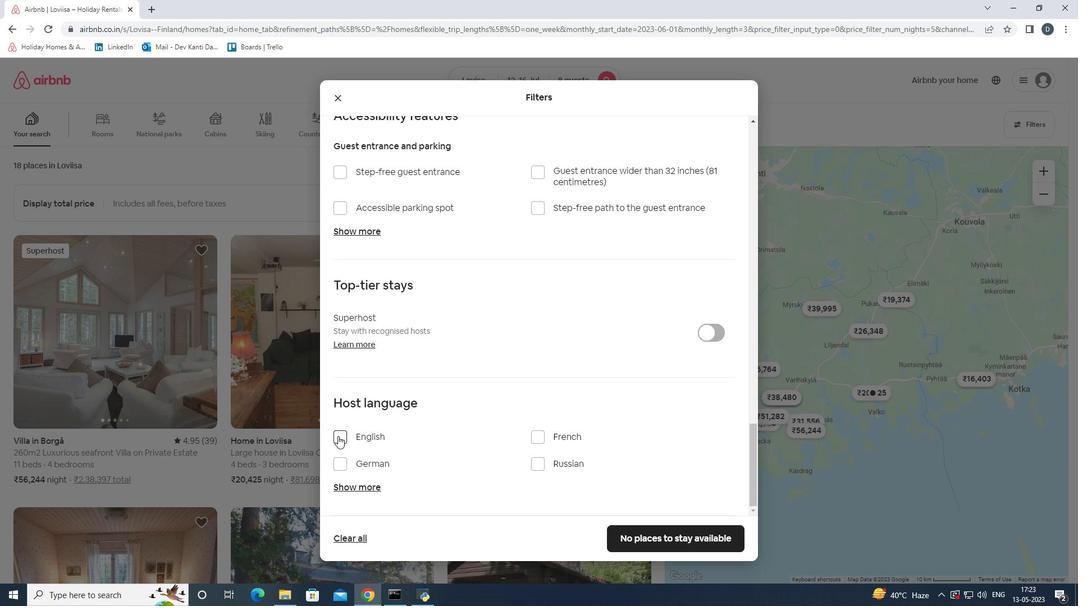 
Action: Mouse moved to (489, 407)
Screenshot: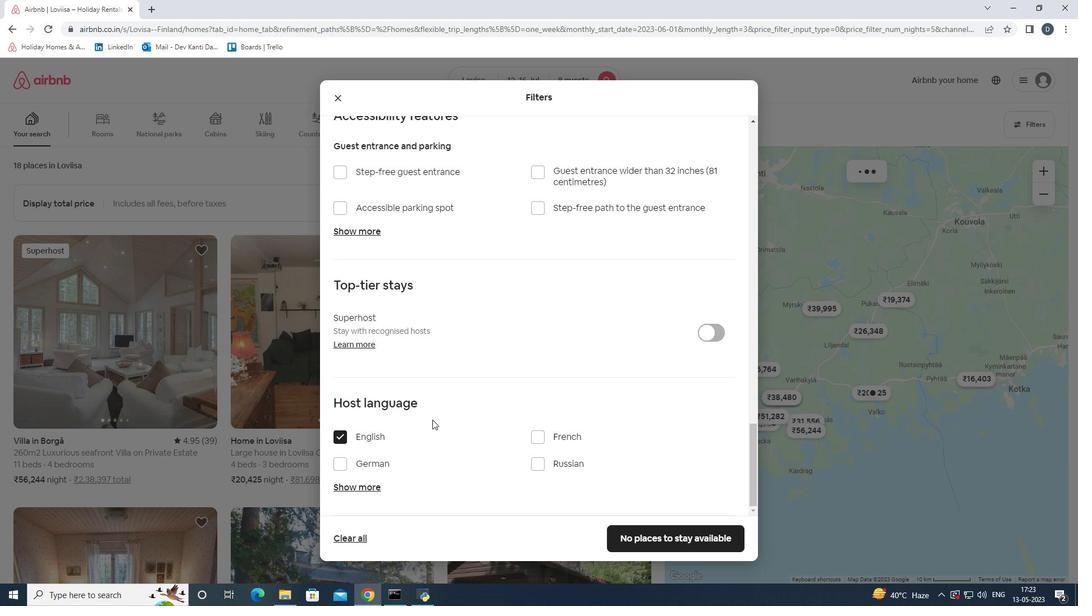 
Action: Mouse scrolled (489, 407) with delta (0, 0)
Screenshot: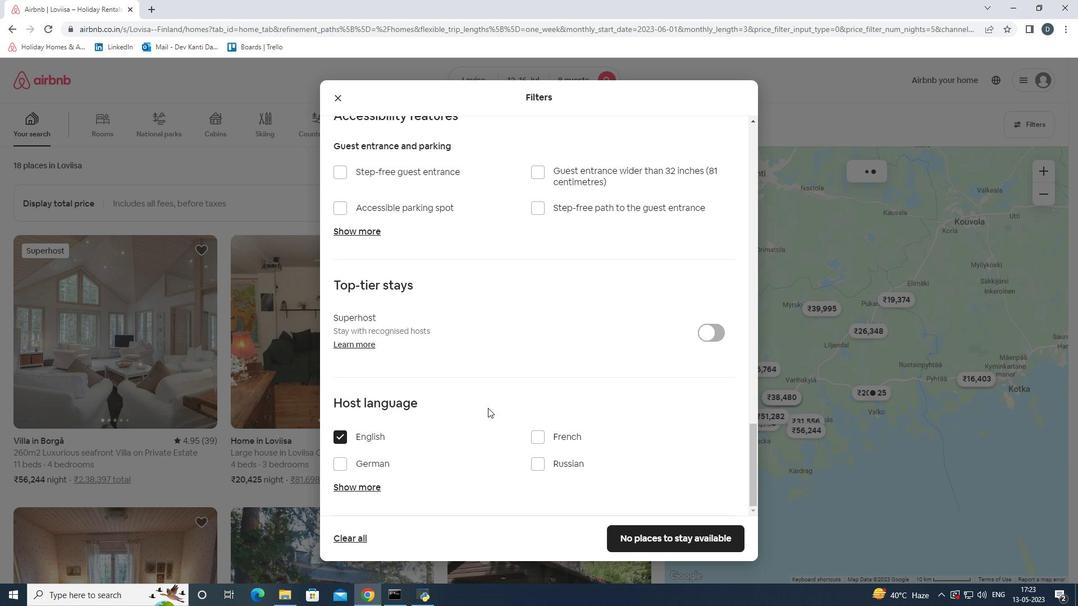 
Action: Mouse scrolled (489, 407) with delta (0, 0)
Screenshot: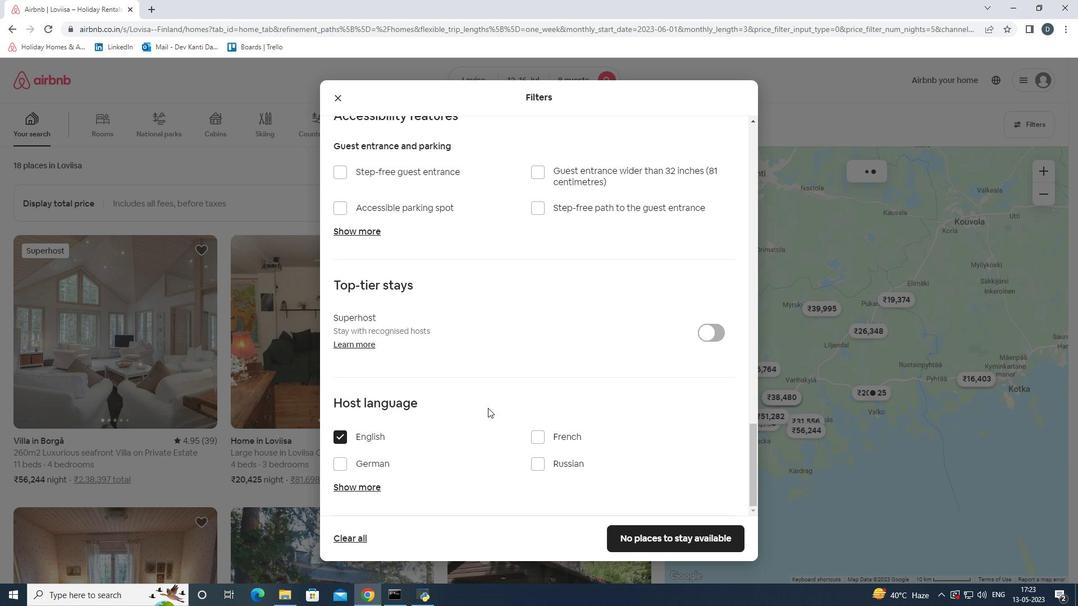 
Action: Mouse scrolled (489, 407) with delta (0, 0)
Screenshot: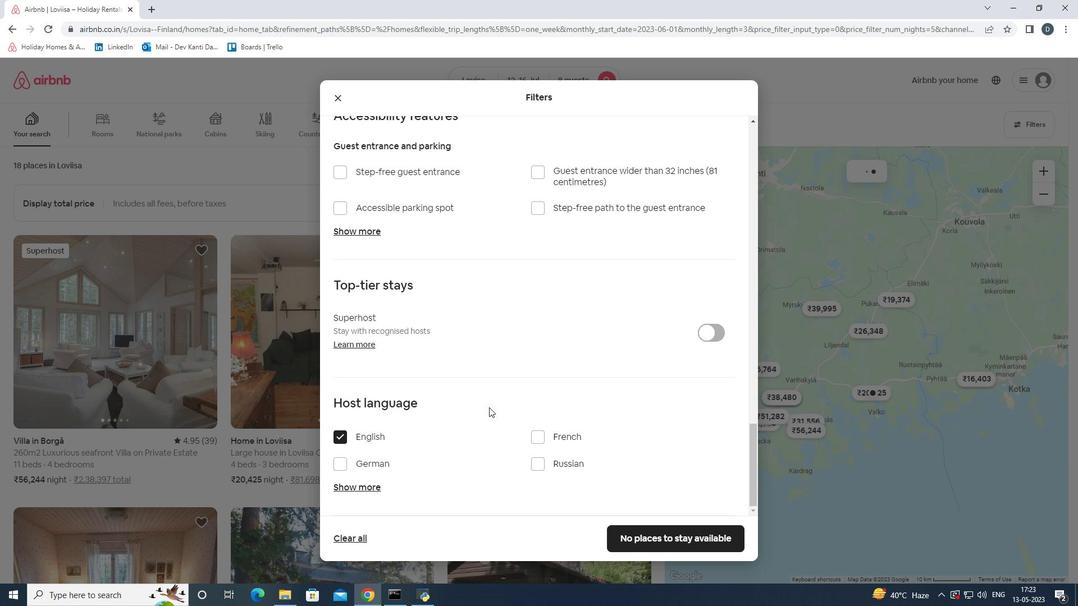 
Action: Mouse moved to (636, 531)
Screenshot: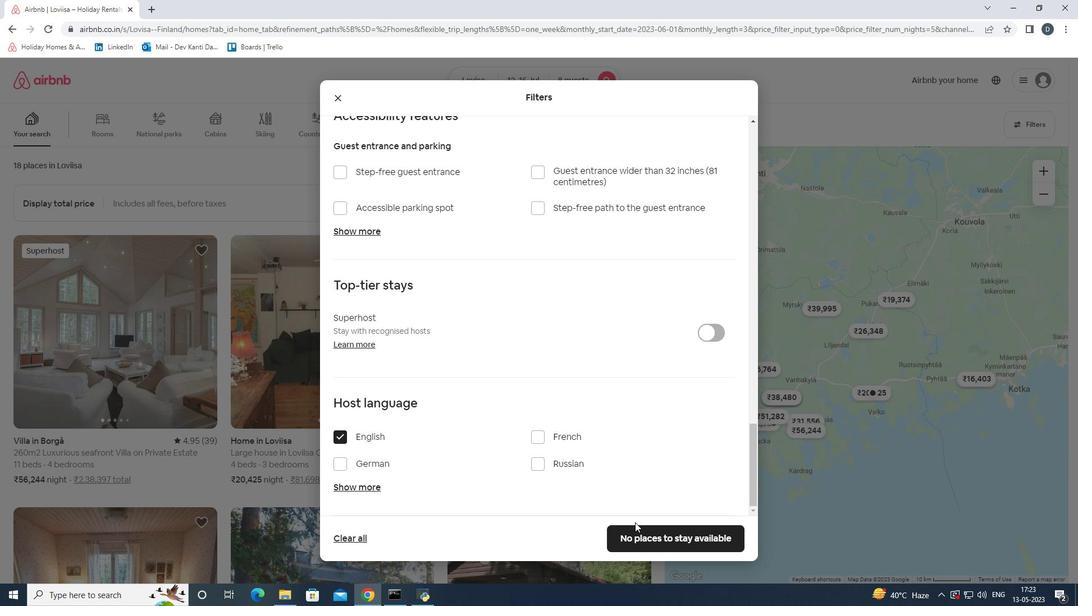 
Action: Mouse pressed left at (636, 531)
Screenshot: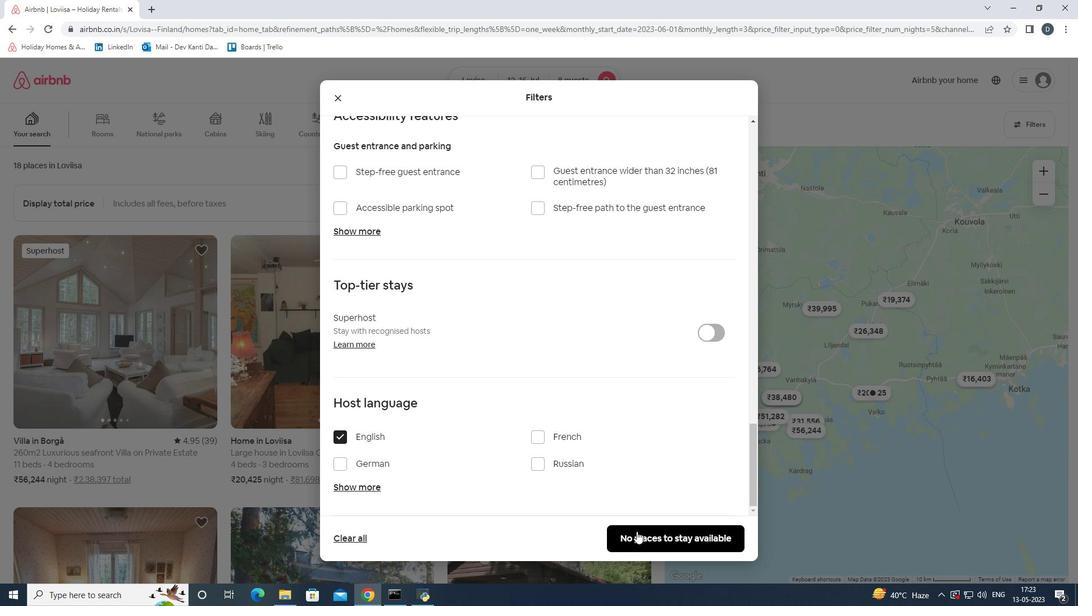
Action: Mouse moved to (637, 531)
Screenshot: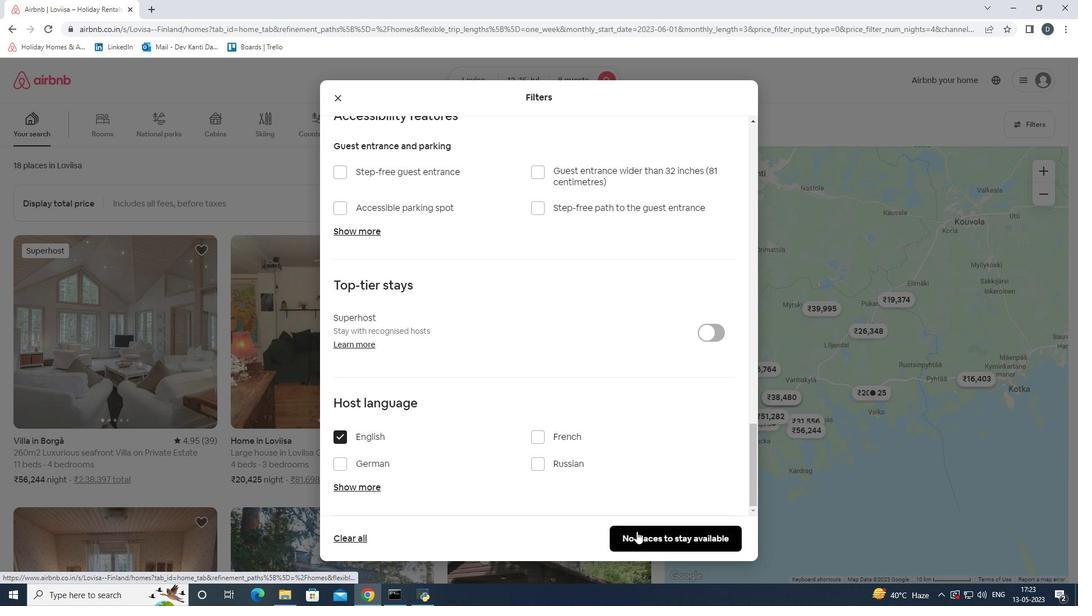 
